 Task: nan
Action: Mouse moved to (485, 643)
Screenshot: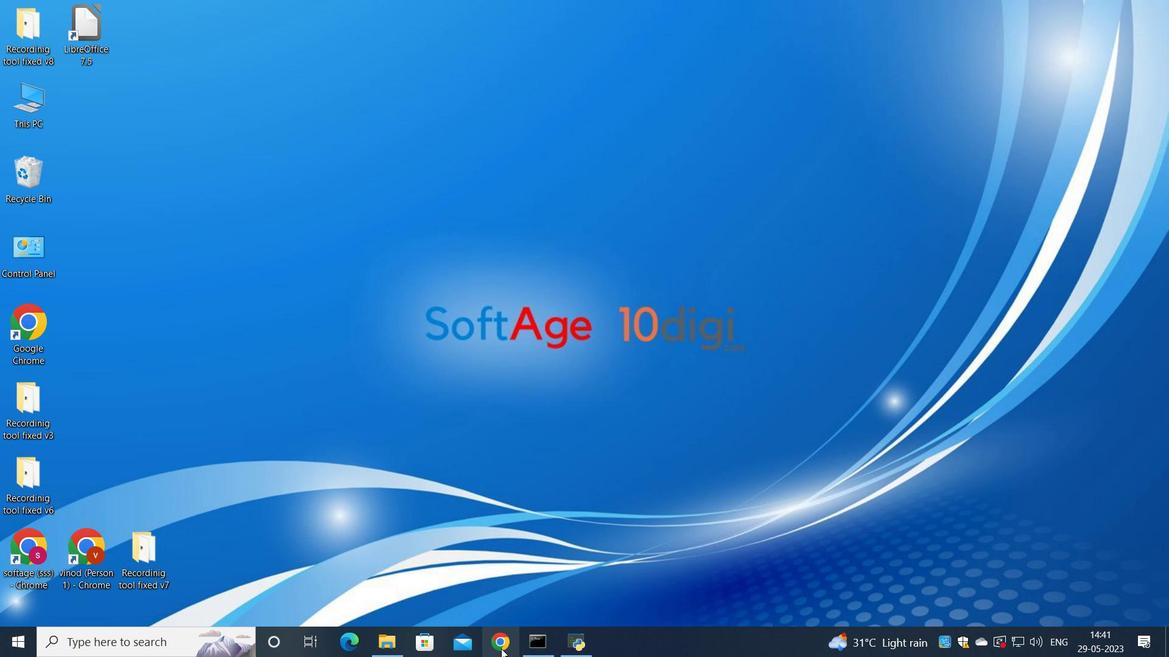 
Action: Mouse pressed left at (485, 643)
Screenshot: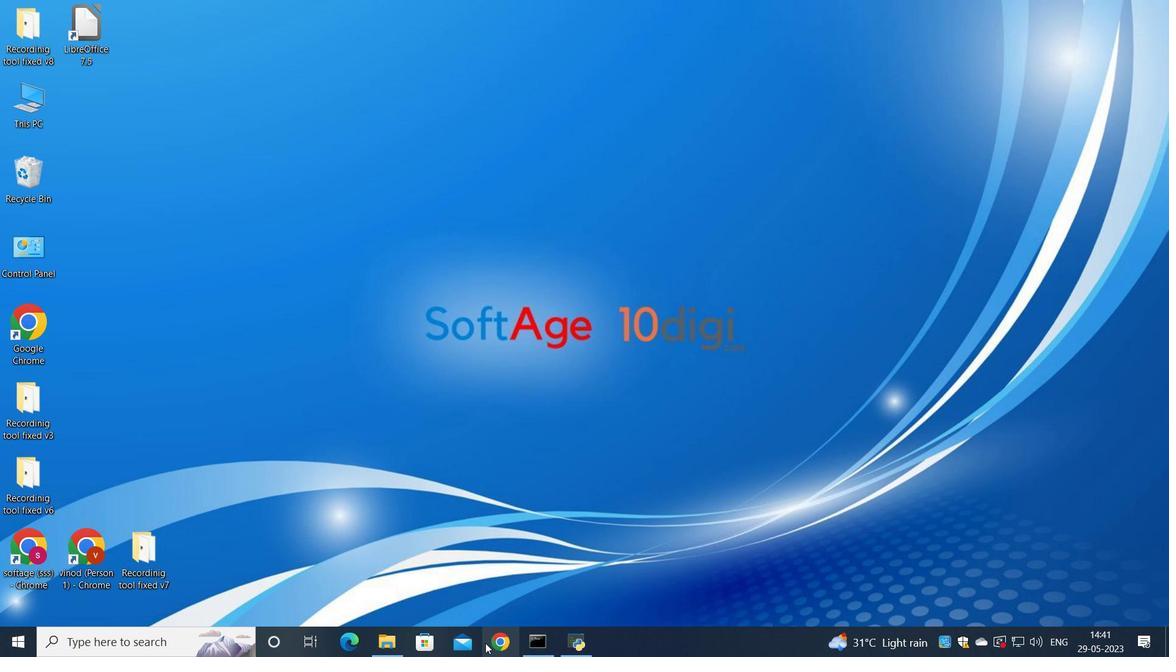 
Action: Mouse moved to (515, 383)
Screenshot: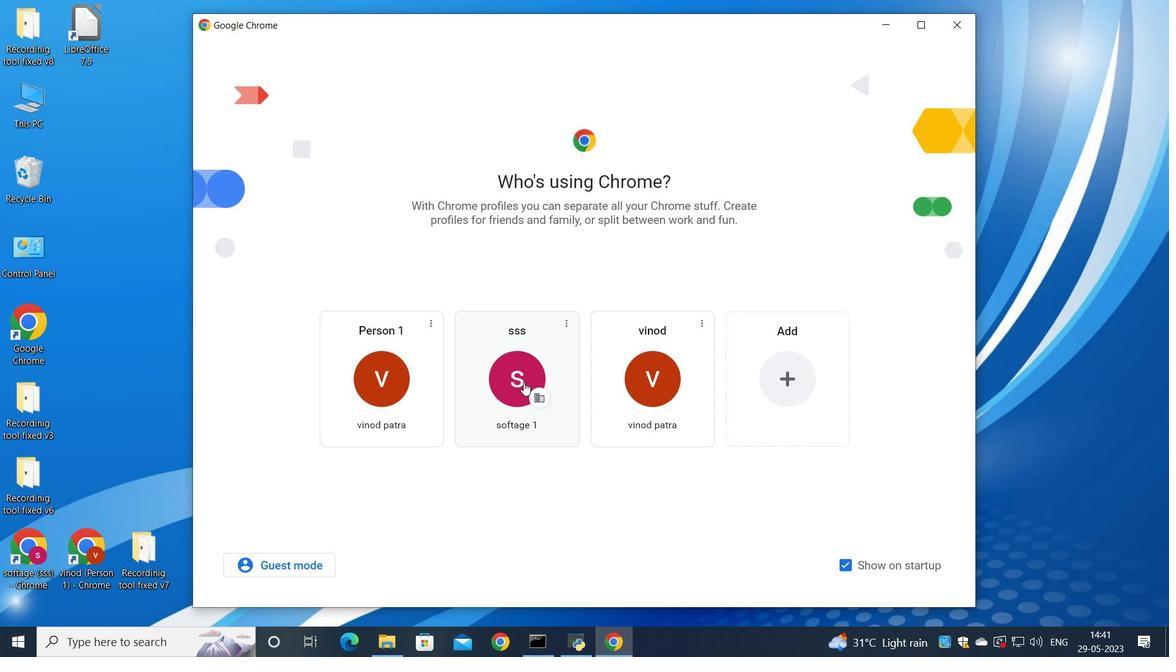 
Action: Mouse pressed left at (515, 383)
Screenshot: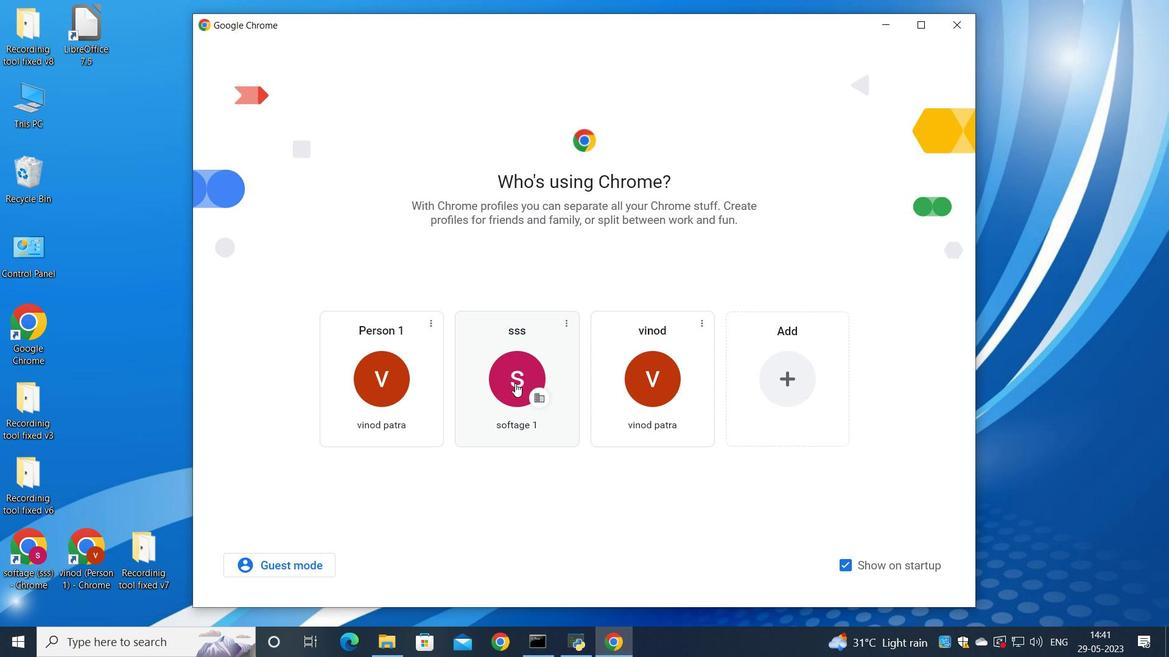 
Action: Mouse moved to (1018, 82)
Screenshot: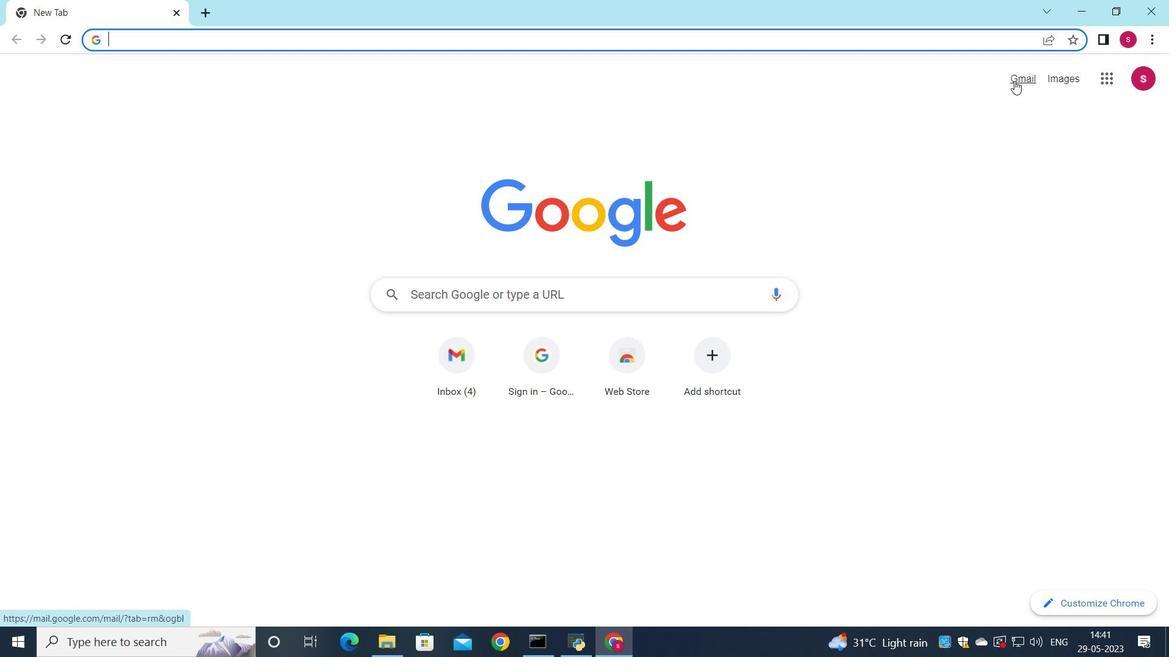 
Action: Mouse pressed left at (1018, 82)
Screenshot: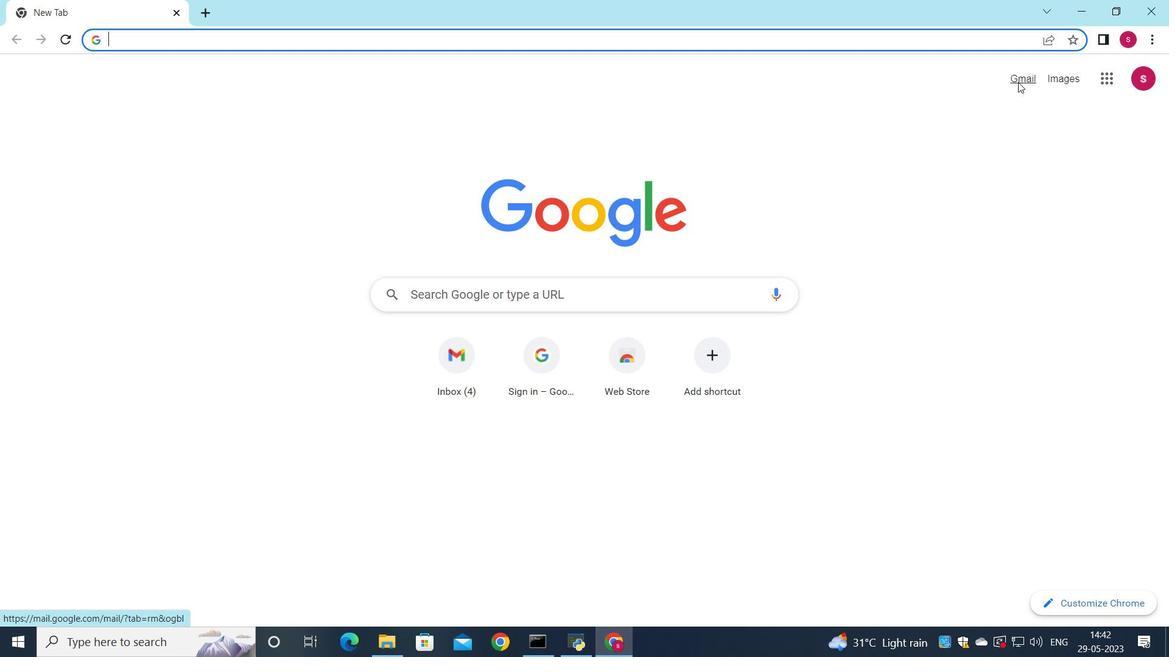
Action: Mouse moved to (1003, 107)
Screenshot: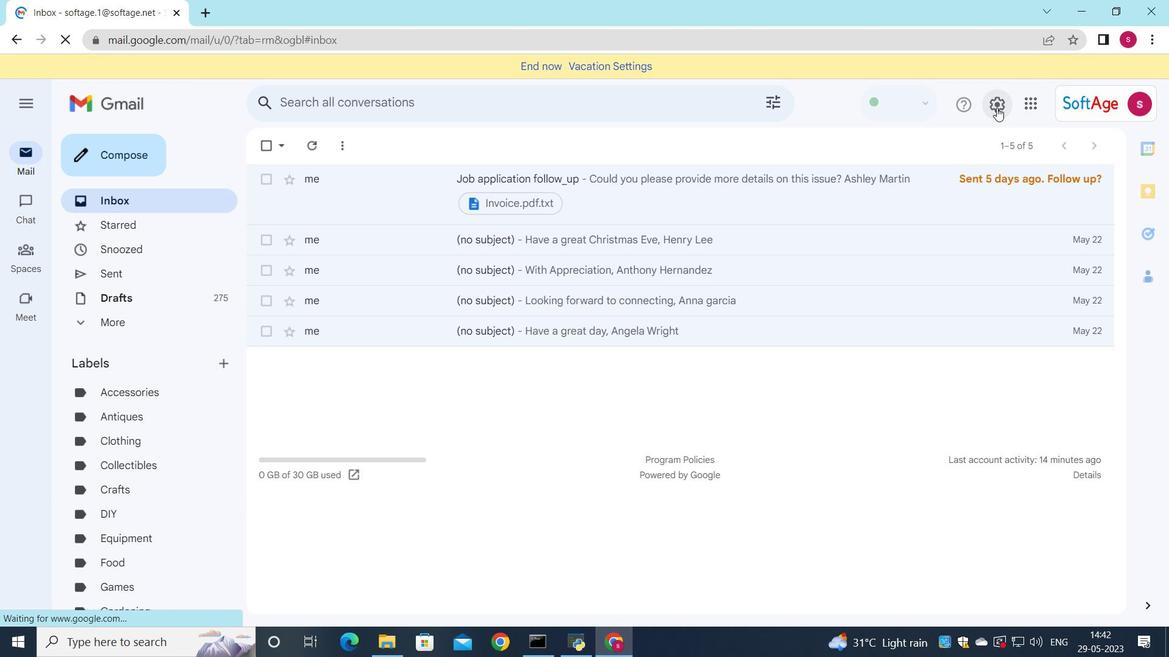 
Action: Mouse pressed left at (1003, 107)
Screenshot: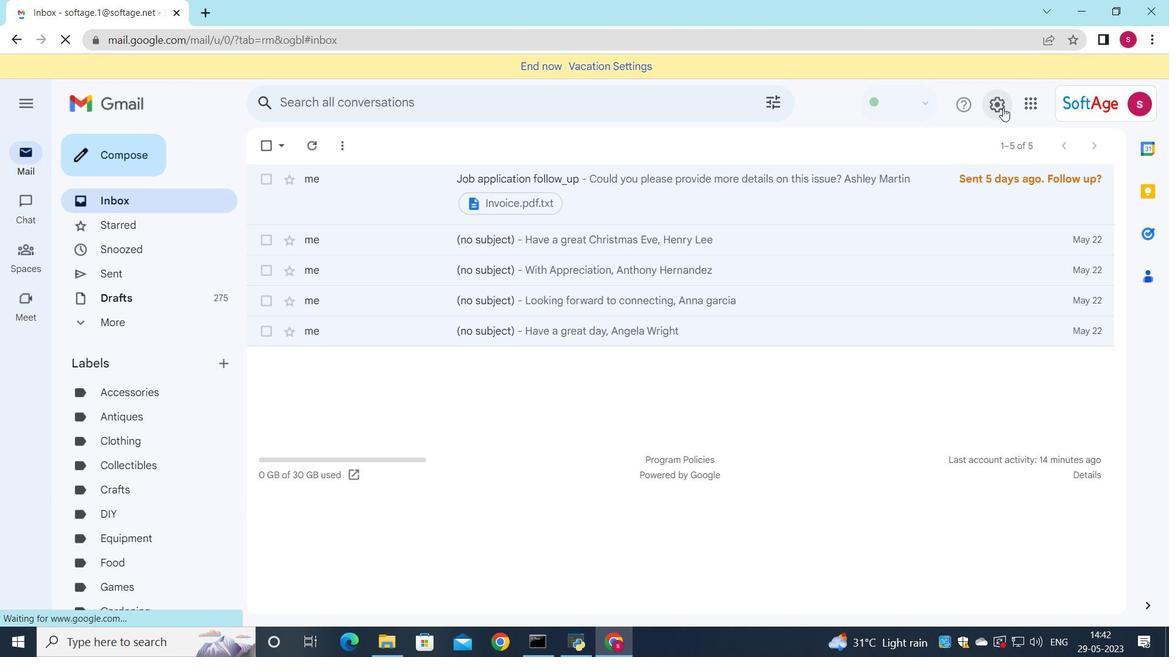 
Action: Mouse moved to (992, 185)
Screenshot: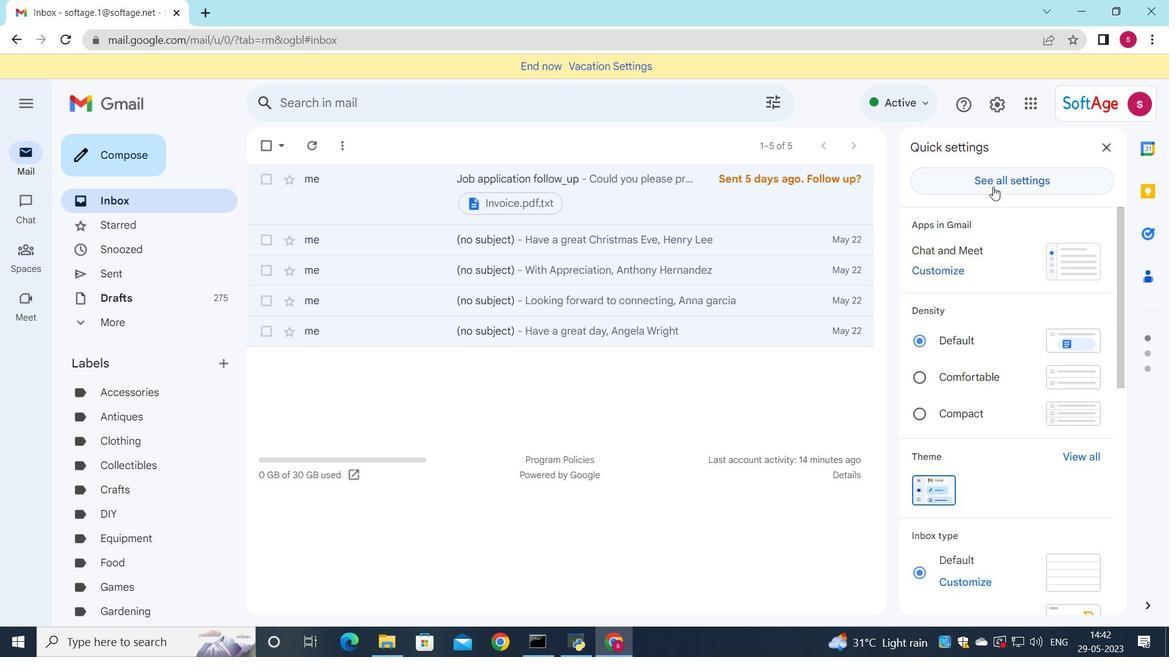
Action: Mouse pressed left at (992, 185)
Screenshot: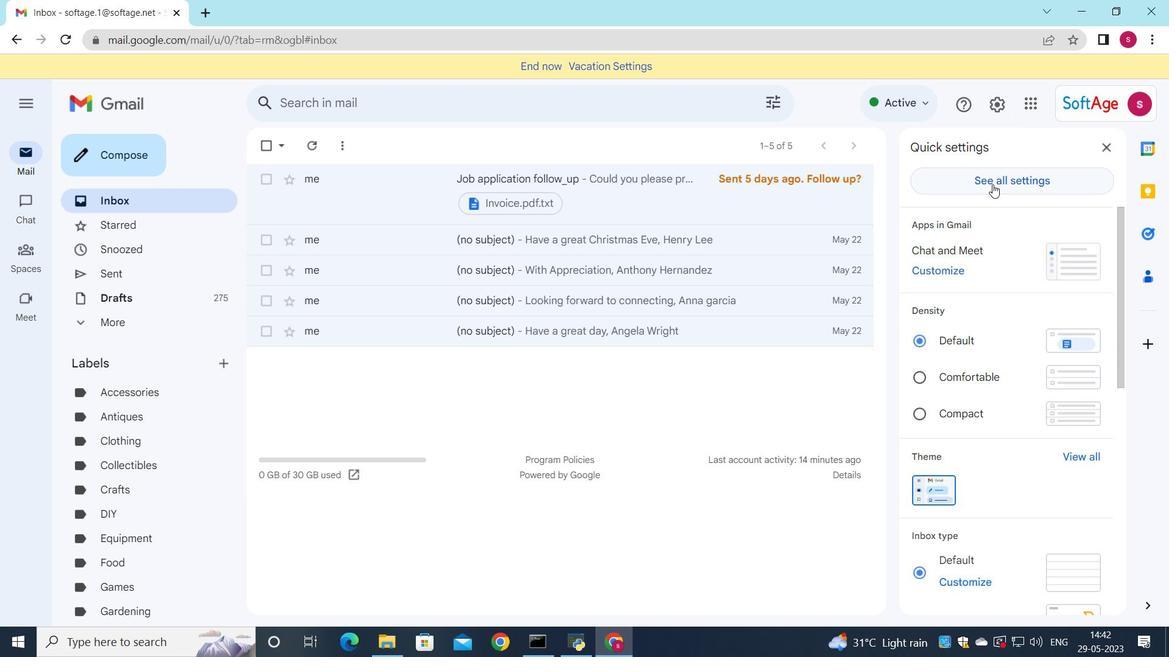 
Action: Mouse moved to (670, 375)
Screenshot: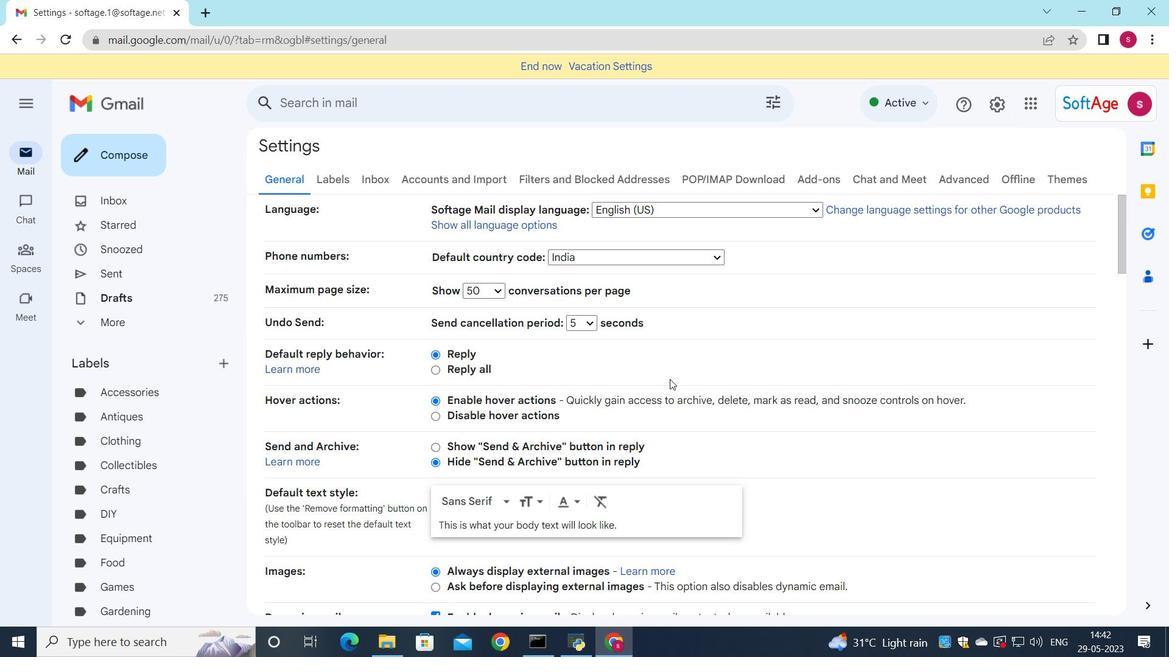 
Action: Mouse scrolled (670, 374) with delta (0, 0)
Screenshot: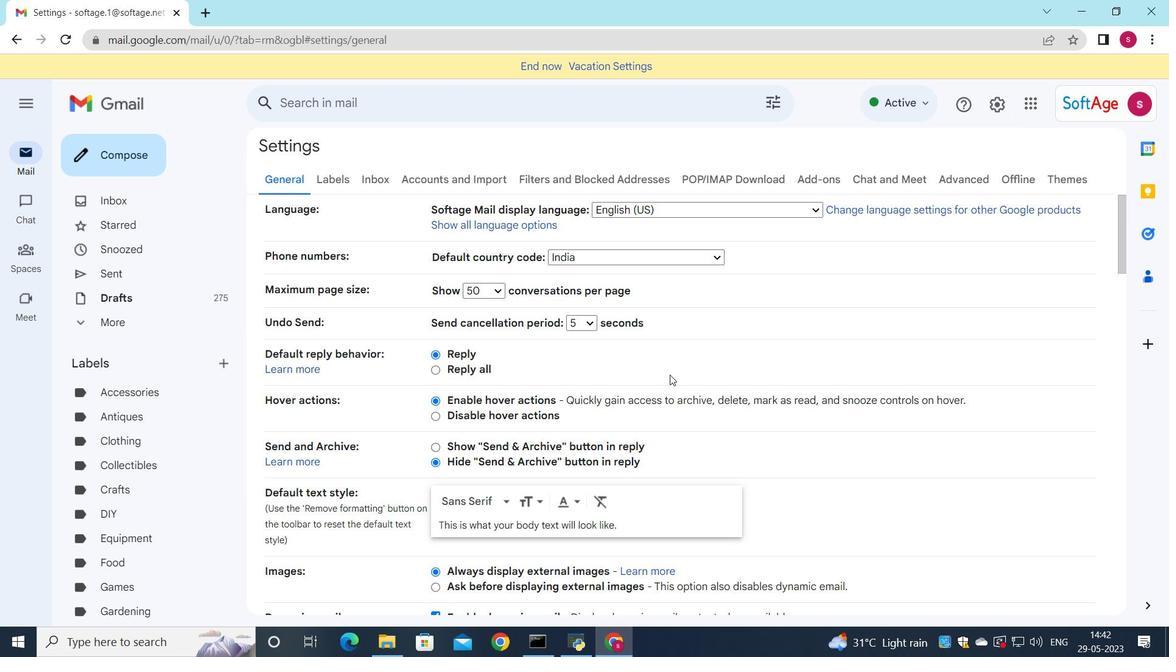 
Action: Mouse scrolled (670, 374) with delta (0, 0)
Screenshot: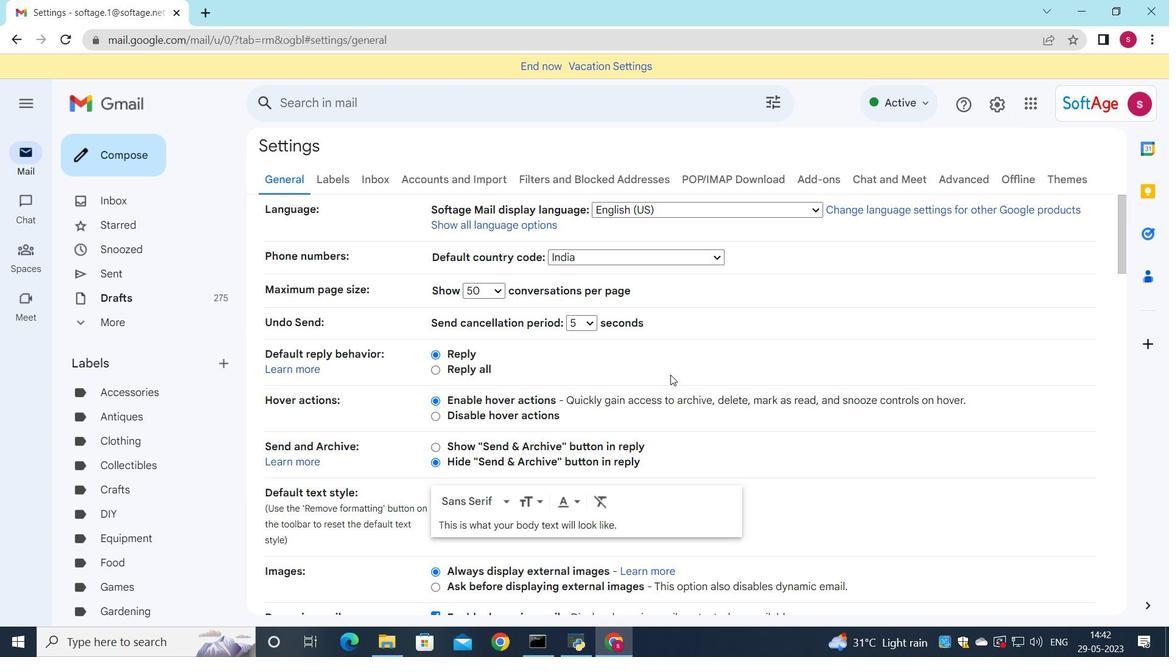 
Action: Mouse scrolled (670, 374) with delta (0, 0)
Screenshot: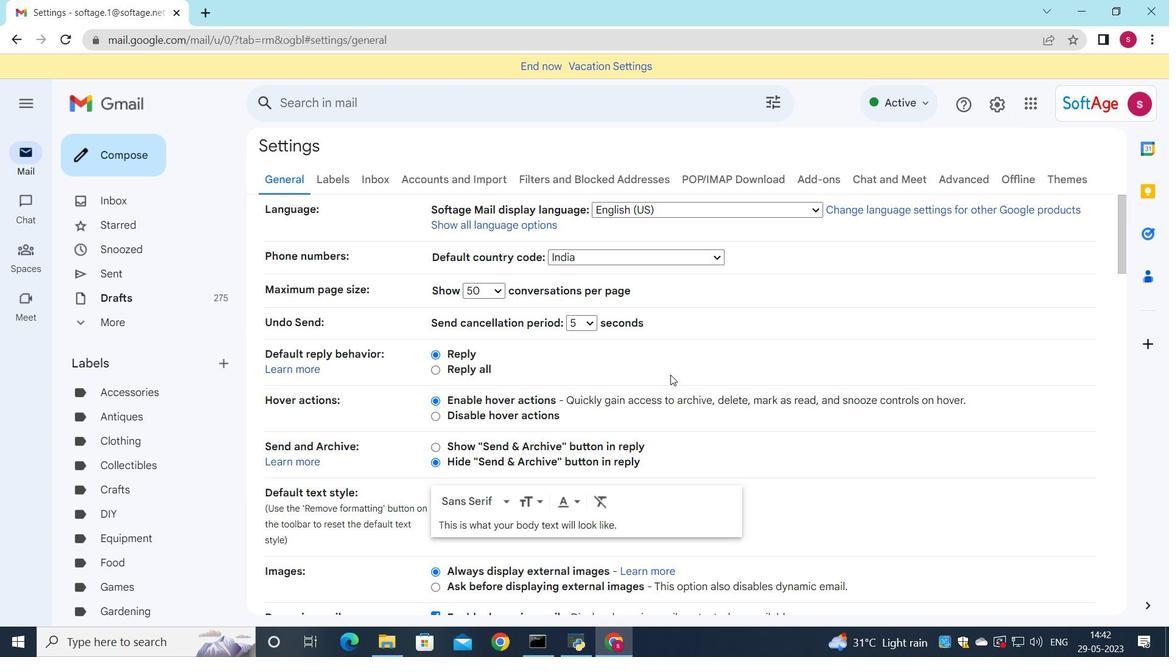 
Action: Mouse scrolled (670, 374) with delta (0, 0)
Screenshot: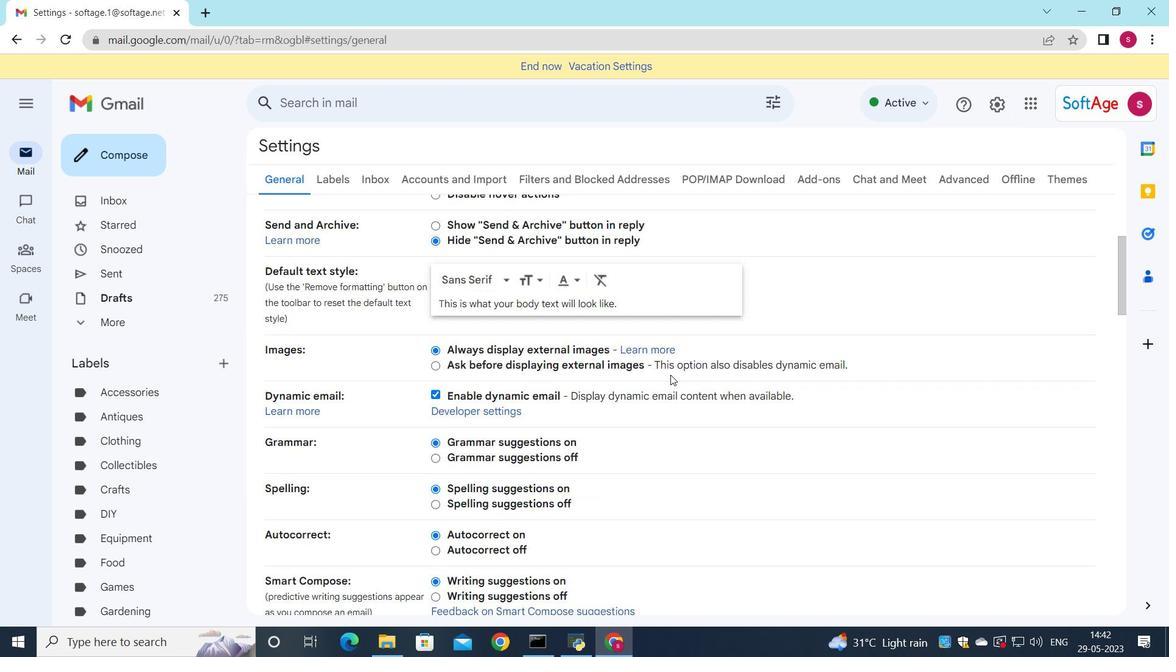 
Action: Mouse scrolled (670, 374) with delta (0, 0)
Screenshot: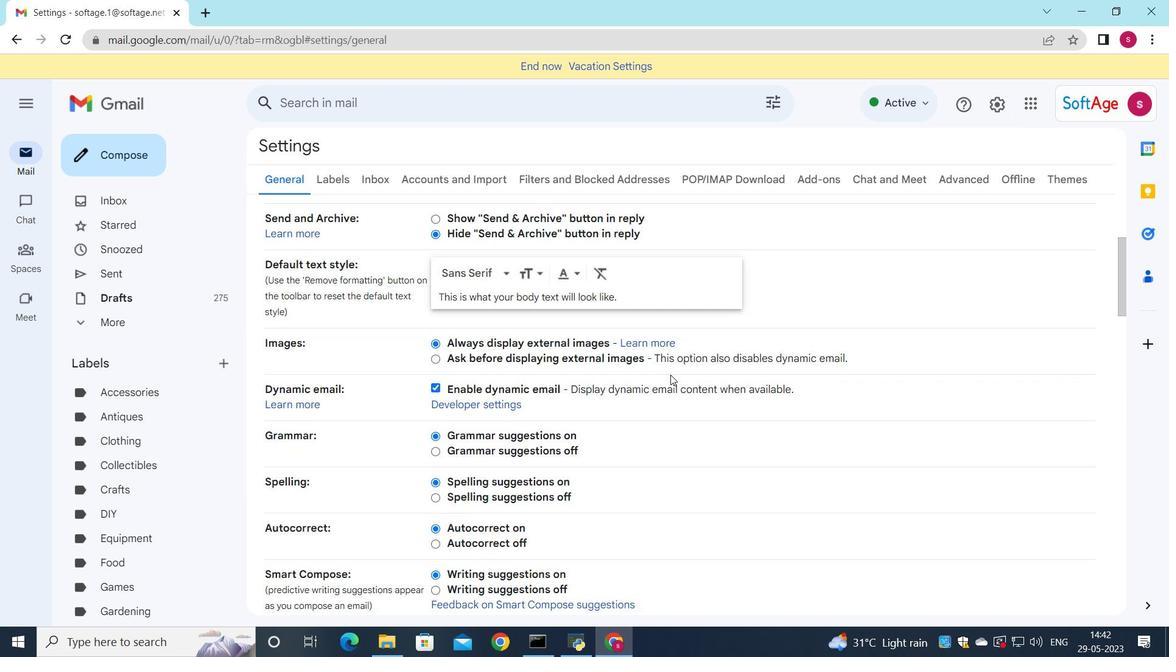 
Action: Mouse scrolled (670, 374) with delta (0, 0)
Screenshot: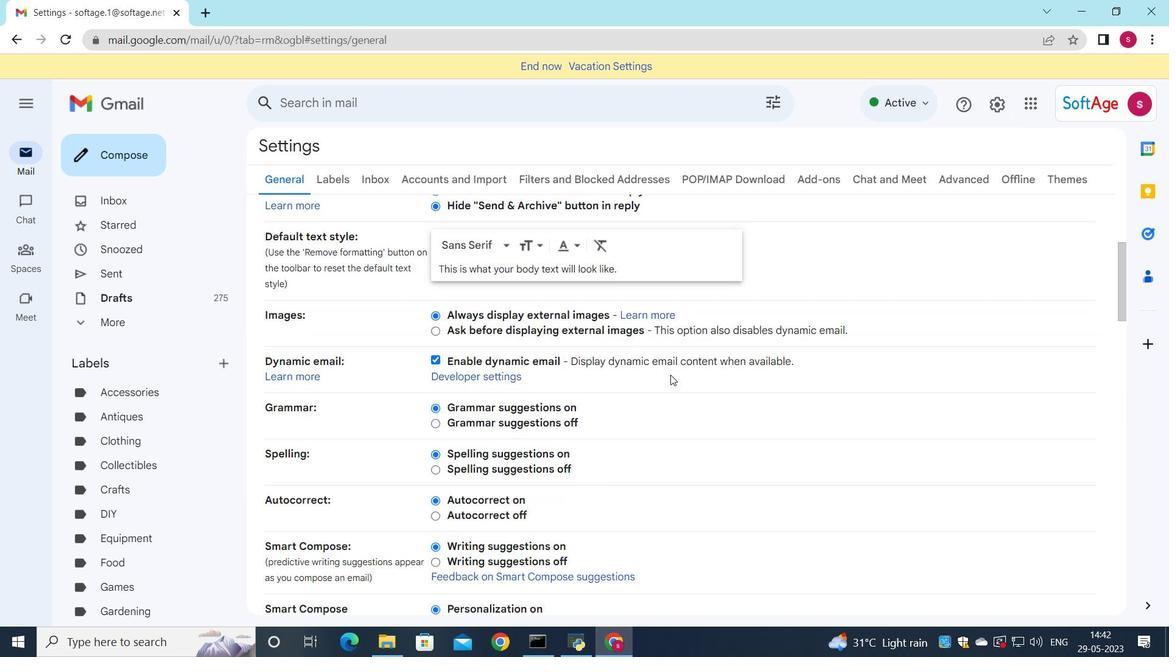 
Action: Mouse scrolled (670, 374) with delta (0, 0)
Screenshot: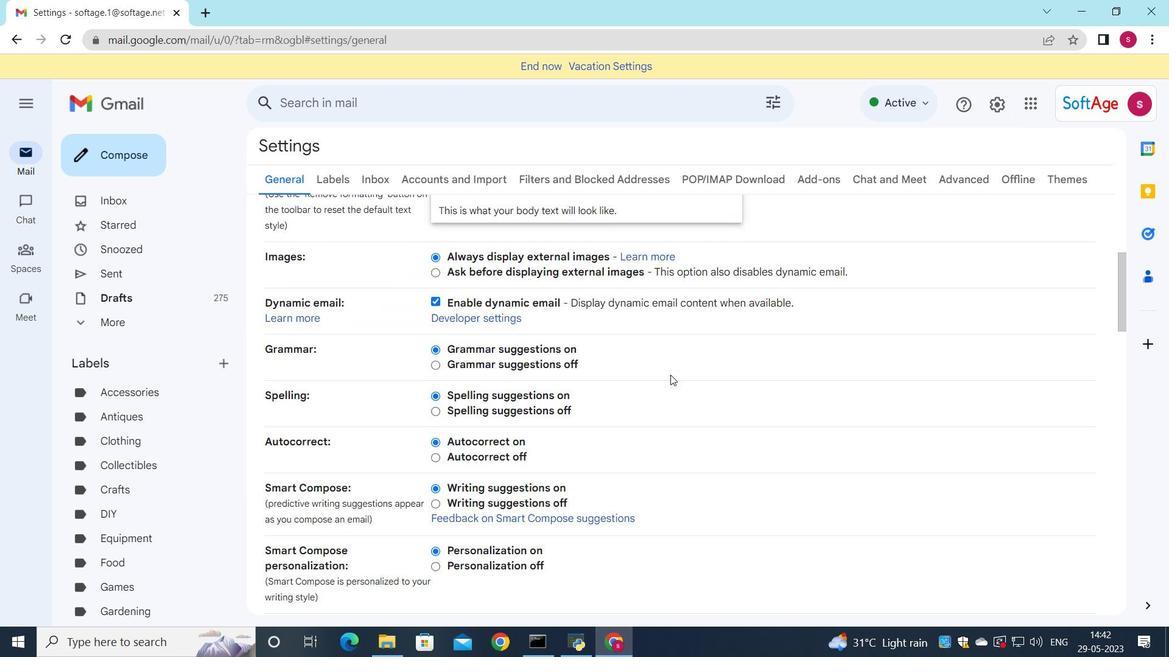 
Action: Mouse scrolled (670, 374) with delta (0, 0)
Screenshot: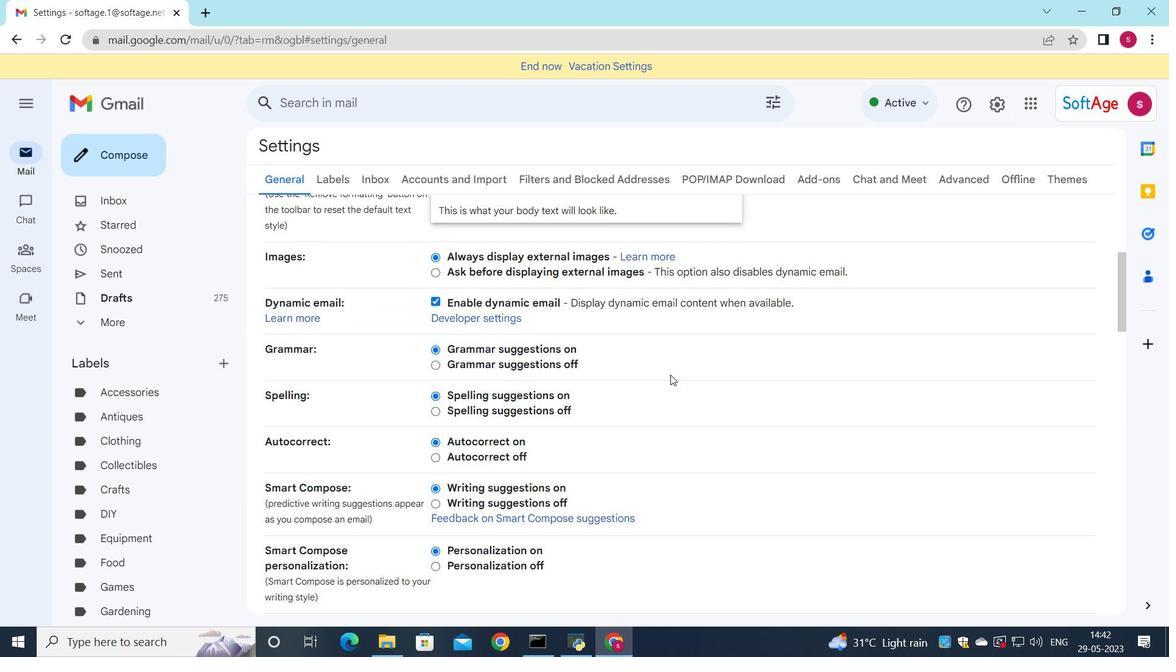 
Action: Mouse scrolled (670, 374) with delta (0, 0)
Screenshot: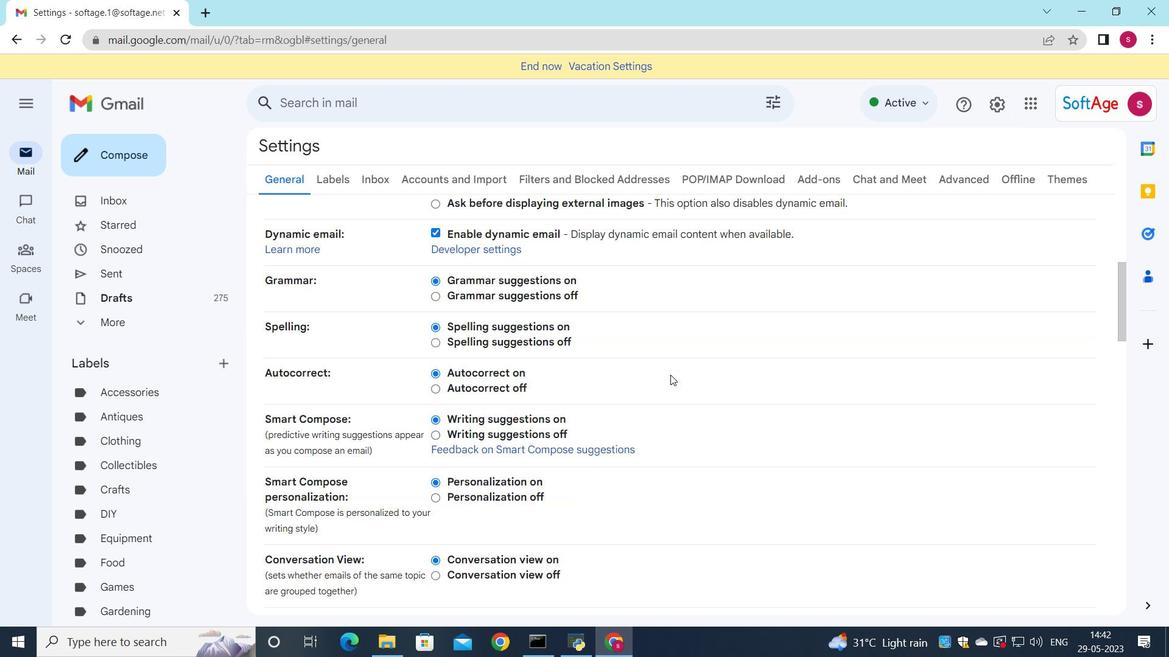 
Action: Mouse scrolled (670, 374) with delta (0, 0)
Screenshot: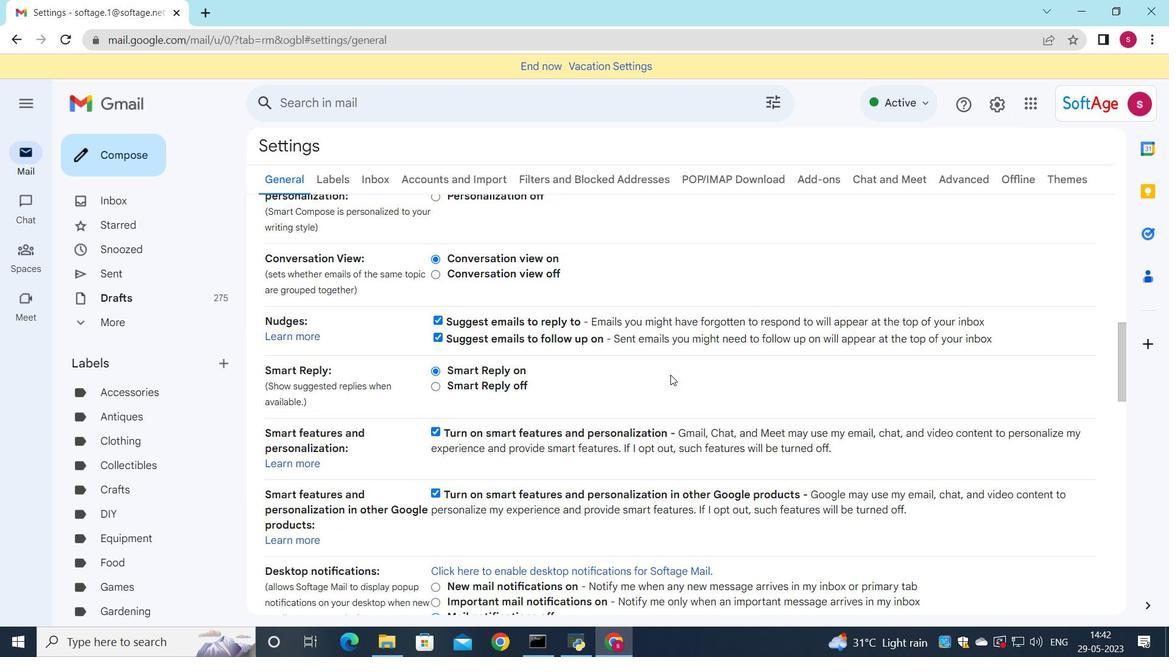 
Action: Mouse scrolled (670, 374) with delta (0, 0)
Screenshot: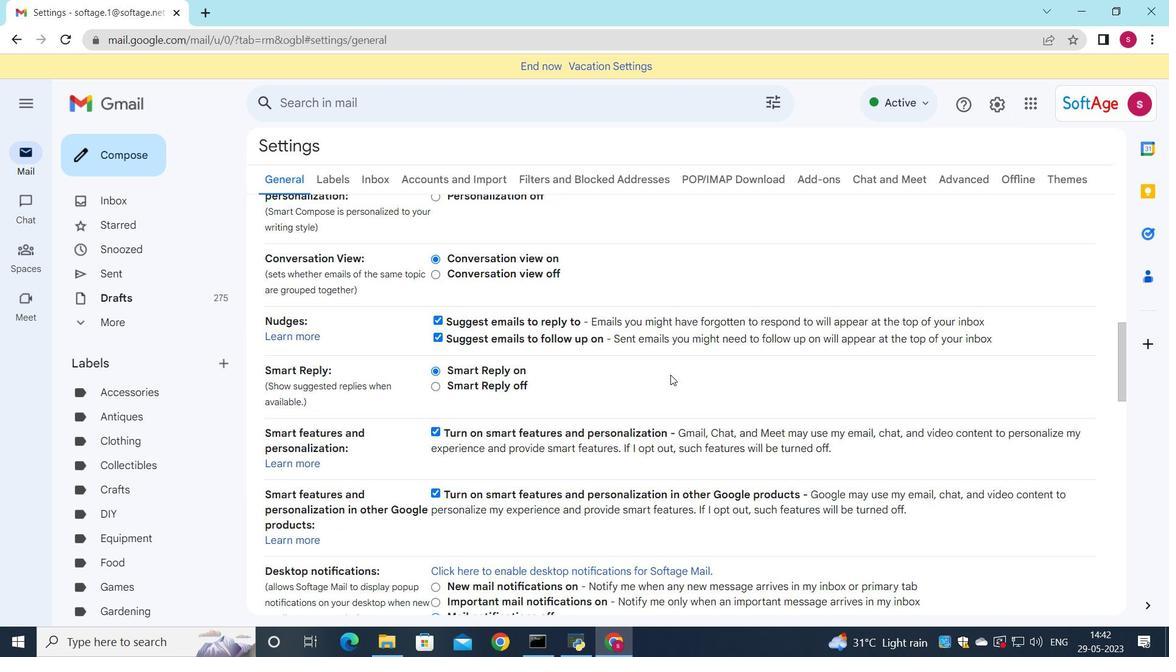 
Action: Mouse scrolled (670, 374) with delta (0, 0)
Screenshot: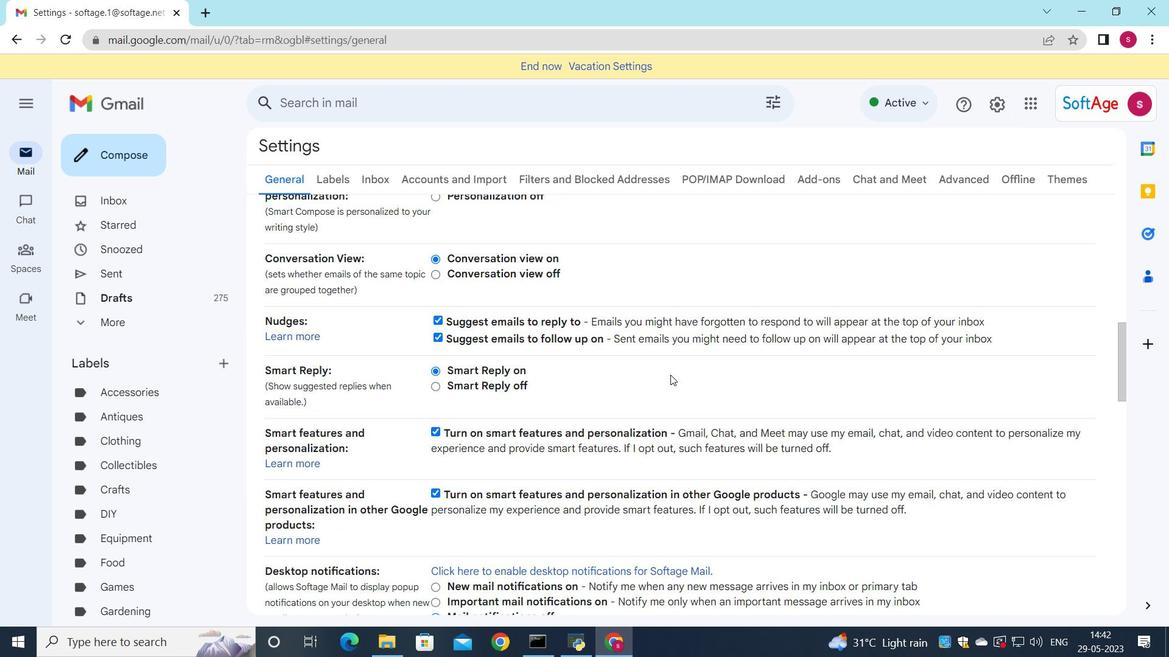 
Action: Mouse scrolled (670, 374) with delta (0, 0)
Screenshot: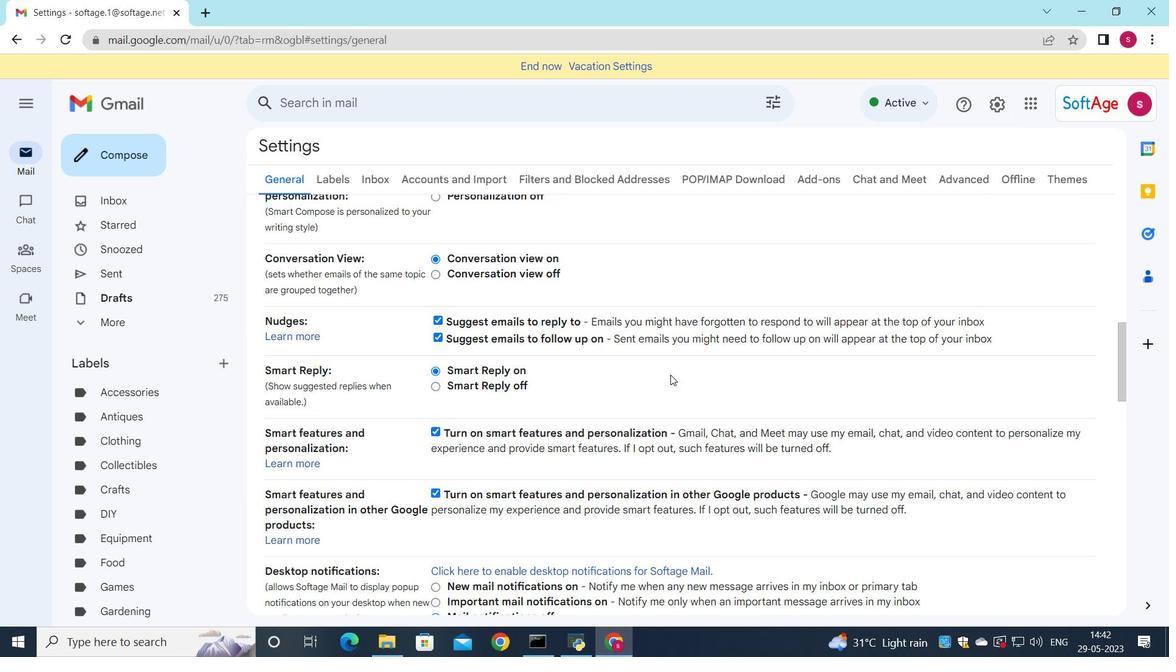 
Action: Mouse scrolled (670, 374) with delta (0, 0)
Screenshot: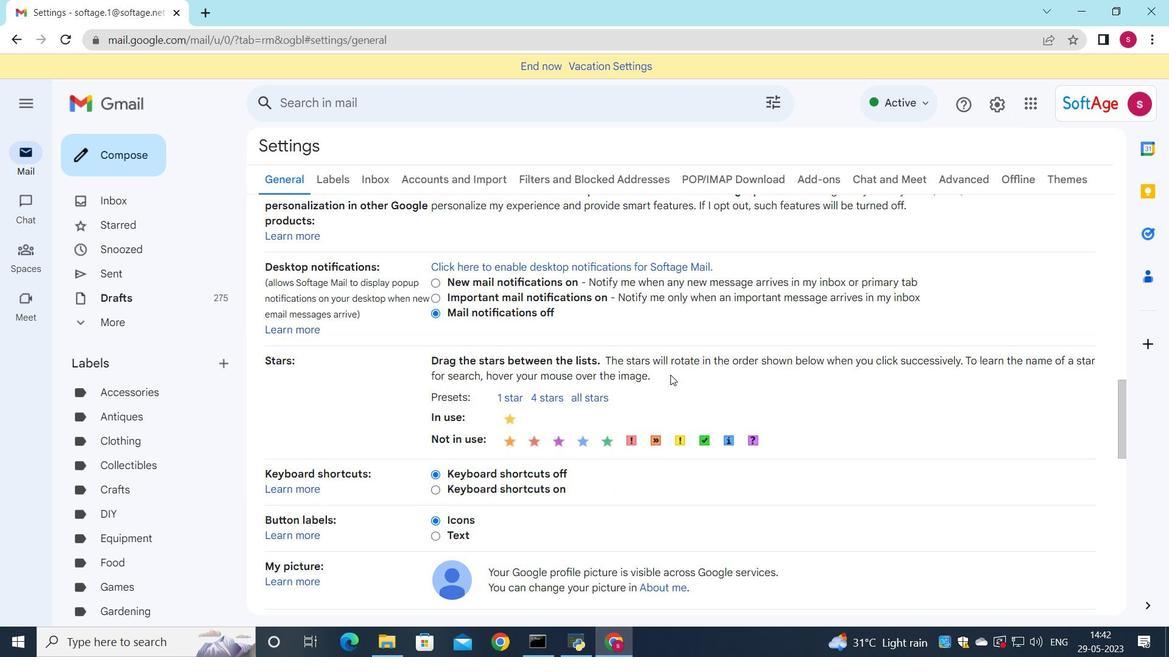 
Action: Mouse scrolled (670, 374) with delta (0, 0)
Screenshot: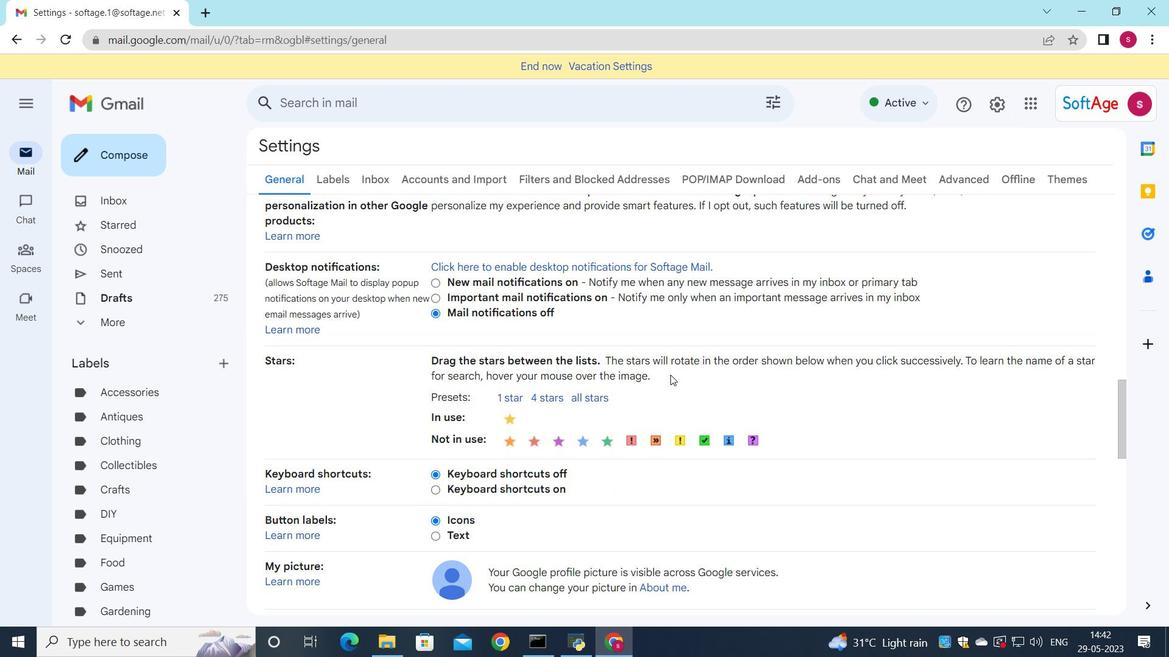 
Action: Mouse scrolled (670, 374) with delta (0, 0)
Screenshot: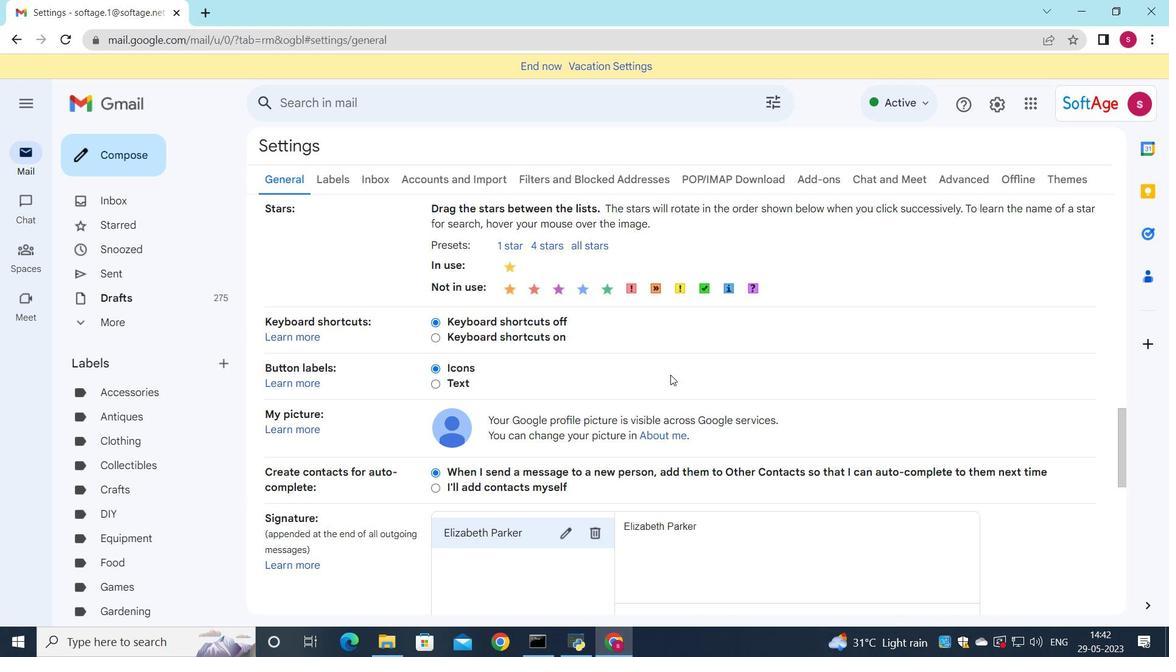 
Action: Mouse moved to (640, 376)
Screenshot: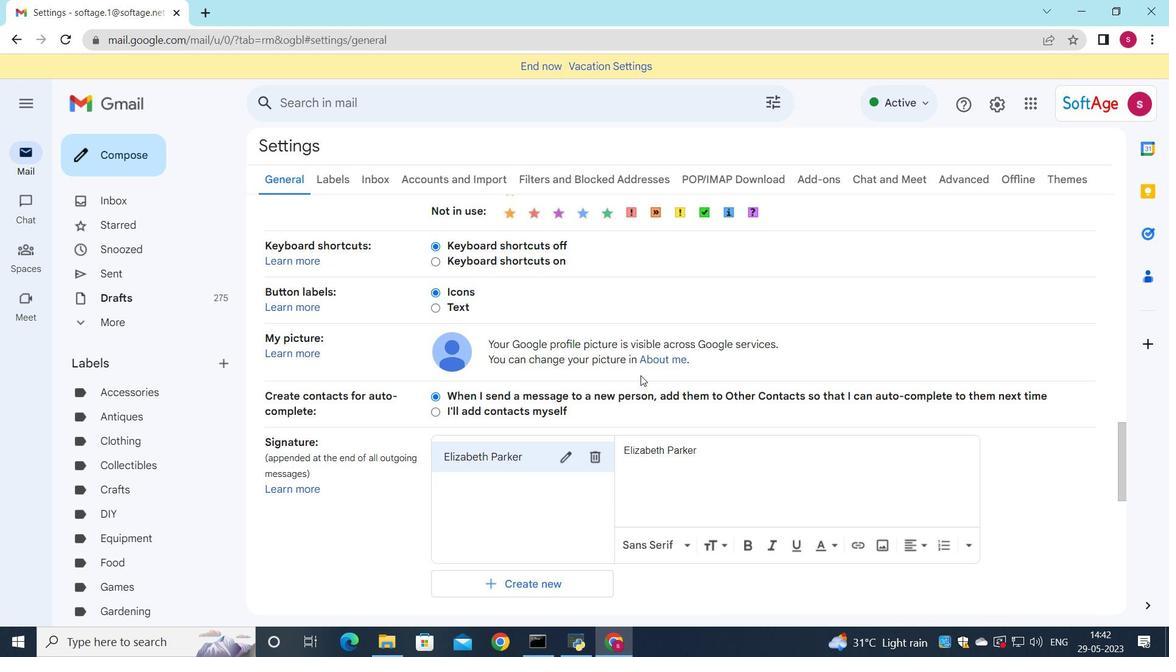 
Action: Mouse scrolled (640, 376) with delta (0, 0)
Screenshot: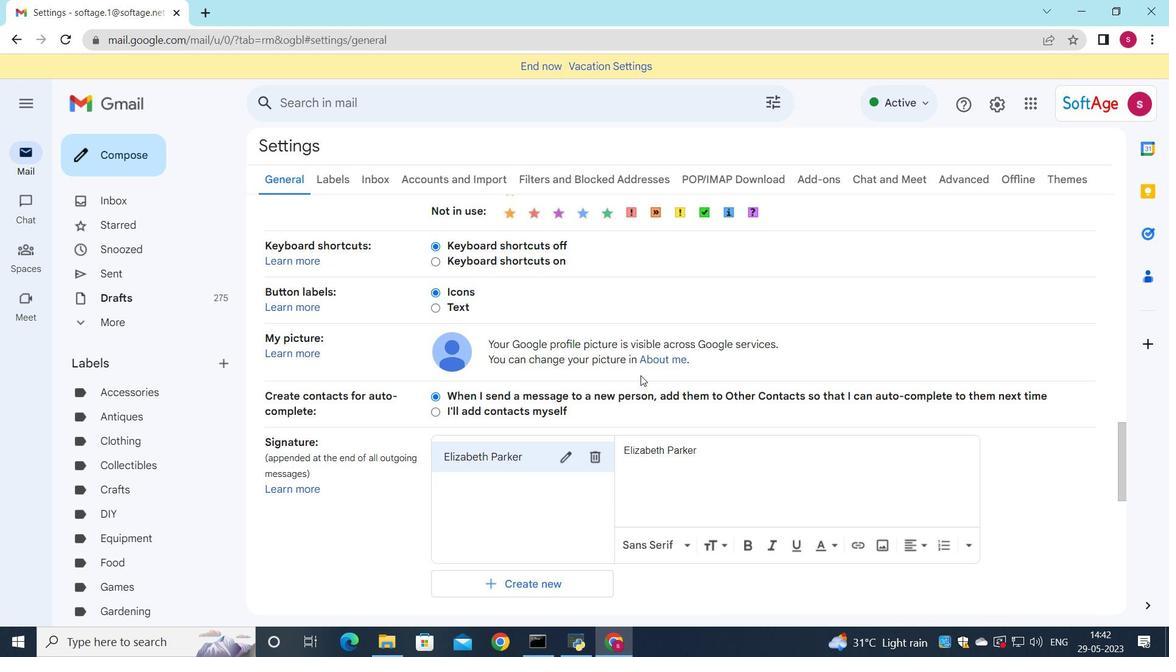 
Action: Mouse moved to (639, 379)
Screenshot: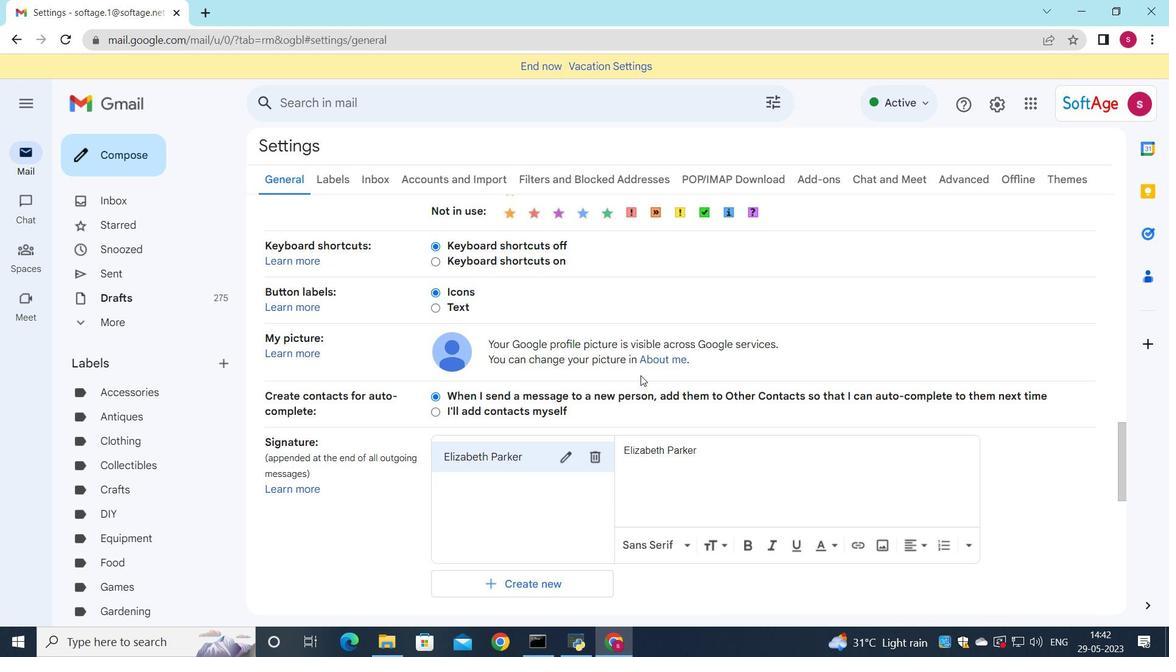 
Action: Mouse scrolled (639, 378) with delta (0, 0)
Screenshot: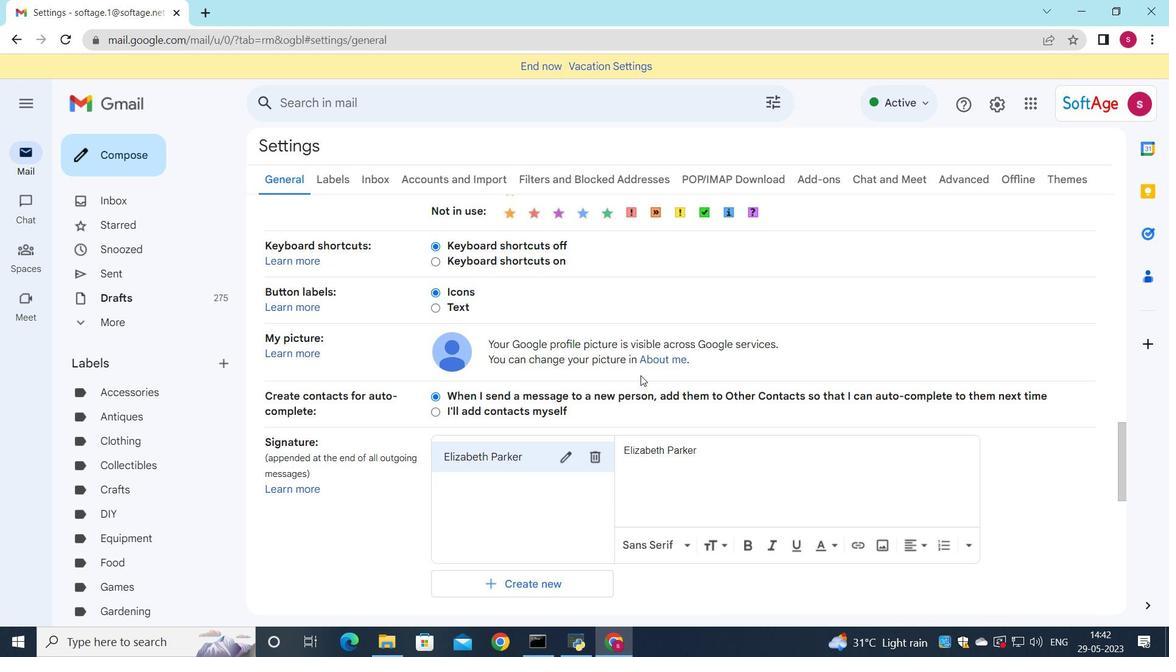 
Action: Mouse moved to (598, 305)
Screenshot: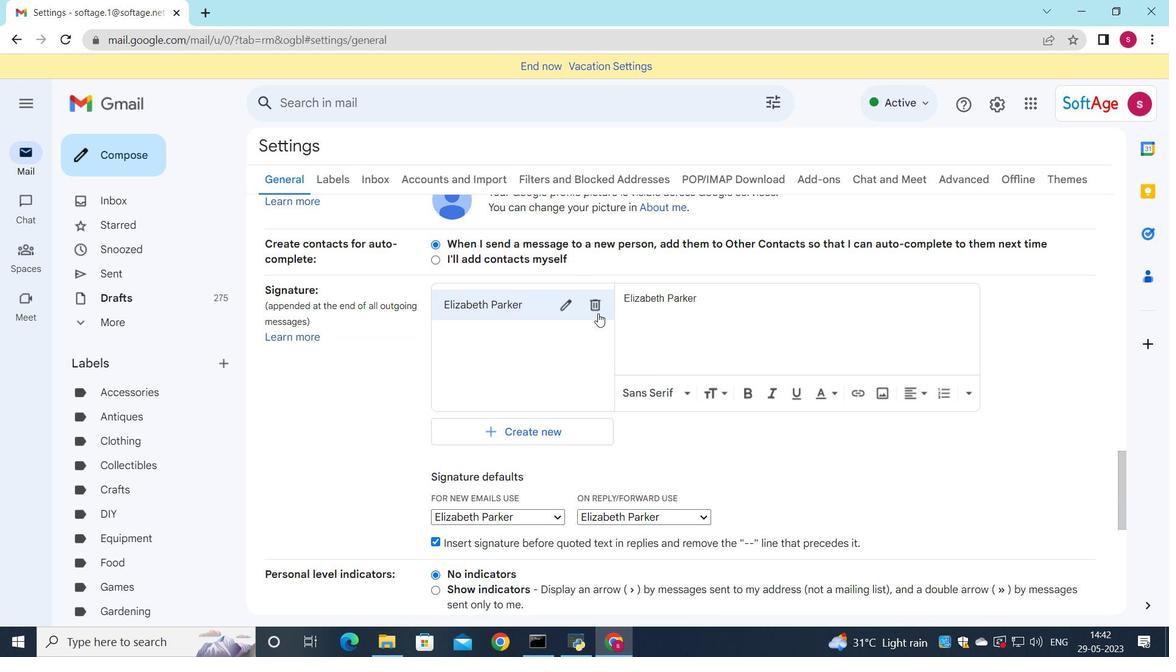 
Action: Mouse pressed left at (598, 305)
Screenshot: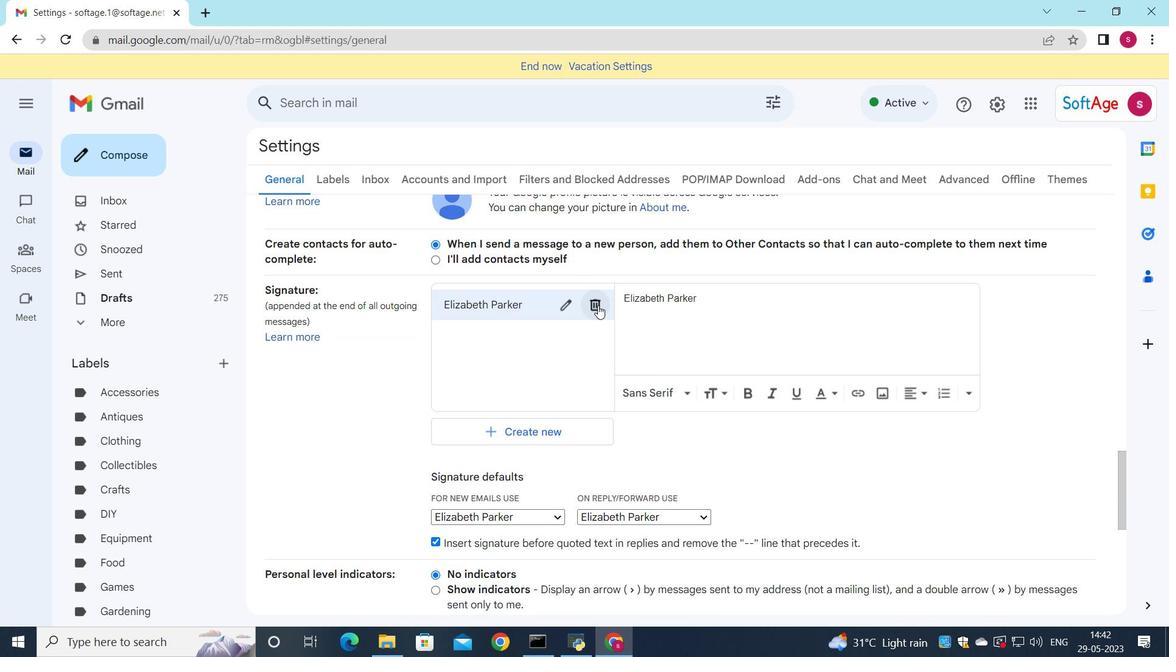 
Action: Mouse moved to (712, 369)
Screenshot: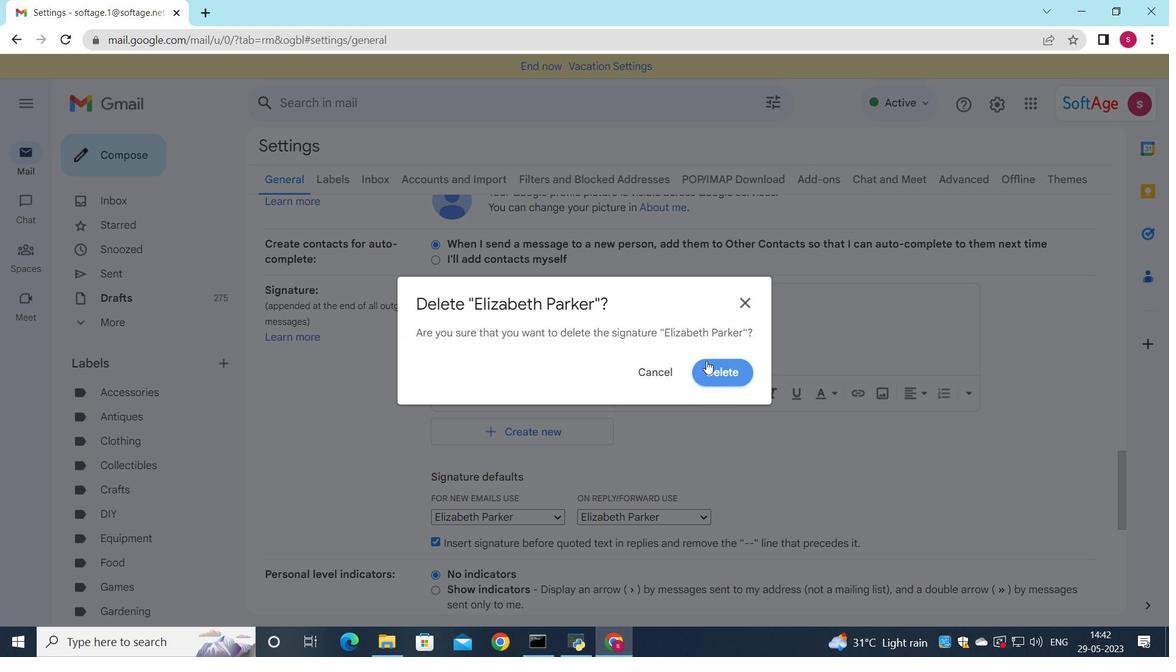 
Action: Mouse pressed left at (712, 369)
Screenshot: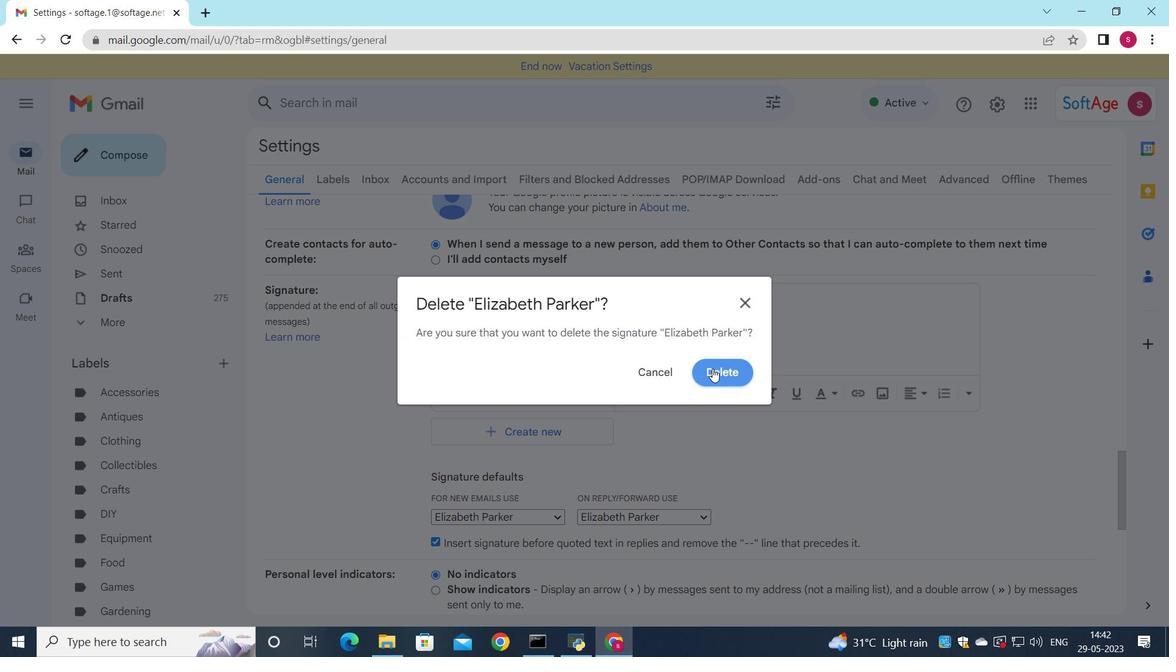 
Action: Mouse moved to (498, 323)
Screenshot: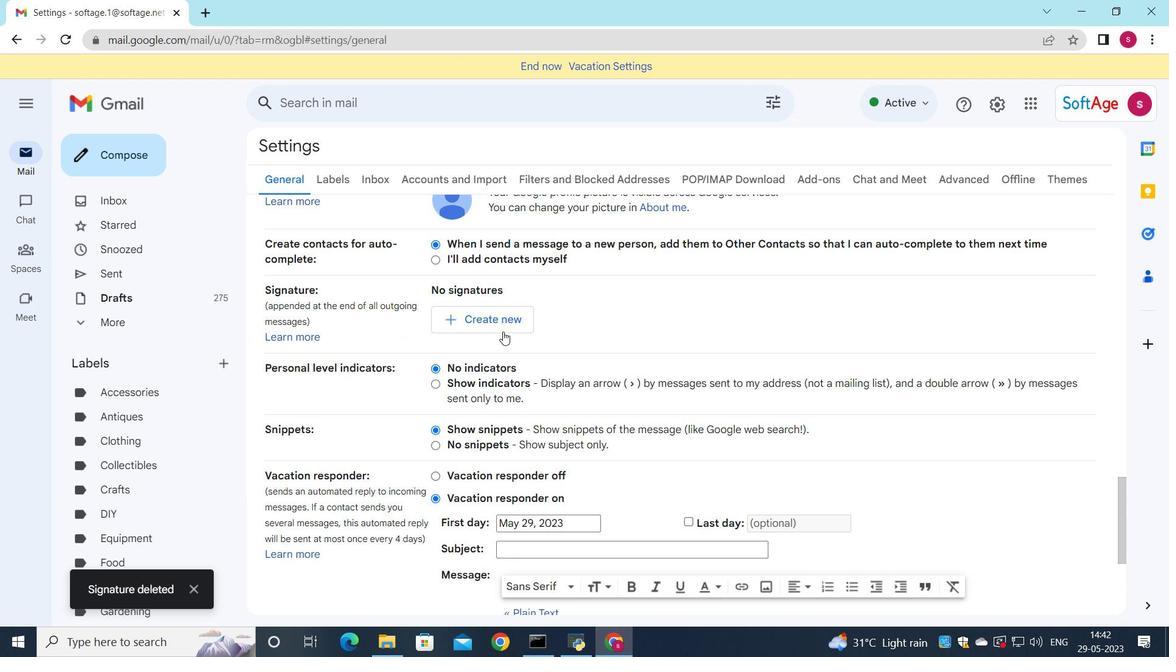 
Action: Mouse pressed left at (498, 323)
Screenshot: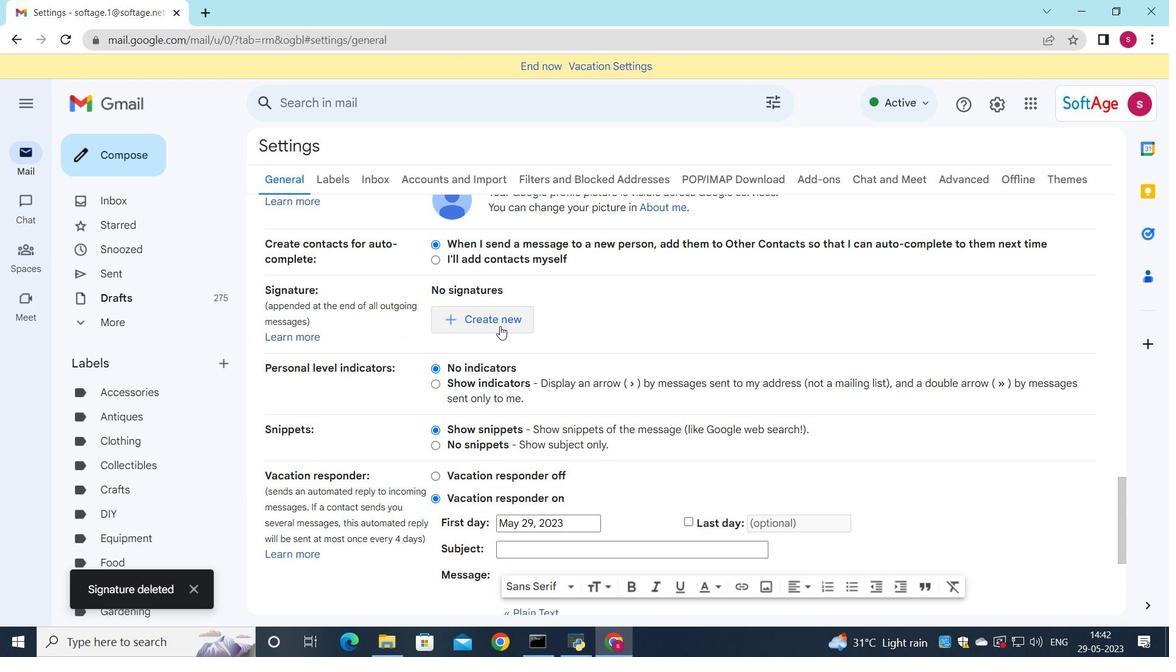 
Action: Mouse moved to (715, 336)
Screenshot: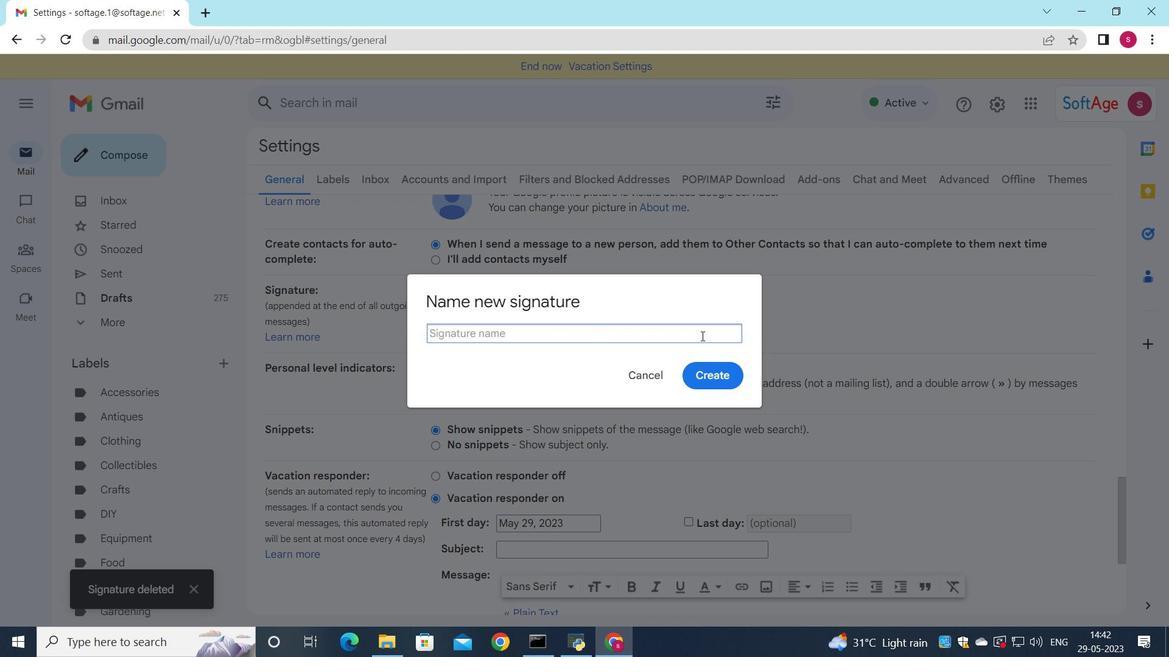 
Action: Key pressed <Key.shift>Ella<Key.space><Key.shift>Clae<Key.backspace>rk
Screenshot: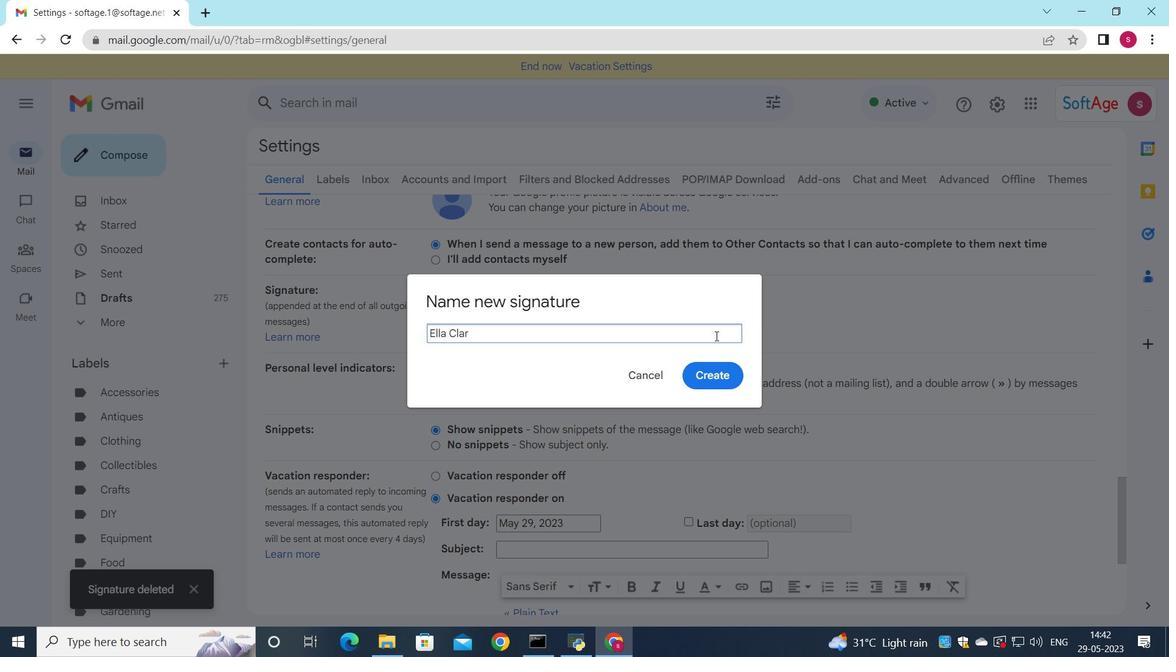 
Action: Mouse moved to (706, 376)
Screenshot: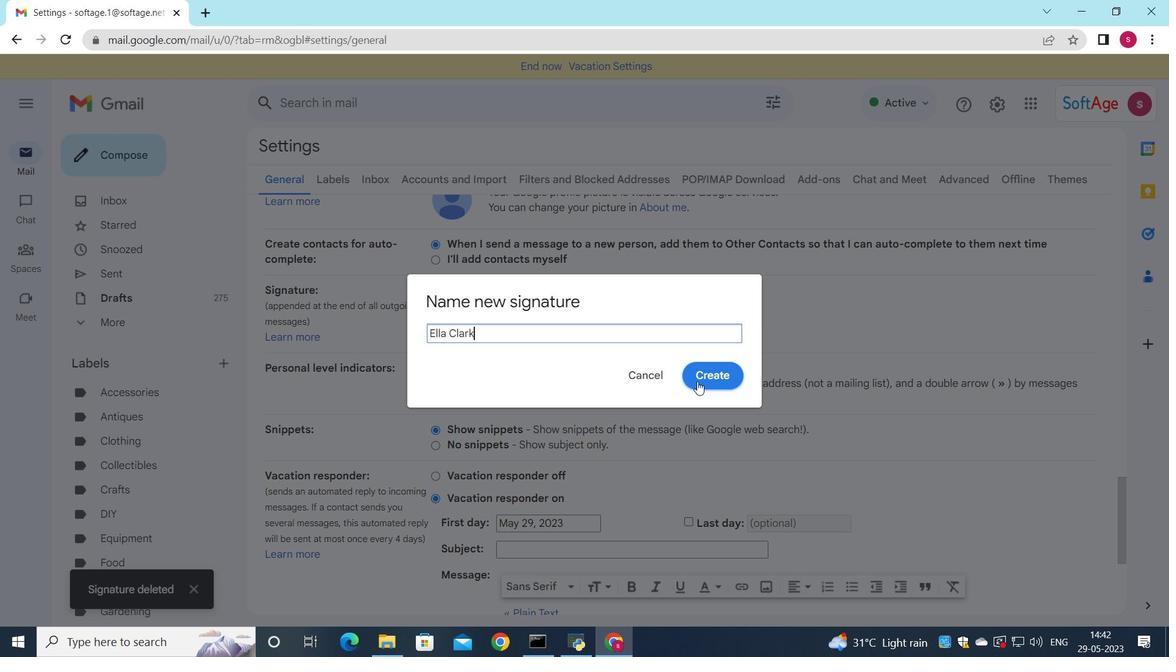
Action: Mouse pressed left at (706, 376)
Screenshot: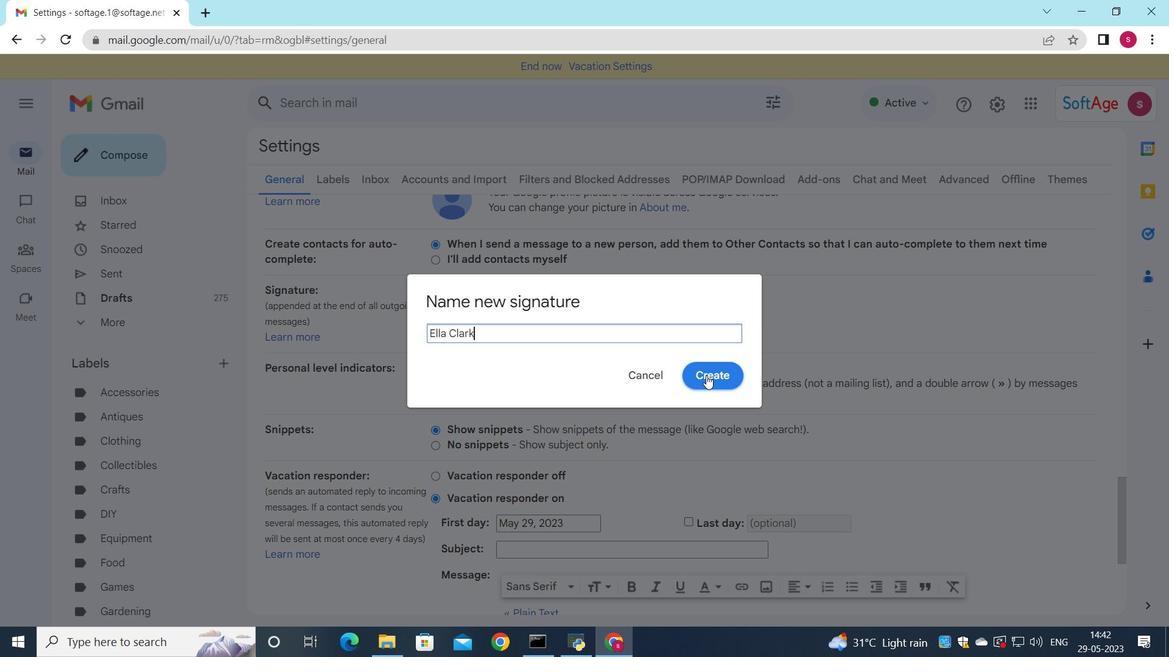 
Action: Mouse moved to (721, 313)
Screenshot: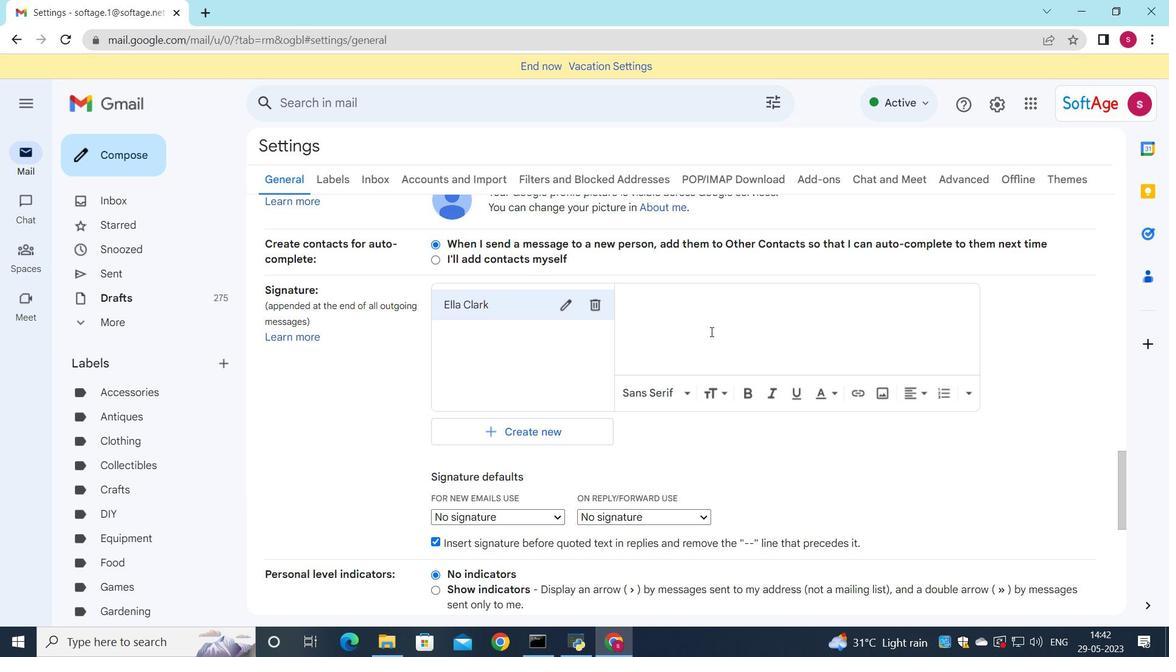 
Action: Mouse pressed left at (721, 313)
Screenshot: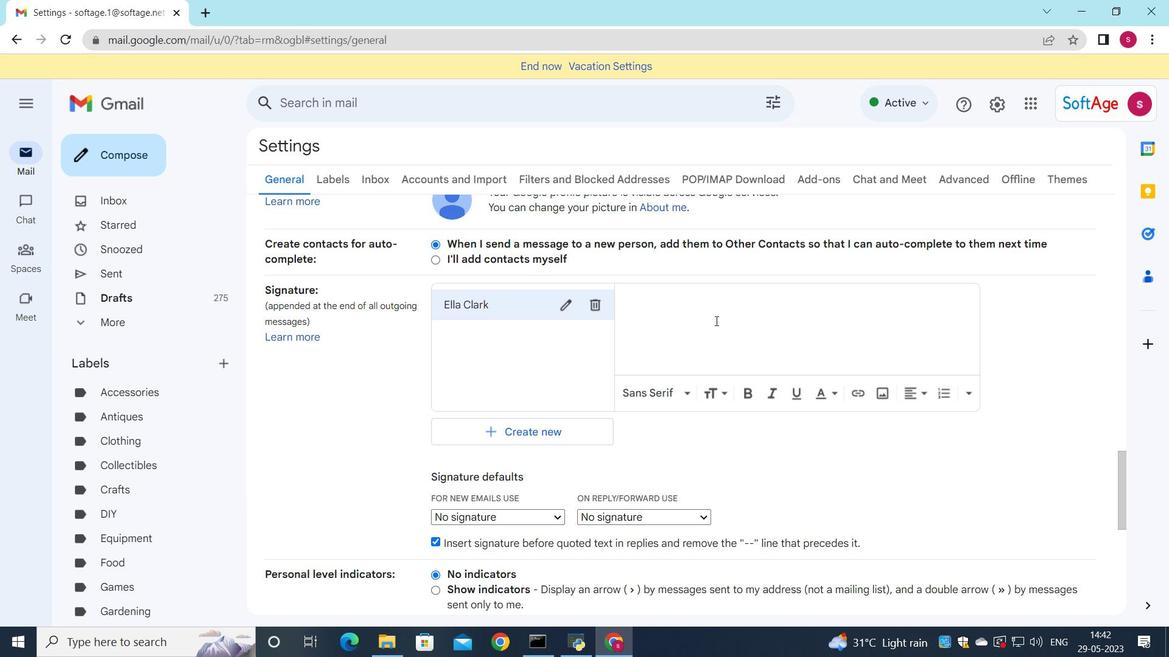 
Action: Key pressed <Key.shift>Eklla<Key.space><Key.backspace><Key.backspace><Key.backspace><Key.backspace><Key.backspace>la<Key.space><Key.backspace><Key.backspace>la<Key.space><Key.shift>Clark
Screenshot: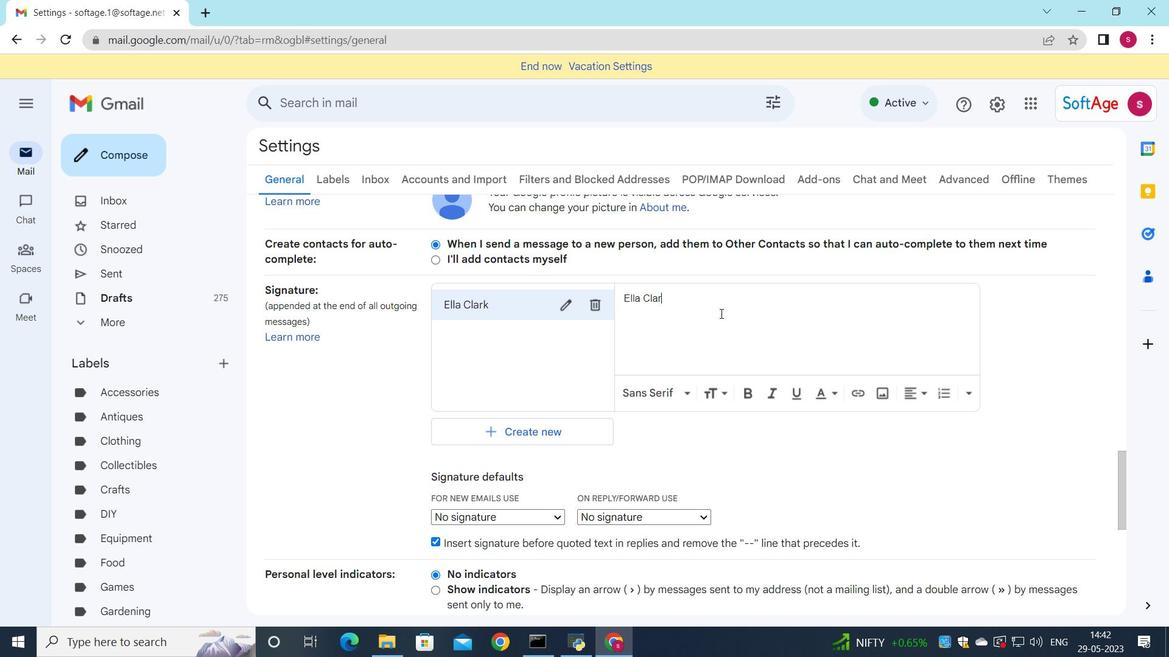
Action: Mouse moved to (623, 408)
Screenshot: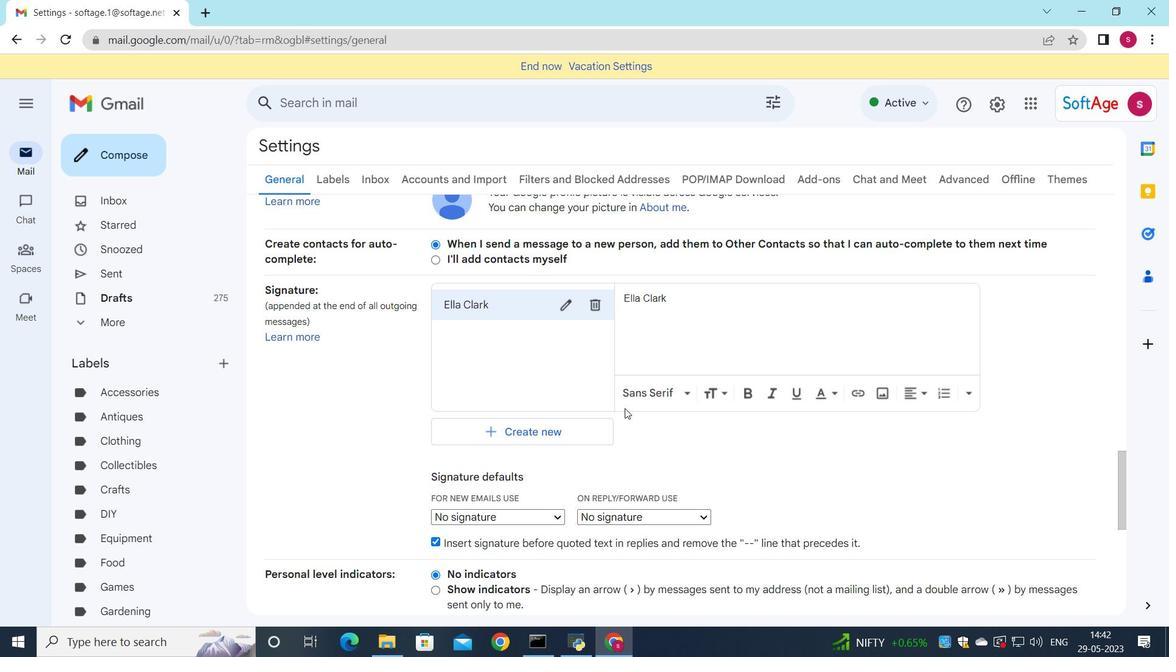
Action: Mouse scrolled (623, 407) with delta (0, 0)
Screenshot: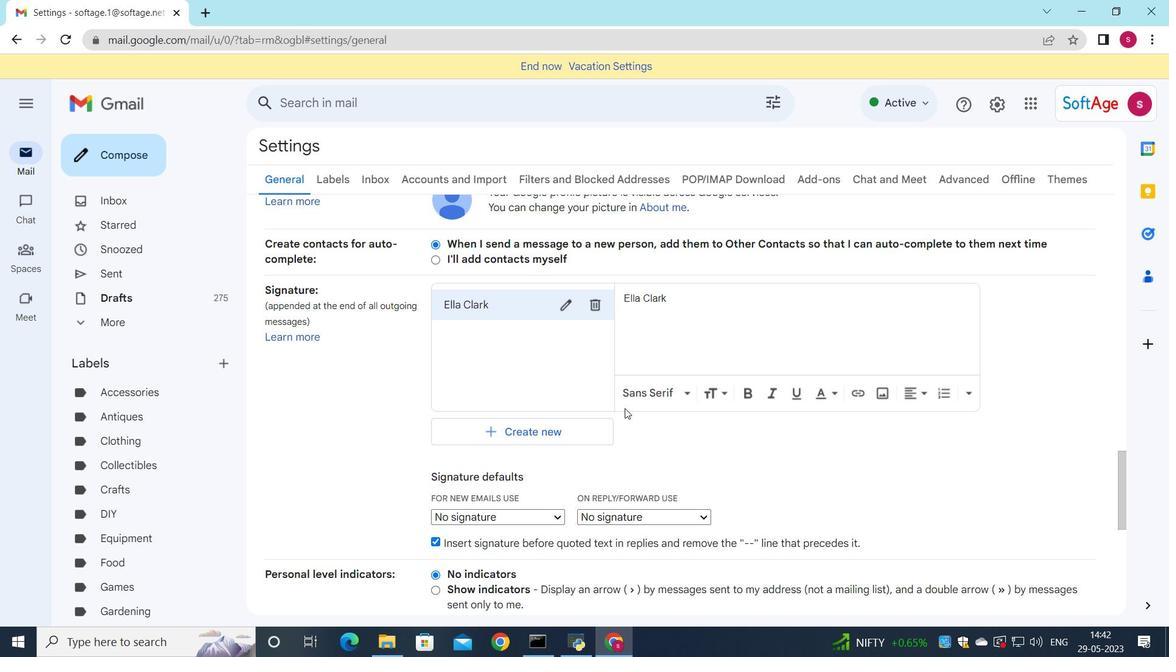 
Action: Mouse scrolled (623, 407) with delta (0, 0)
Screenshot: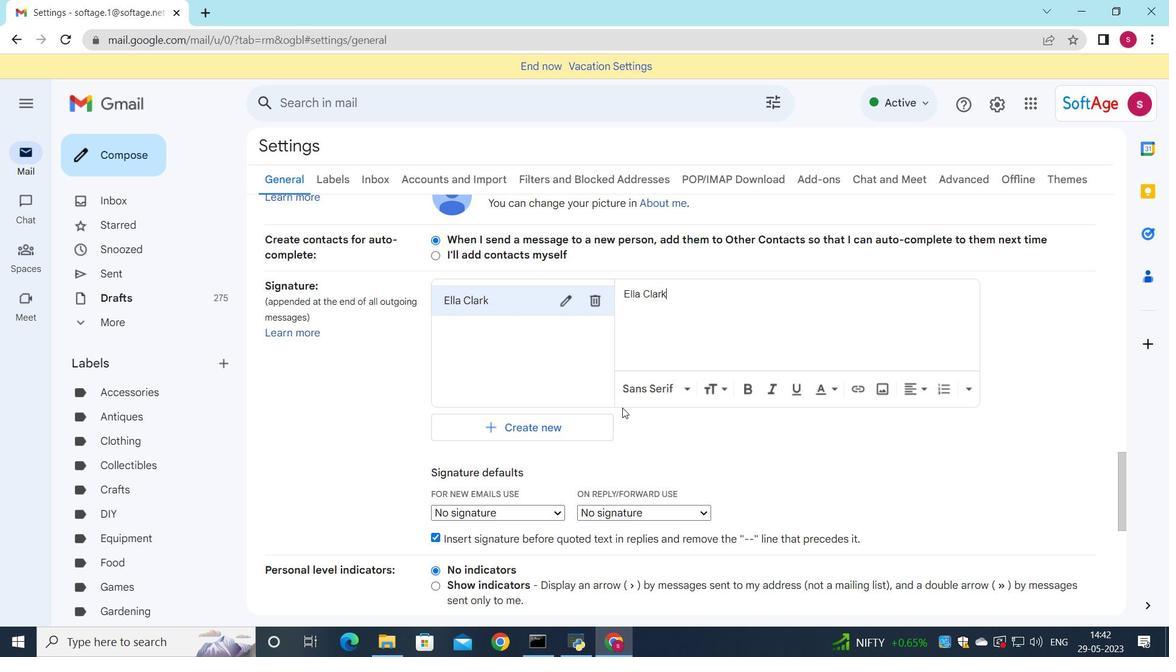 
Action: Mouse moved to (556, 372)
Screenshot: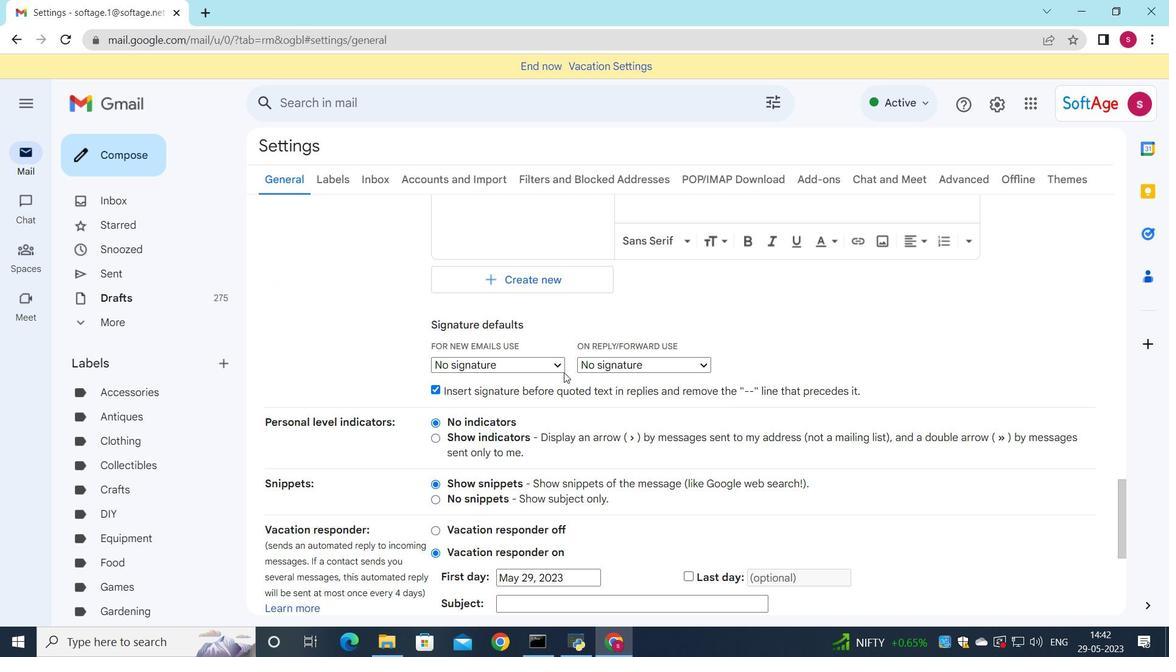 
Action: Mouse pressed left at (556, 372)
Screenshot: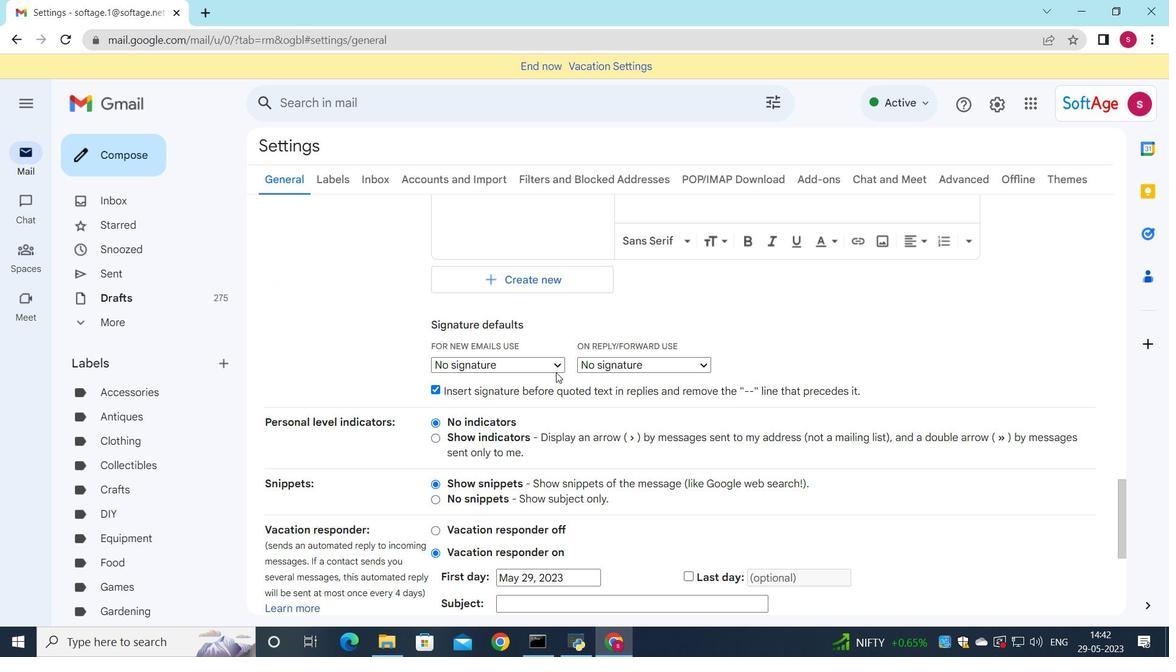 
Action: Mouse moved to (548, 364)
Screenshot: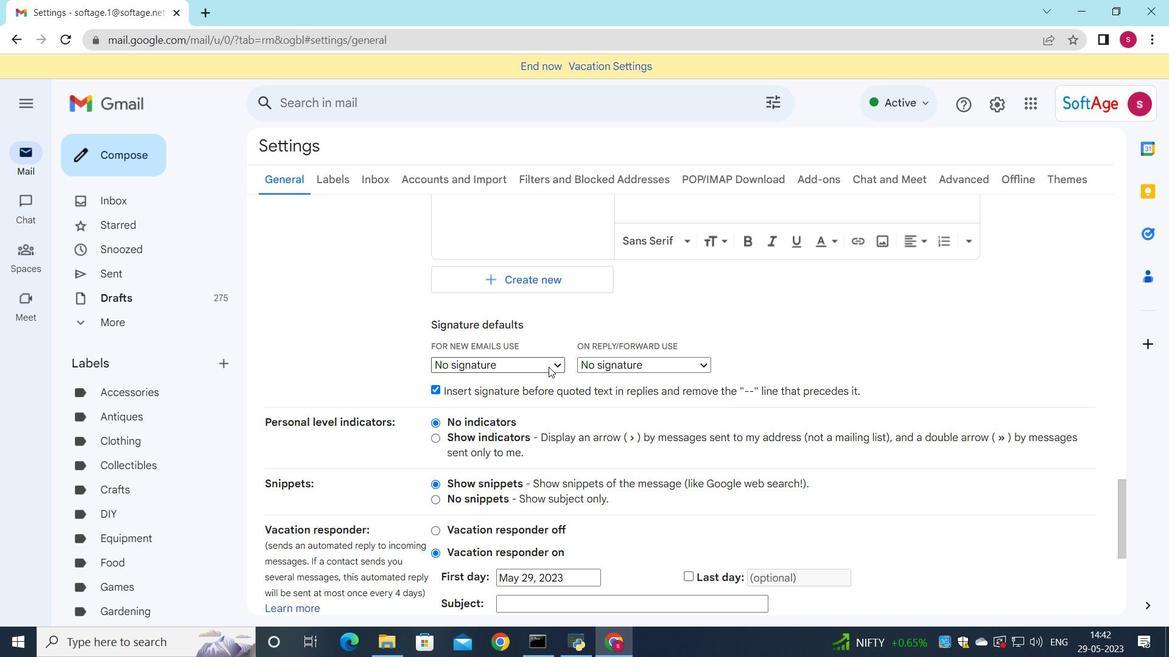 
Action: Mouse pressed left at (548, 364)
Screenshot: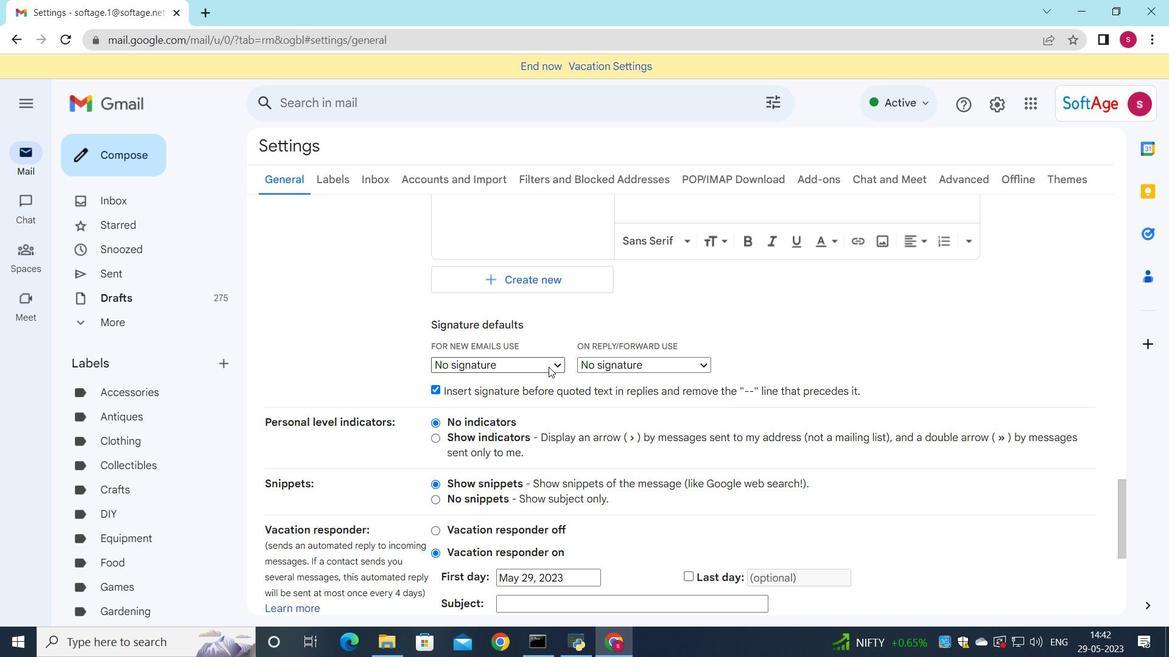 
Action: Mouse moved to (543, 394)
Screenshot: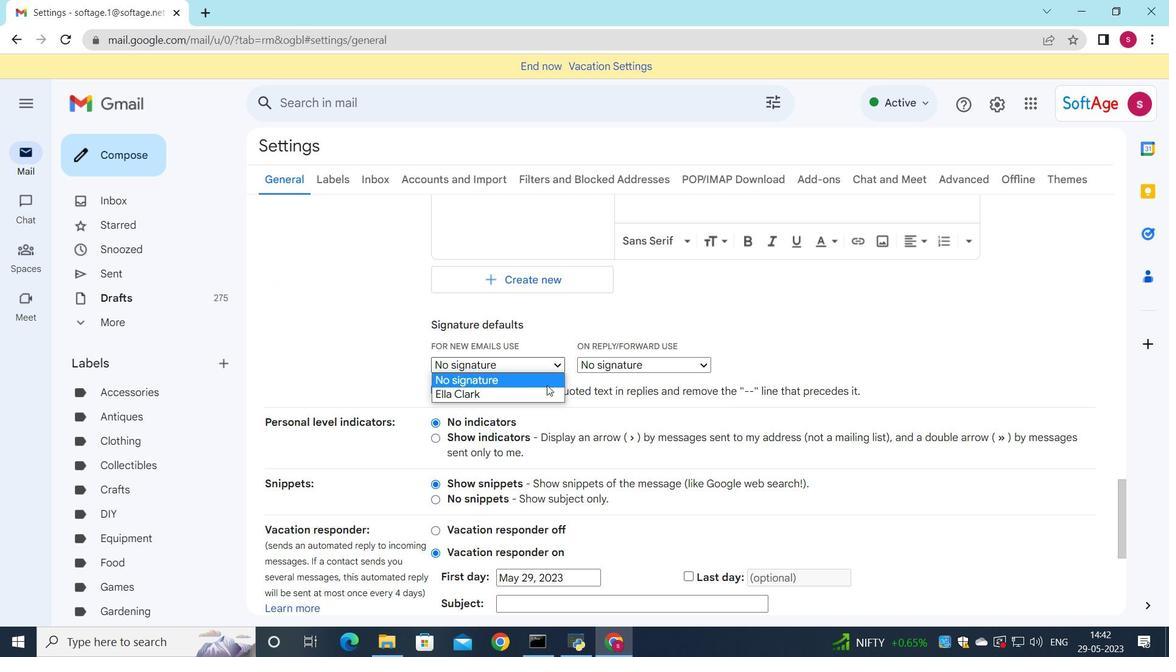 
Action: Mouse pressed left at (543, 394)
Screenshot: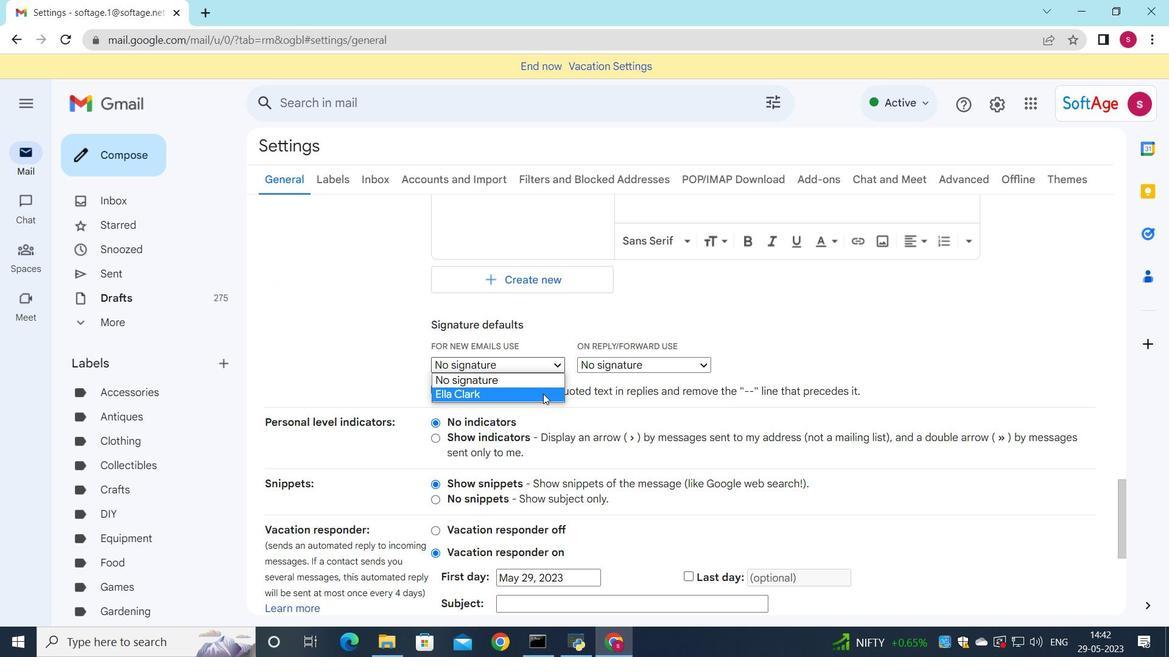 
Action: Mouse moved to (591, 365)
Screenshot: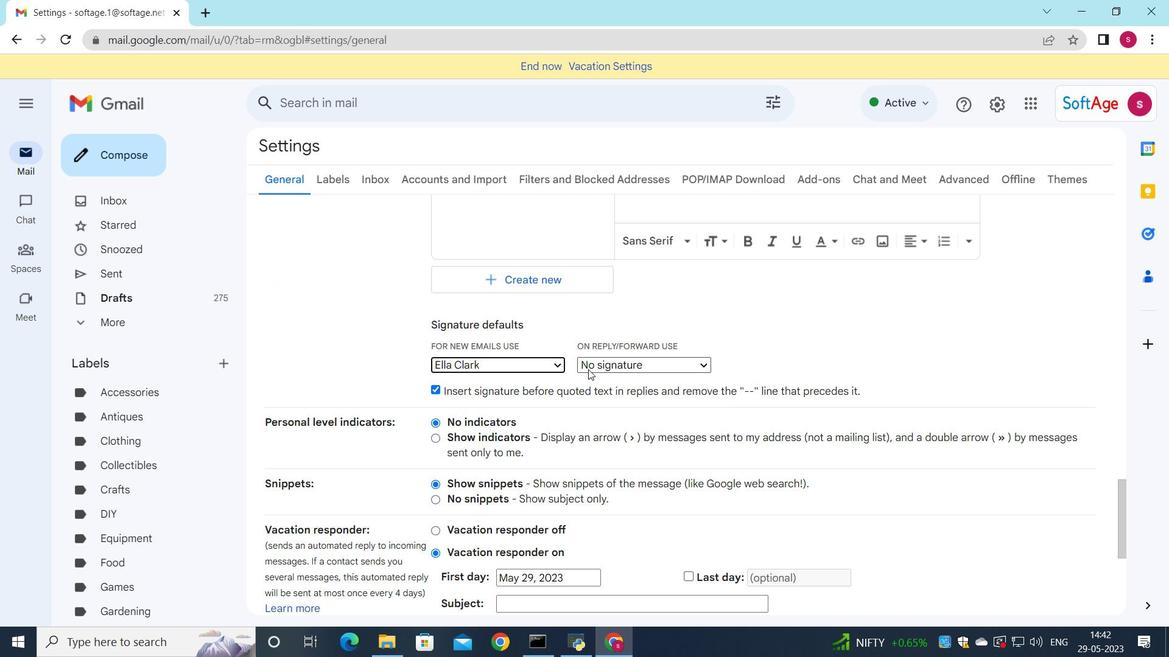 
Action: Mouse pressed left at (591, 365)
Screenshot: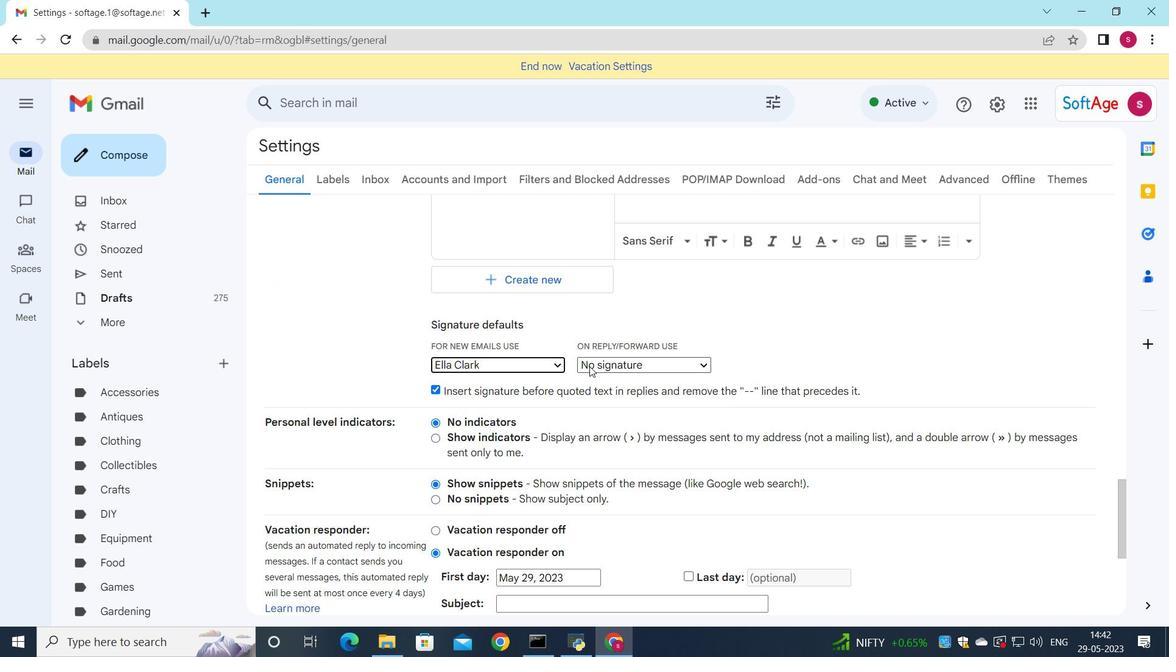
Action: Mouse moved to (593, 392)
Screenshot: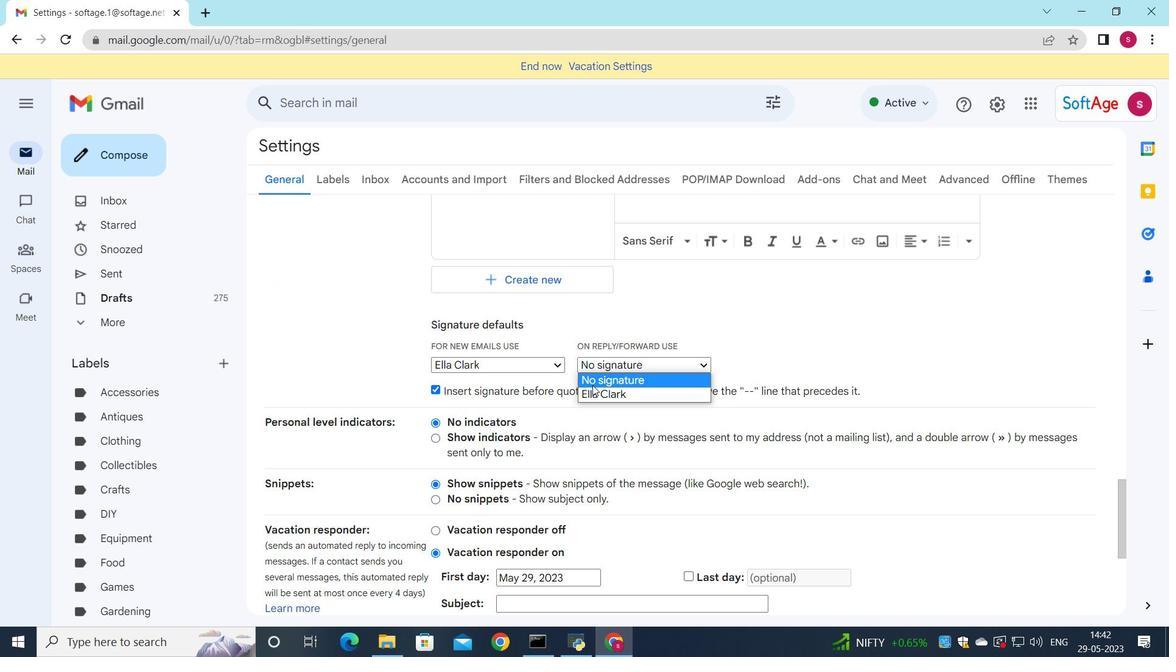 
Action: Mouse pressed left at (593, 392)
Screenshot: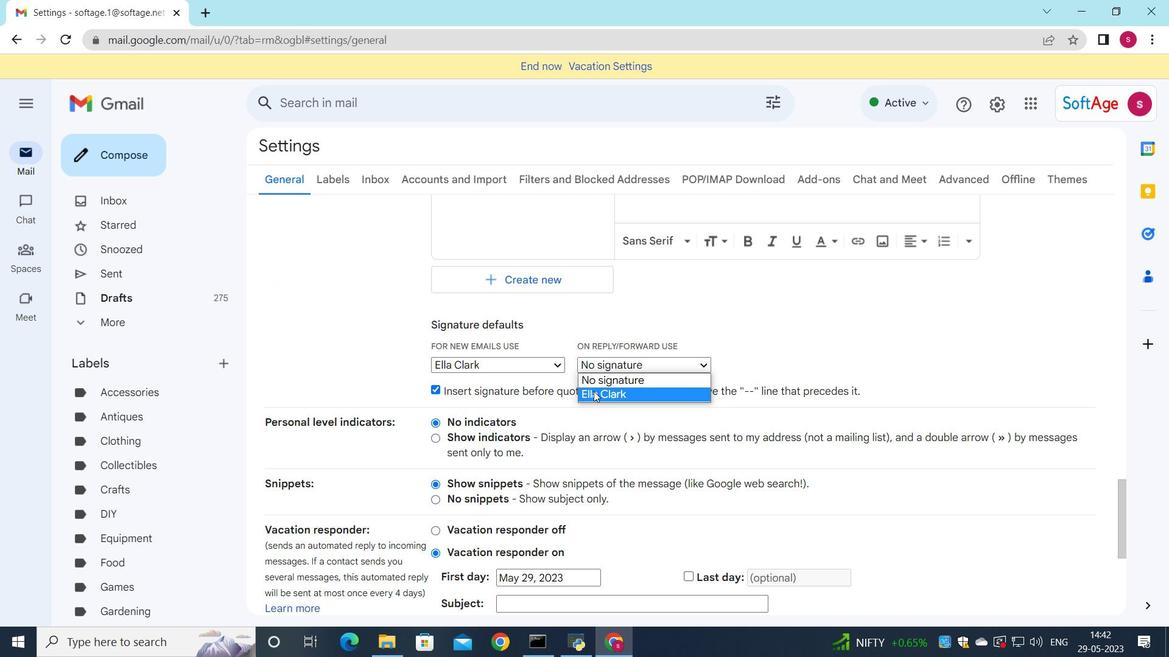 
Action: Mouse moved to (594, 391)
Screenshot: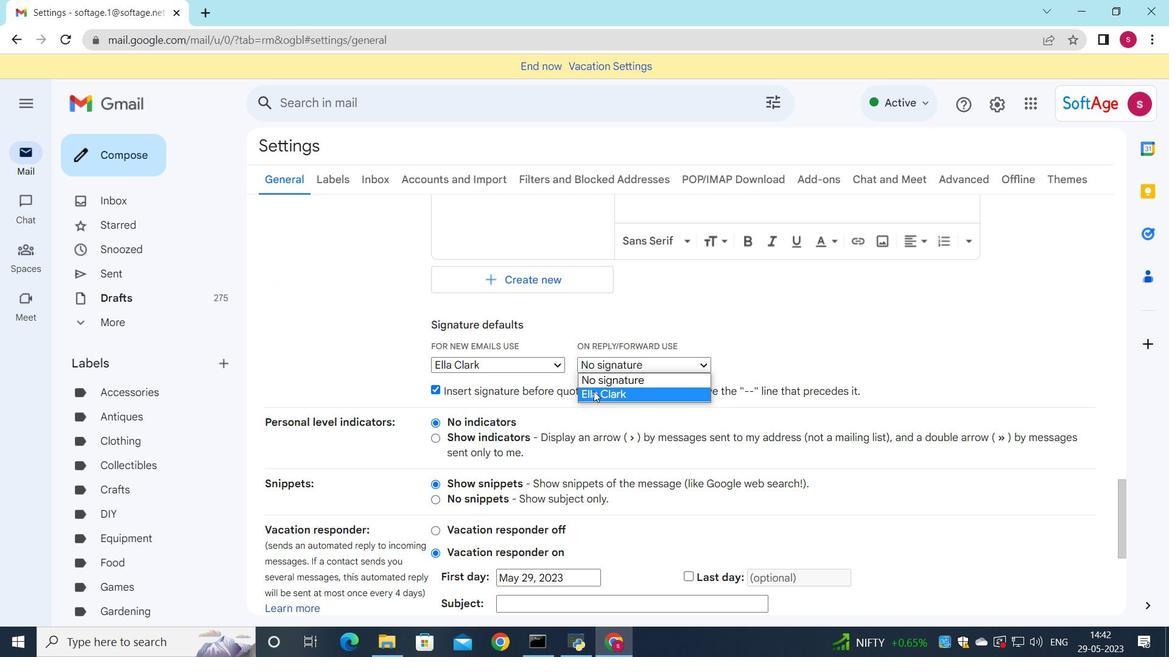 
Action: Mouse scrolled (594, 391) with delta (0, 0)
Screenshot: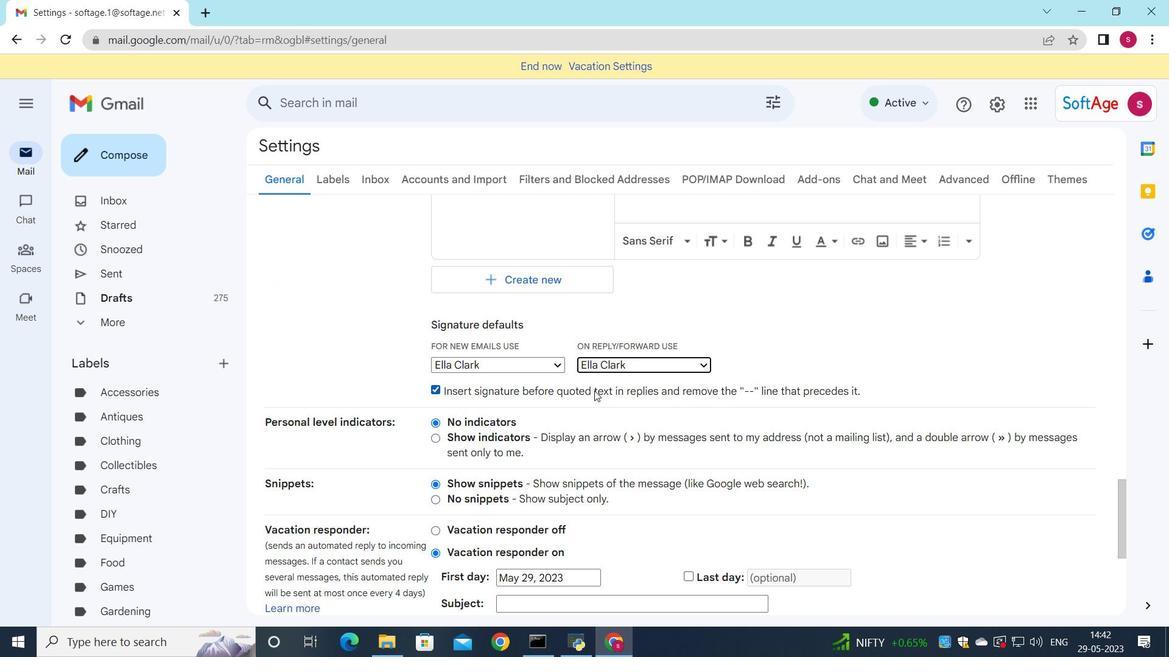 
Action: Mouse scrolled (594, 391) with delta (0, 0)
Screenshot: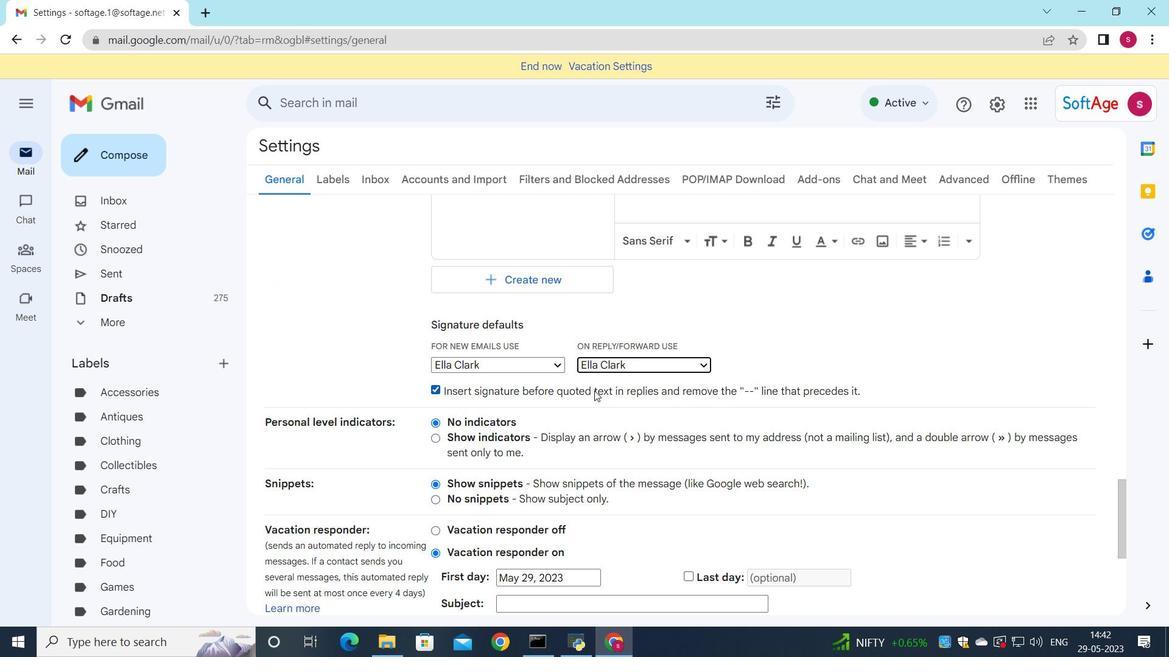 
Action: Mouse scrolled (594, 391) with delta (0, 0)
Screenshot: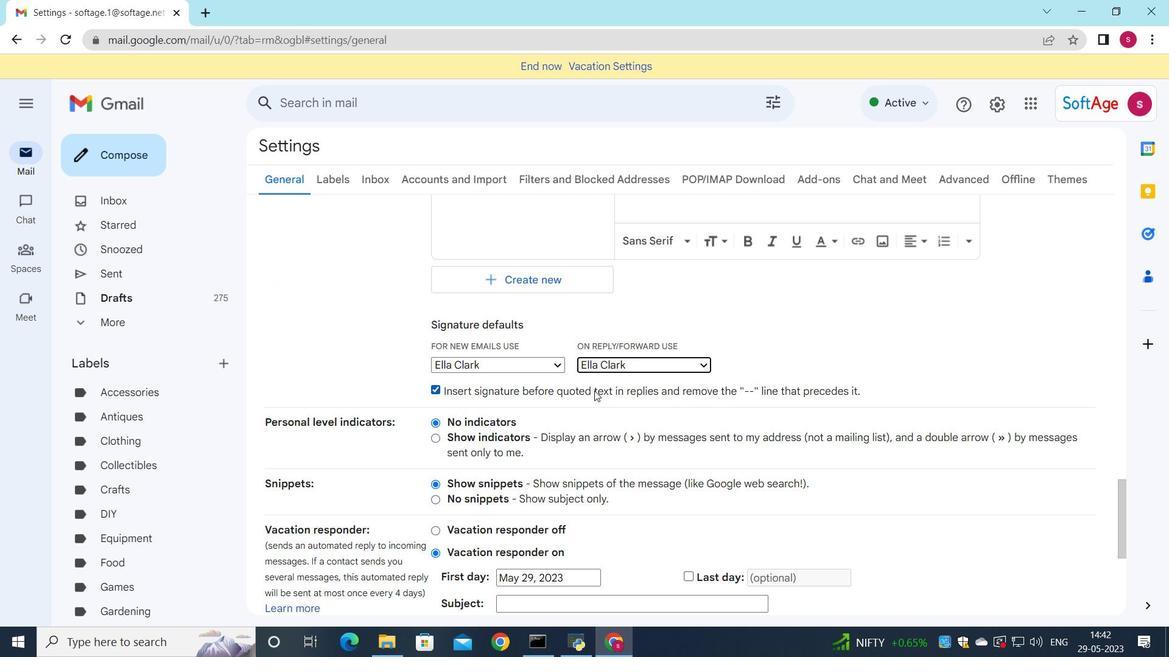 
Action: Mouse scrolled (594, 391) with delta (0, 0)
Screenshot: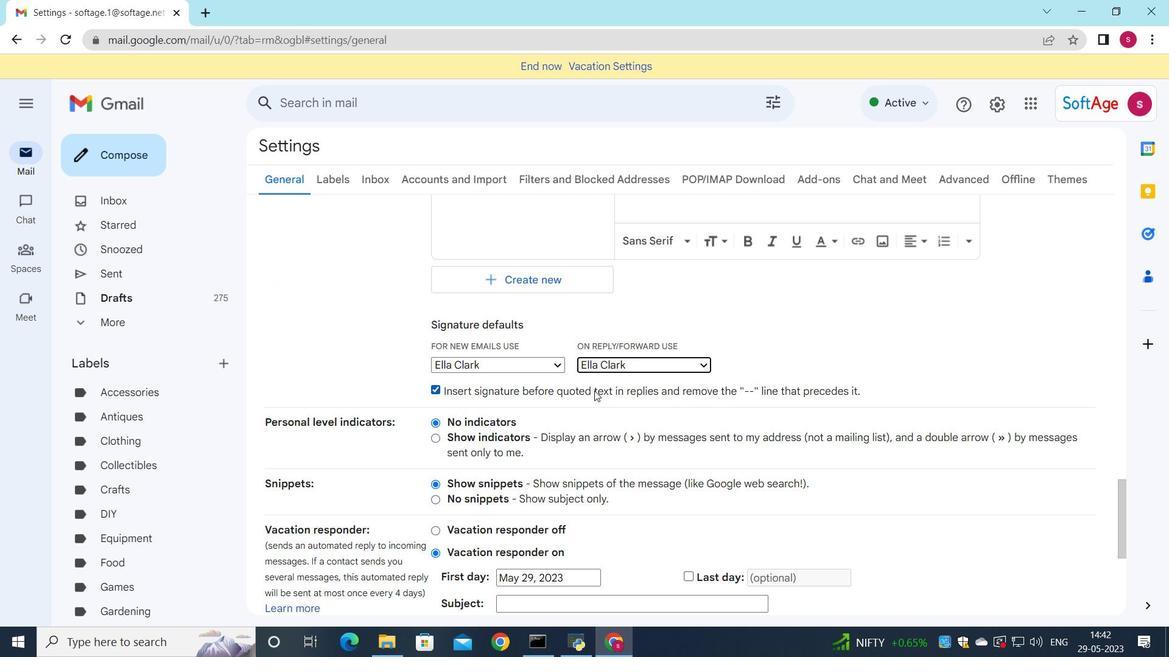 
Action: Mouse moved to (590, 395)
Screenshot: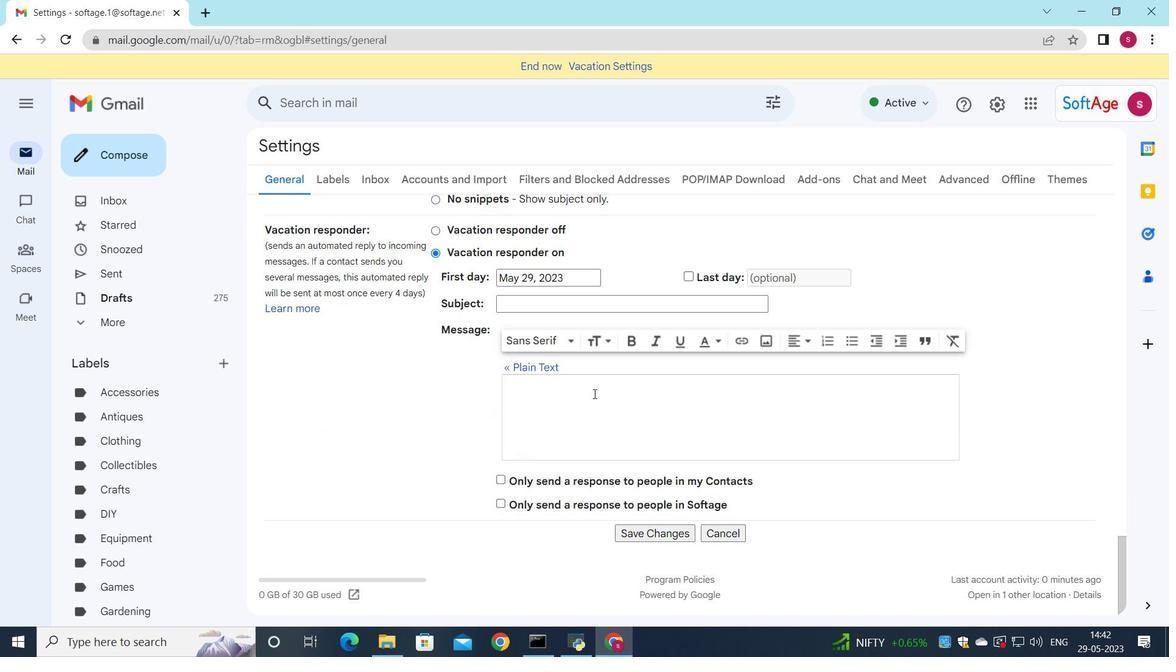 
Action: Mouse scrolled (590, 394) with delta (0, 0)
Screenshot: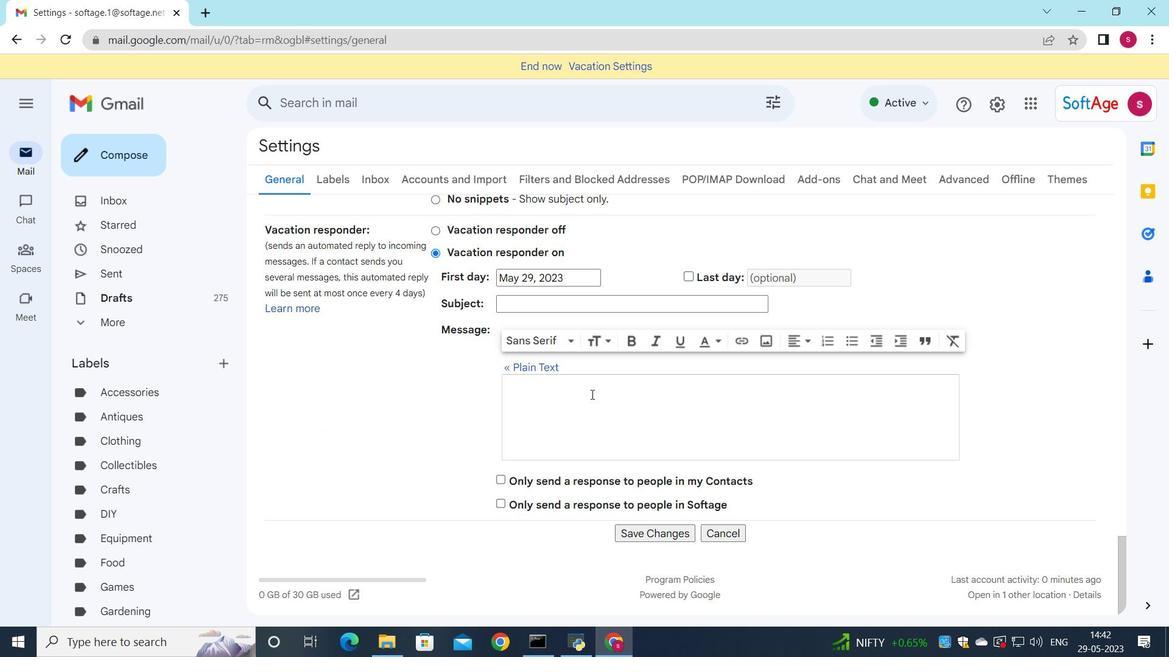 
Action: Mouse moved to (588, 403)
Screenshot: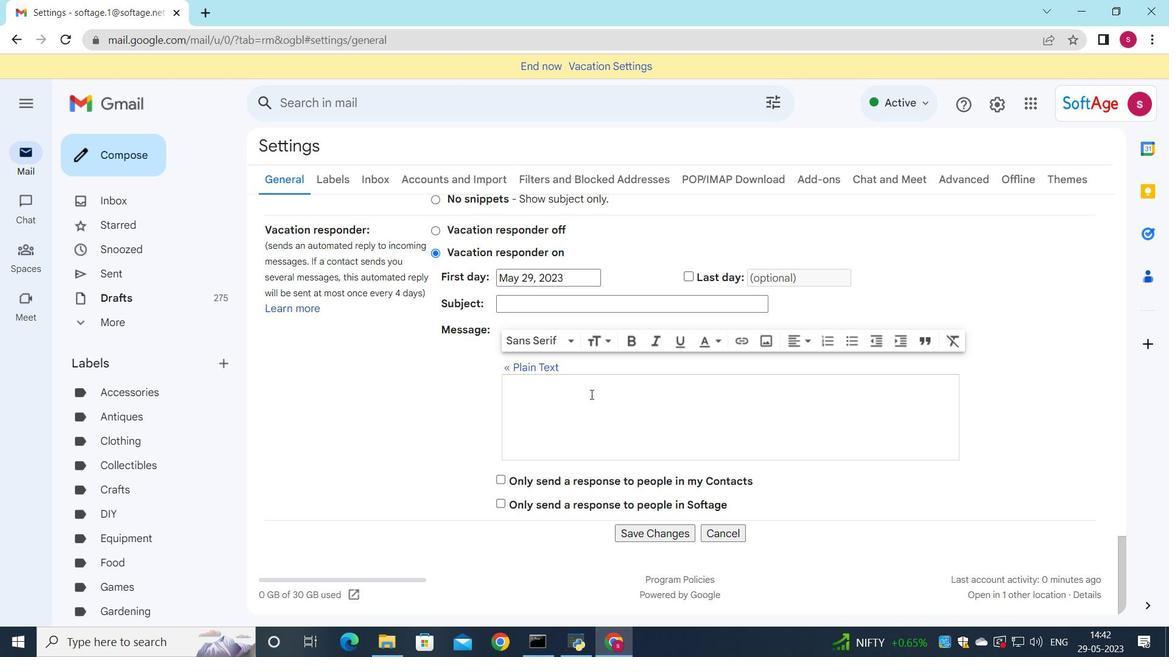 
Action: Mouse scrolled (590, 397) with delta (0, 0)
Screenshot: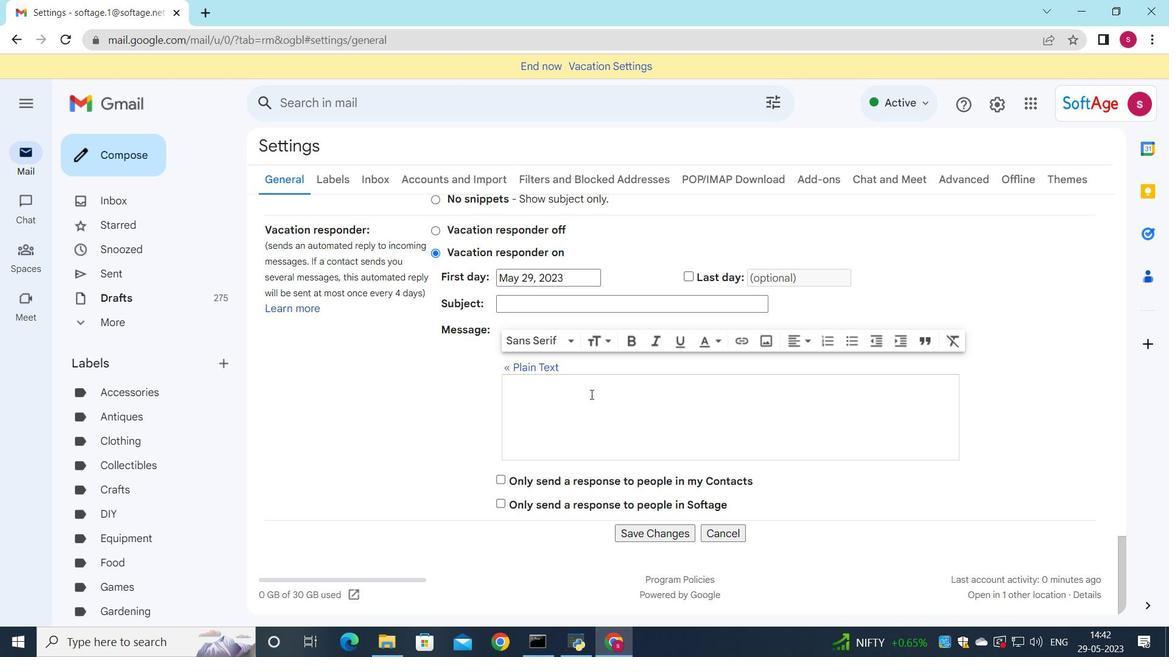 
Action: Mouse scrolled (588, 401) with delta (0, 0)
Screenshot: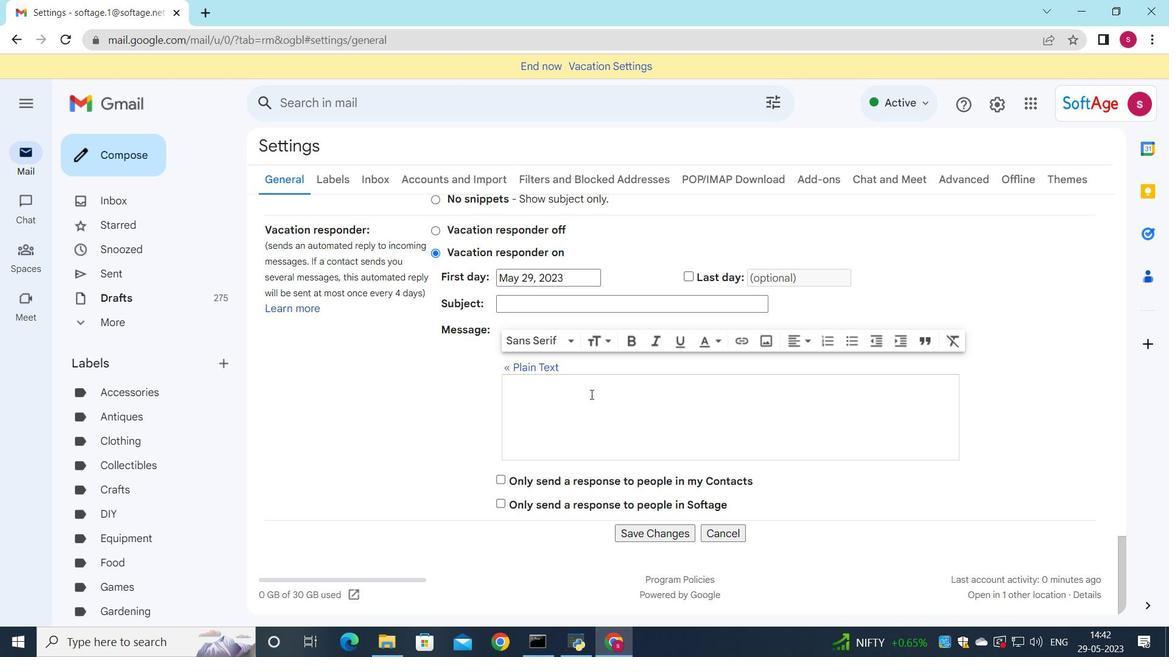 
Action: Mouse moved to (648, 535)
Screenshot: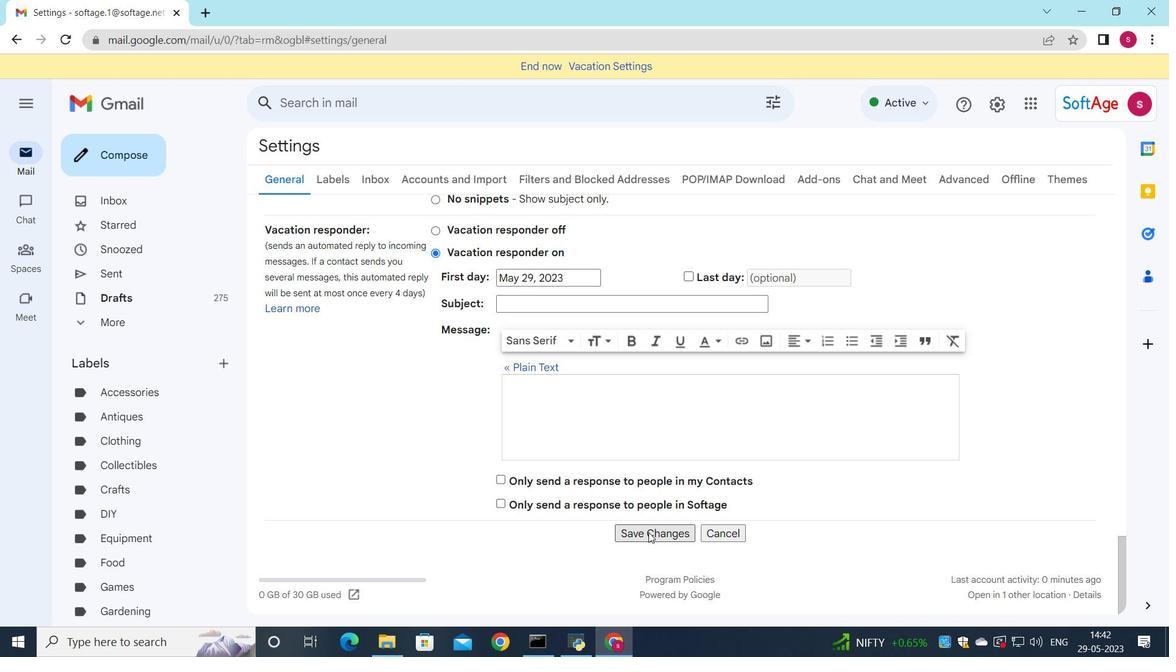 
Action: Mouse pressed left at (648, 535)
Screenshot: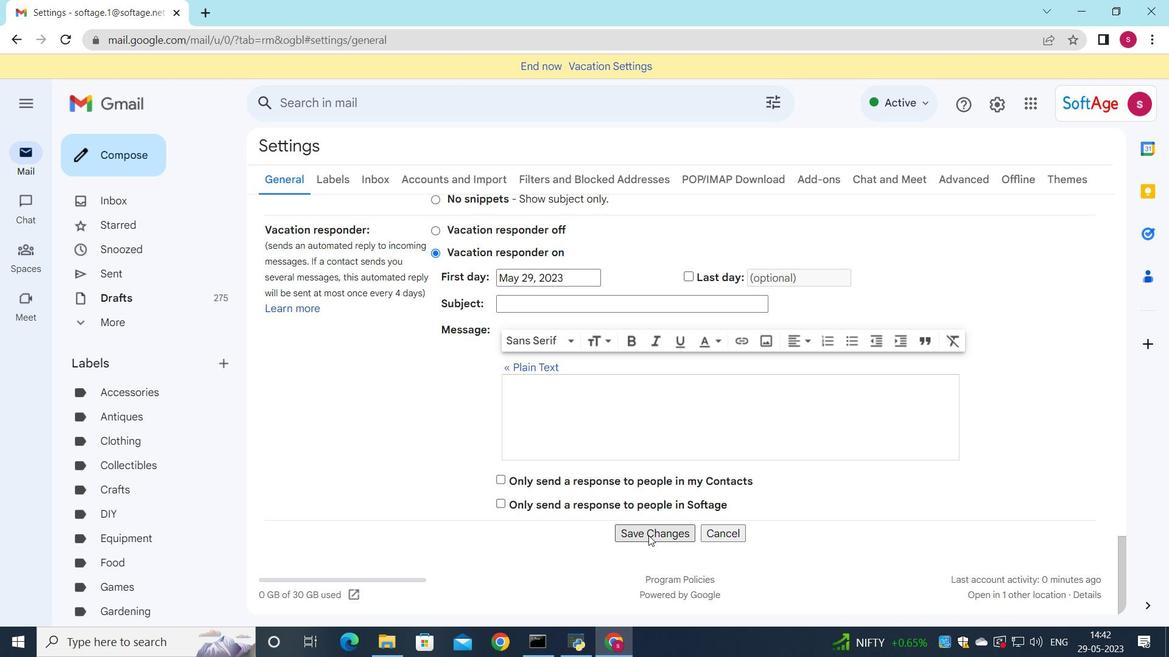 
Action: Mouse moved to (100, 155)
Screenshot: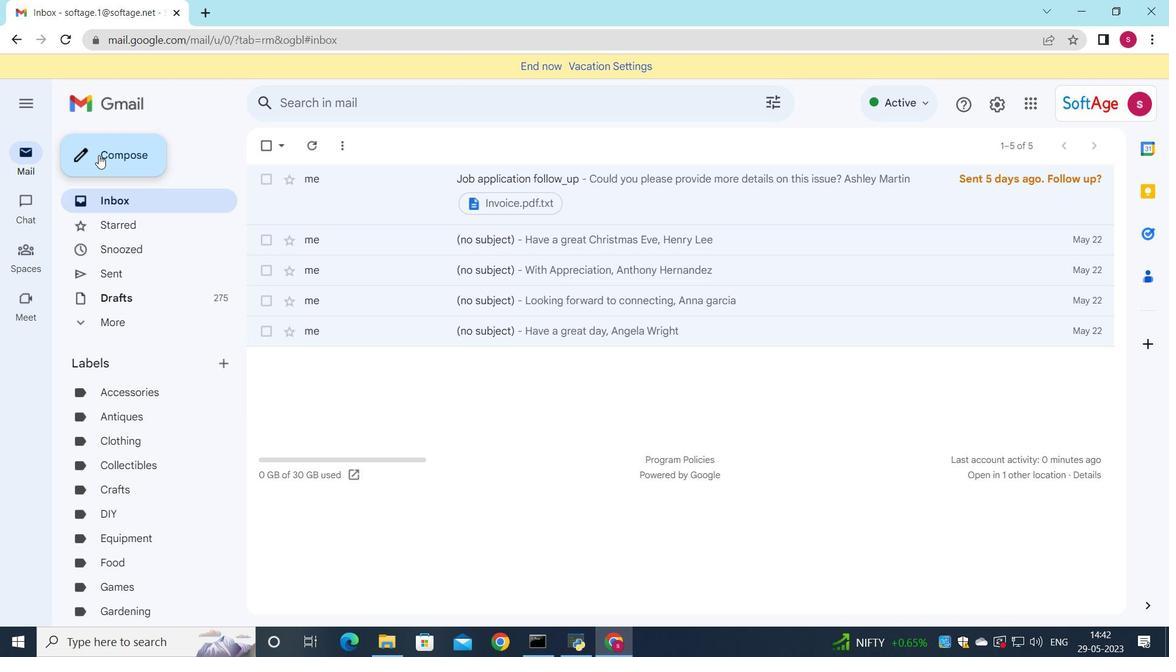 
Action: Mouse pressed left at (100, 155)
Screenshot: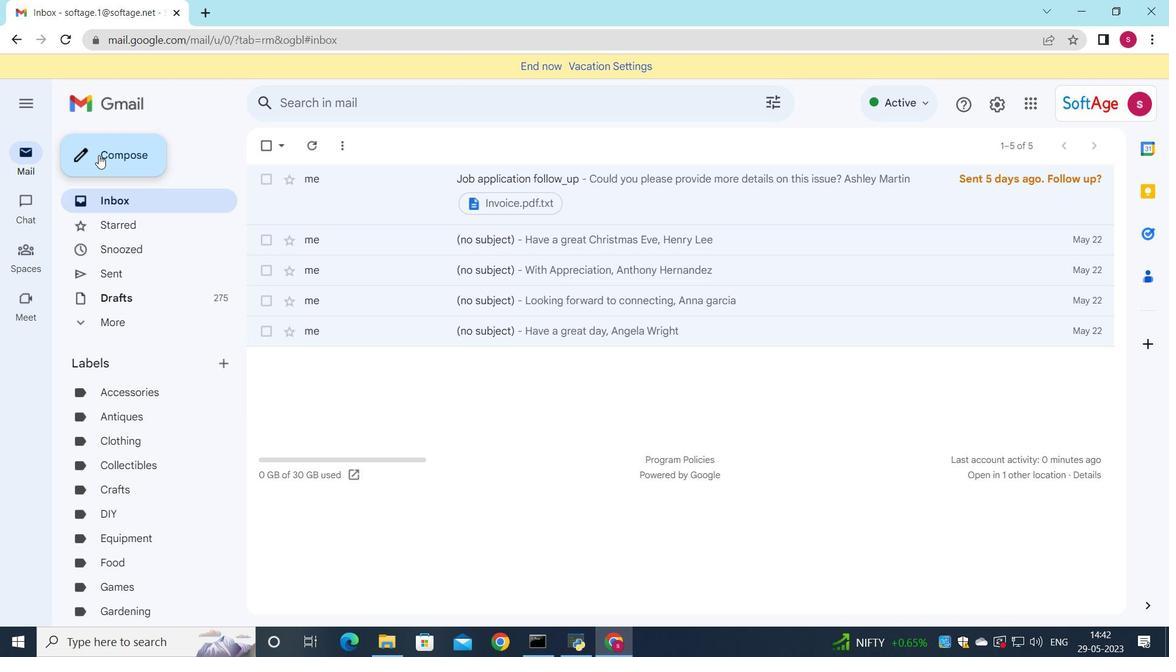 
Action: Mouse moved to (857, 341)
Screenshot: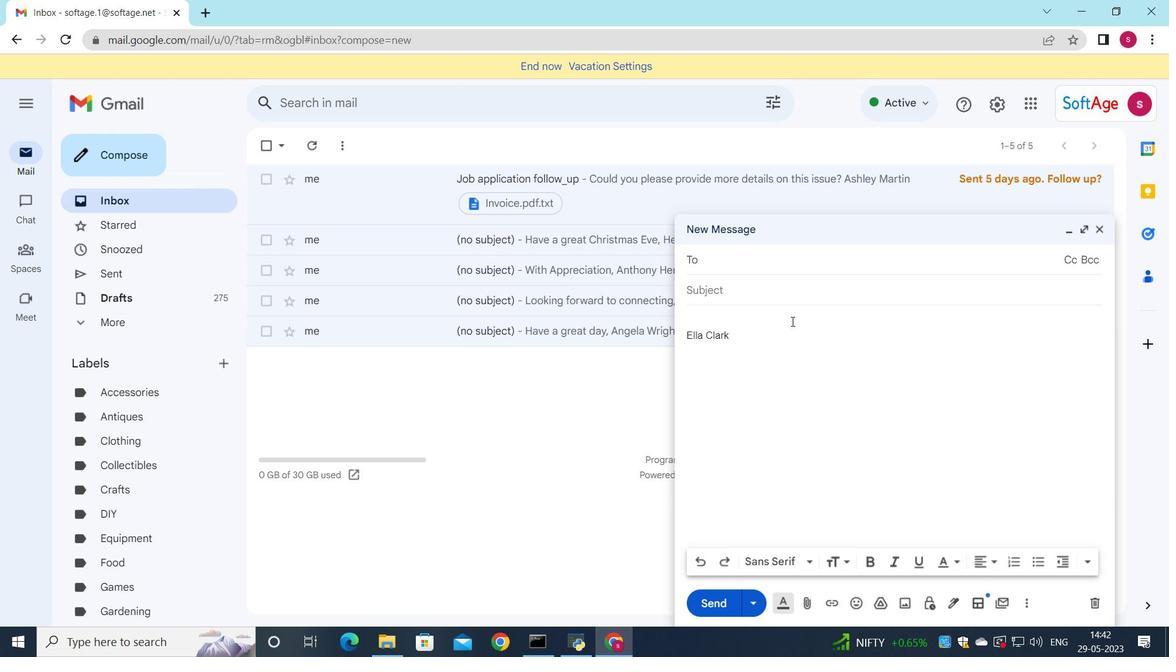 
Action: Key pressed <Key.down><Key.down><Key.down><Key.down>sofy<Key.backspace>tage.9
Screenshot: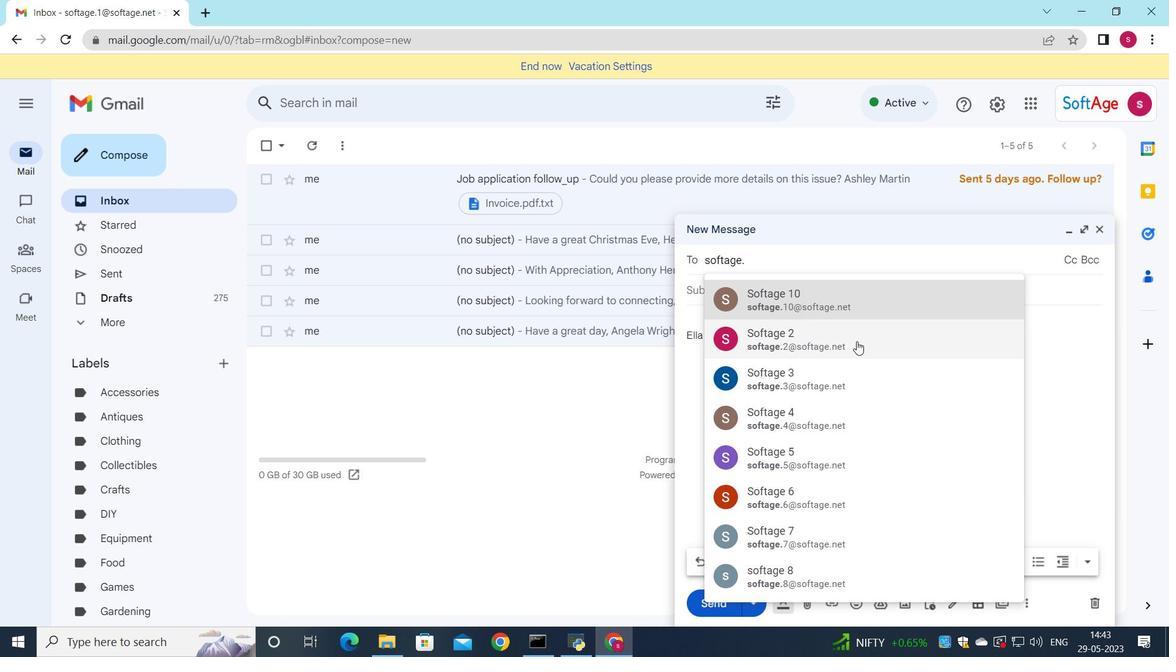 
Action: Mouse moved to (861, 291)
Screenshot: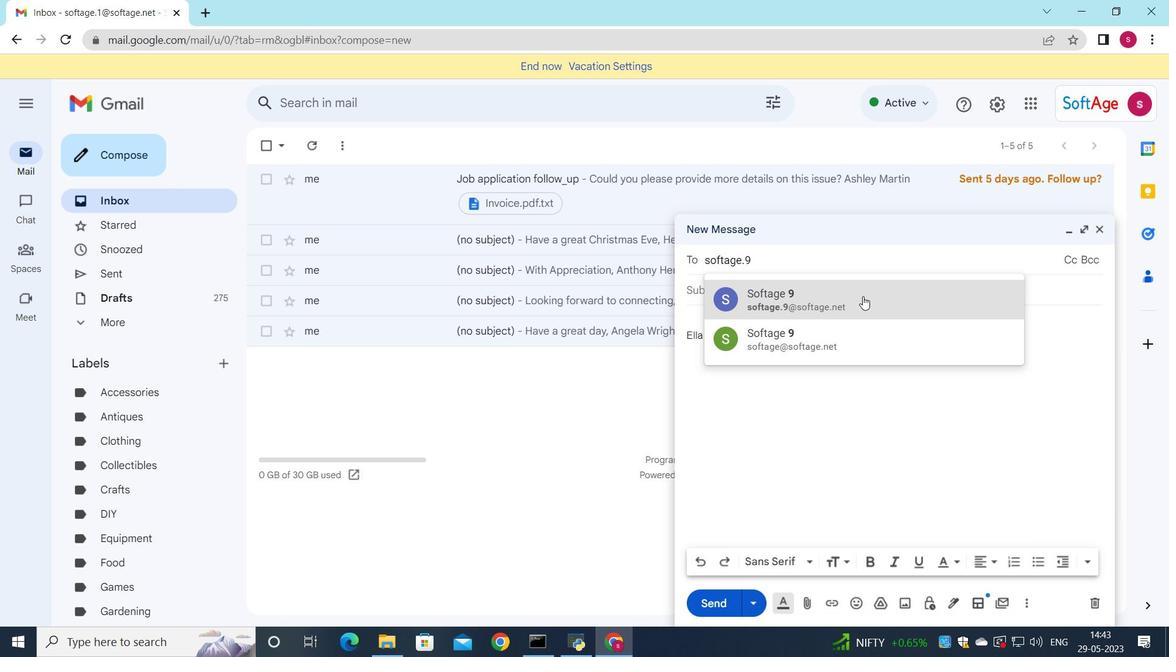 
Action: Mouse pressed left at (861, 291)
Screenshot: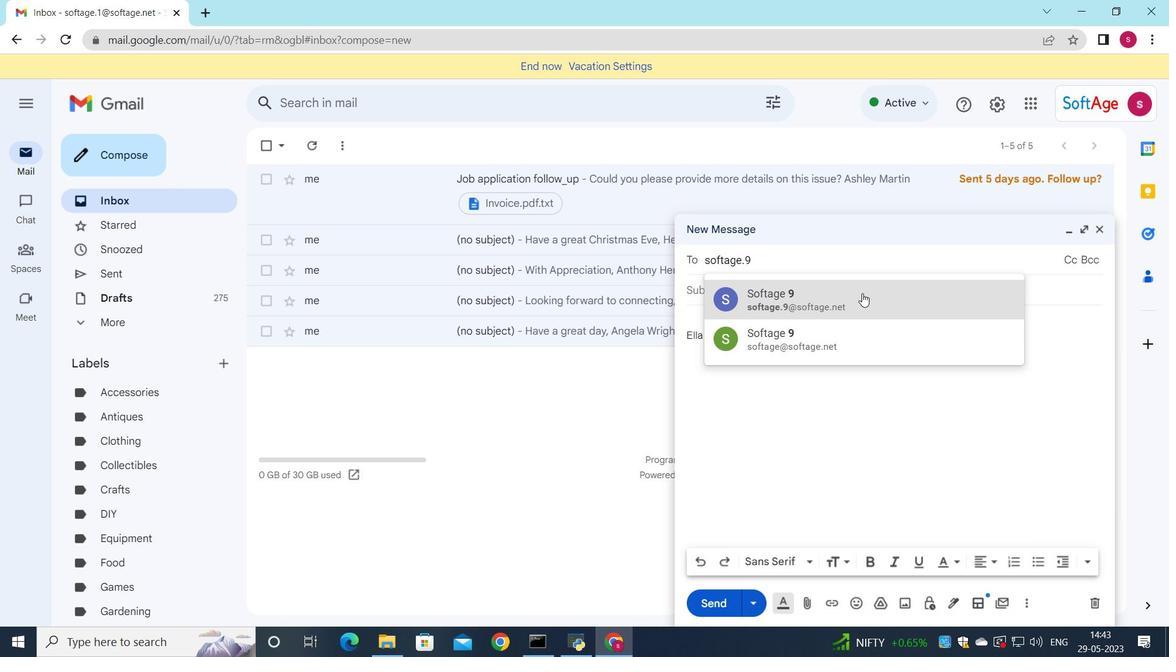 
Action: Mouse moved to (848, 310)
Screenshot: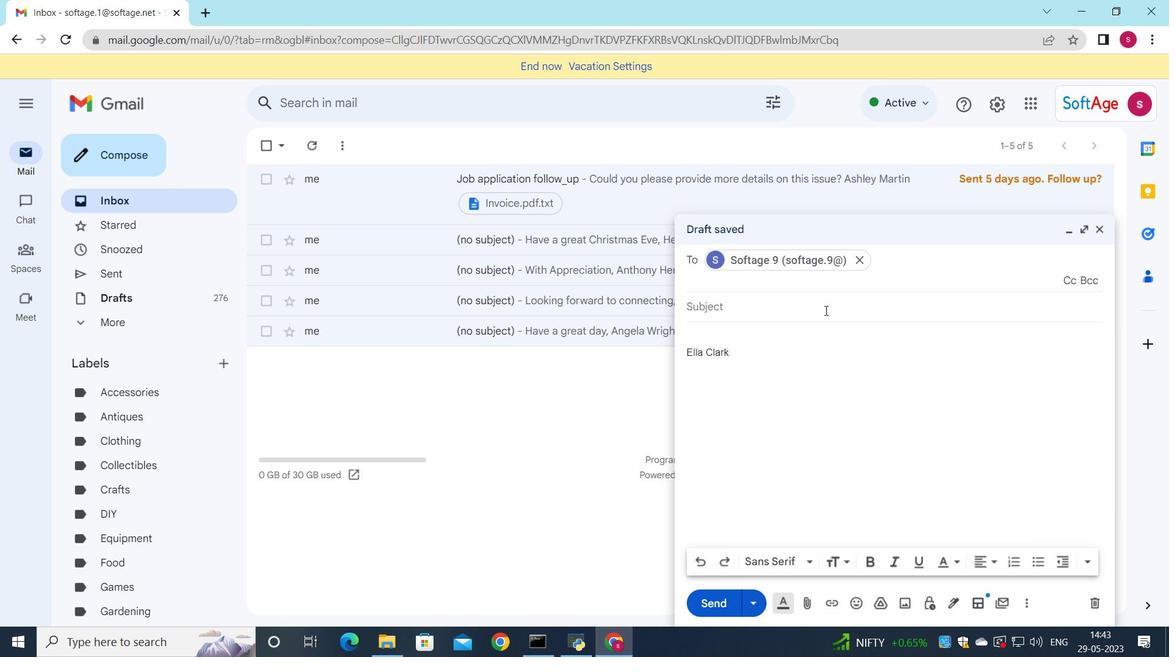
Action: Key pressed <Key.down><Key.enter><Key.down>
Screenshot: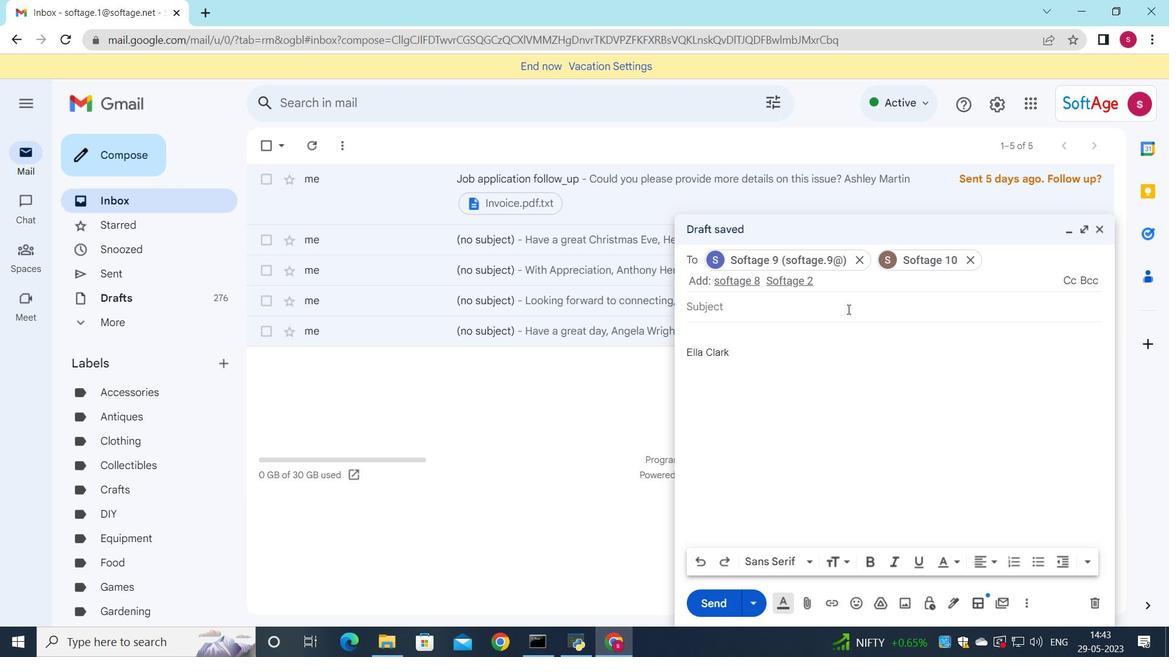 
Action: Mouse moved to (815, 364)
Screenshot: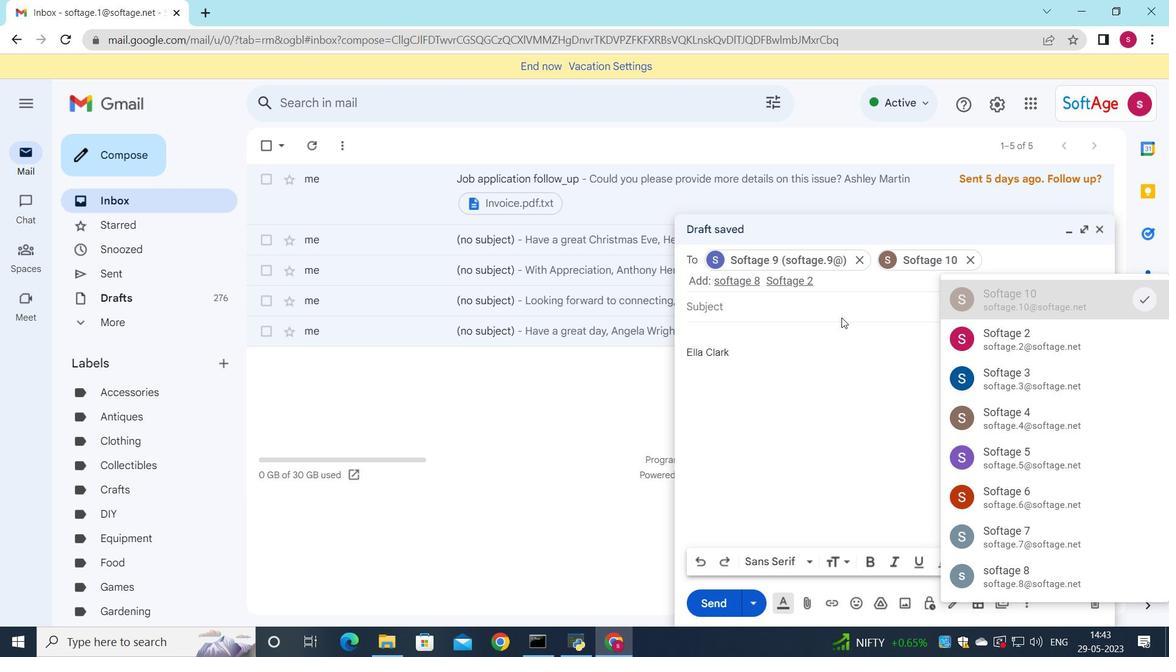 
Action: Mouse pressed left at (815, 364)
Screenshot: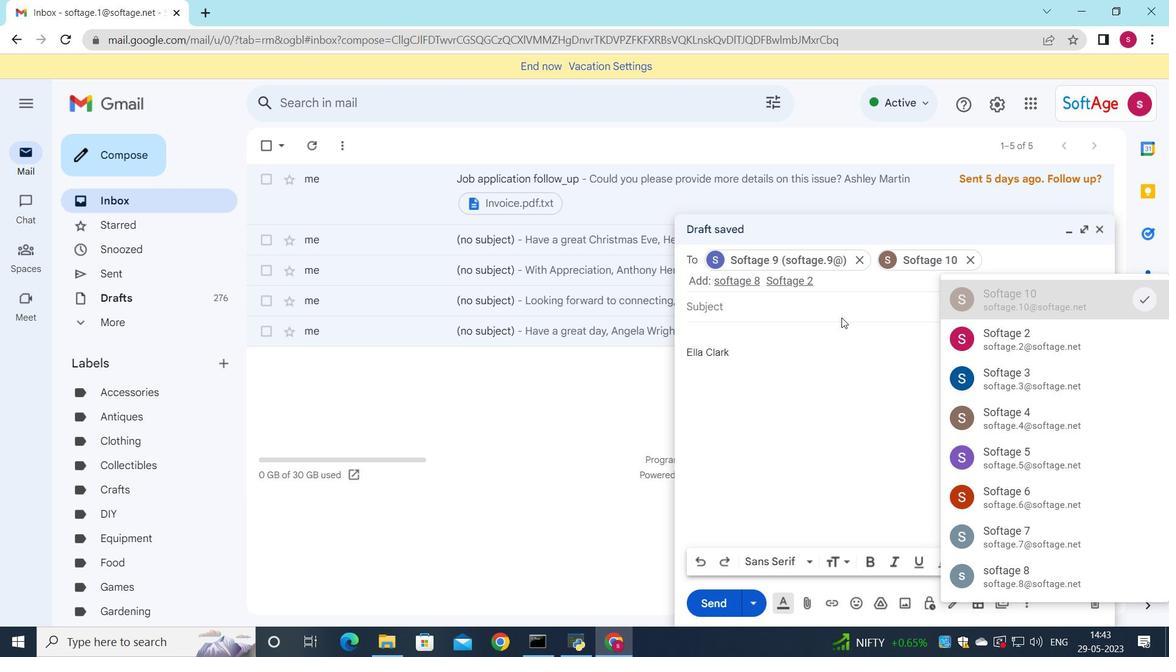 
Action: Mouse moved to (1011, 257)
Screenshot: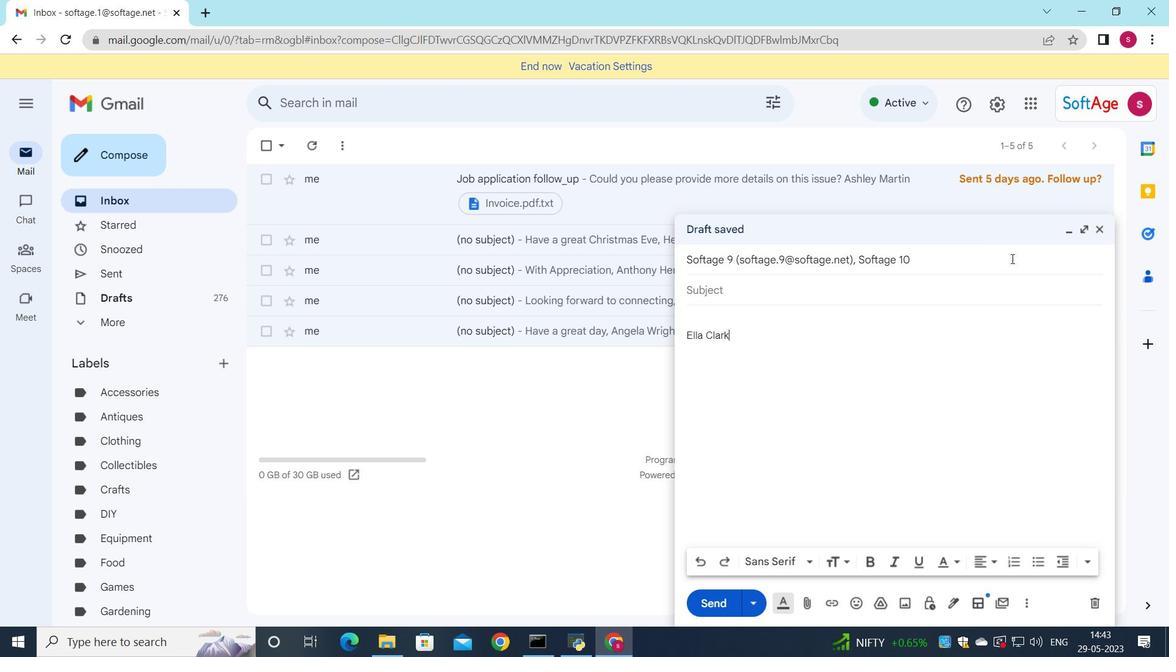 
Action: Mouse pressed left at (1011, 257)
Screenshot: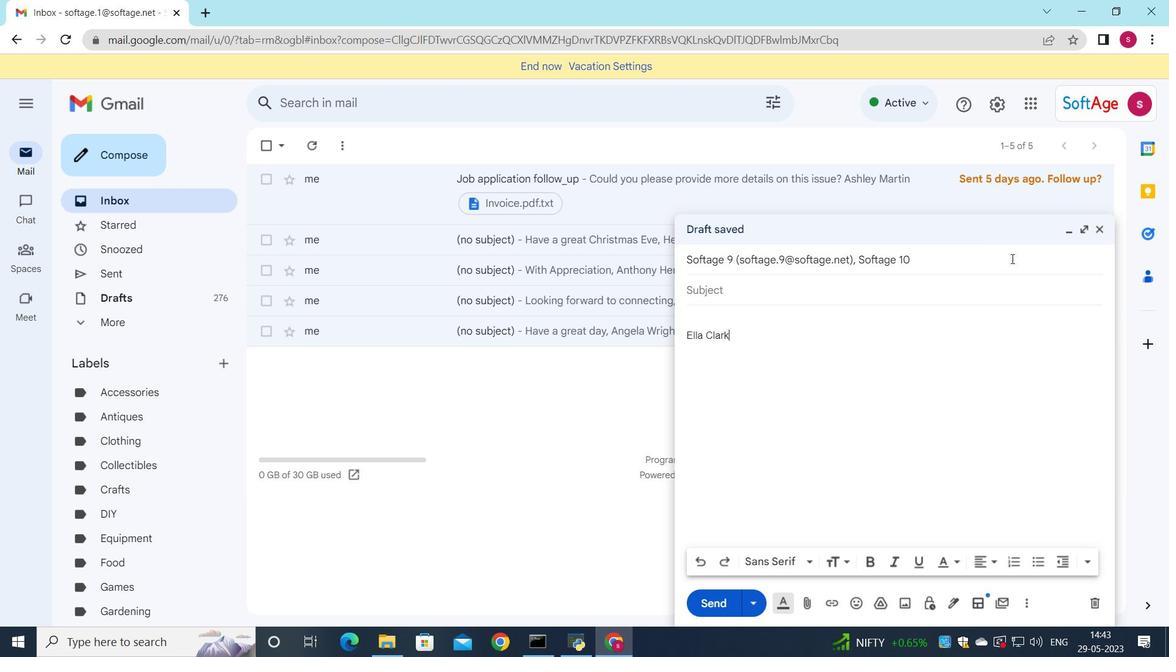
Action: Mouse moved to (1069, 279)
Screenshot: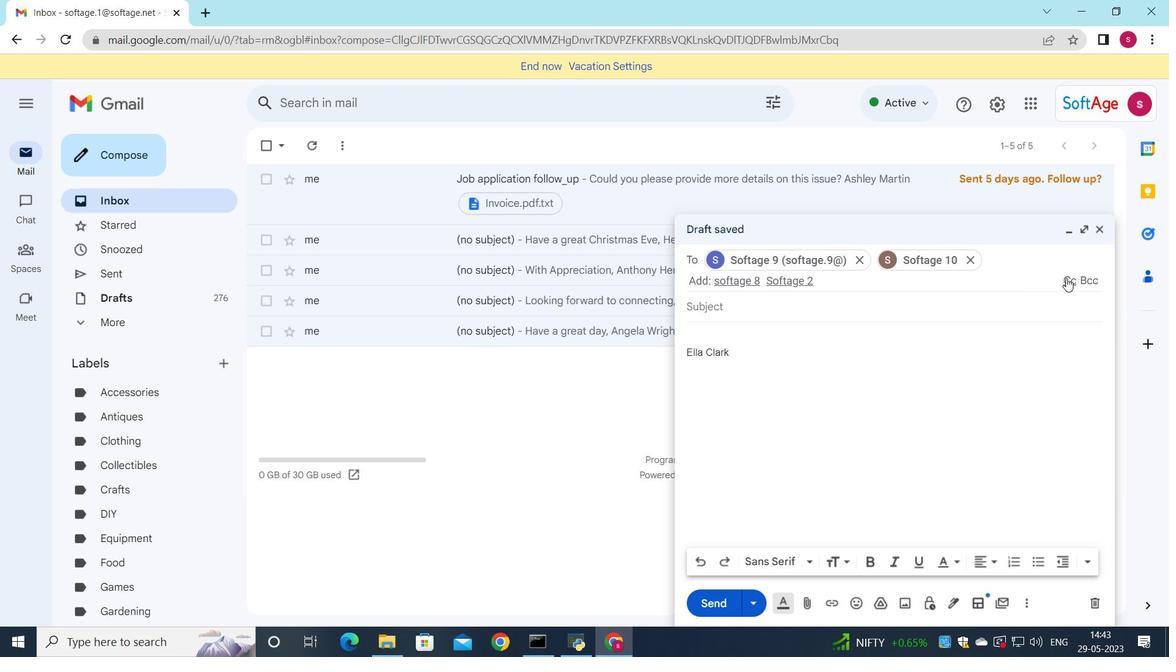 
Action: Mouse pressed left at (1069, 279)
Screenshot: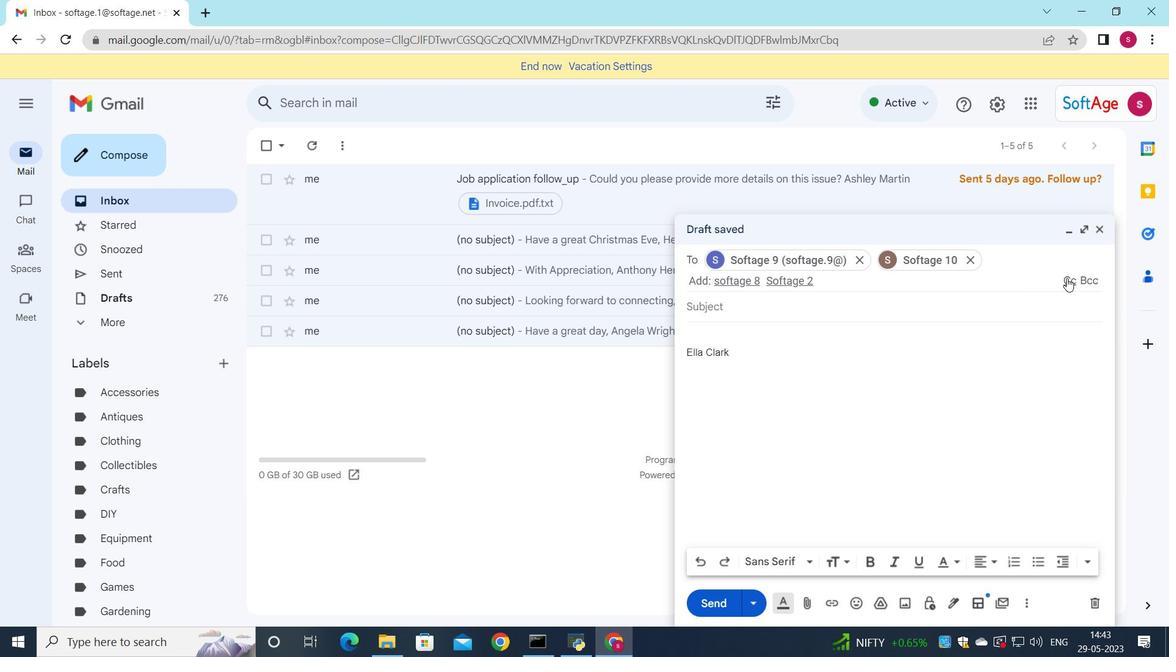 
Action: Mouse moved to (766, 310)
Screenshot: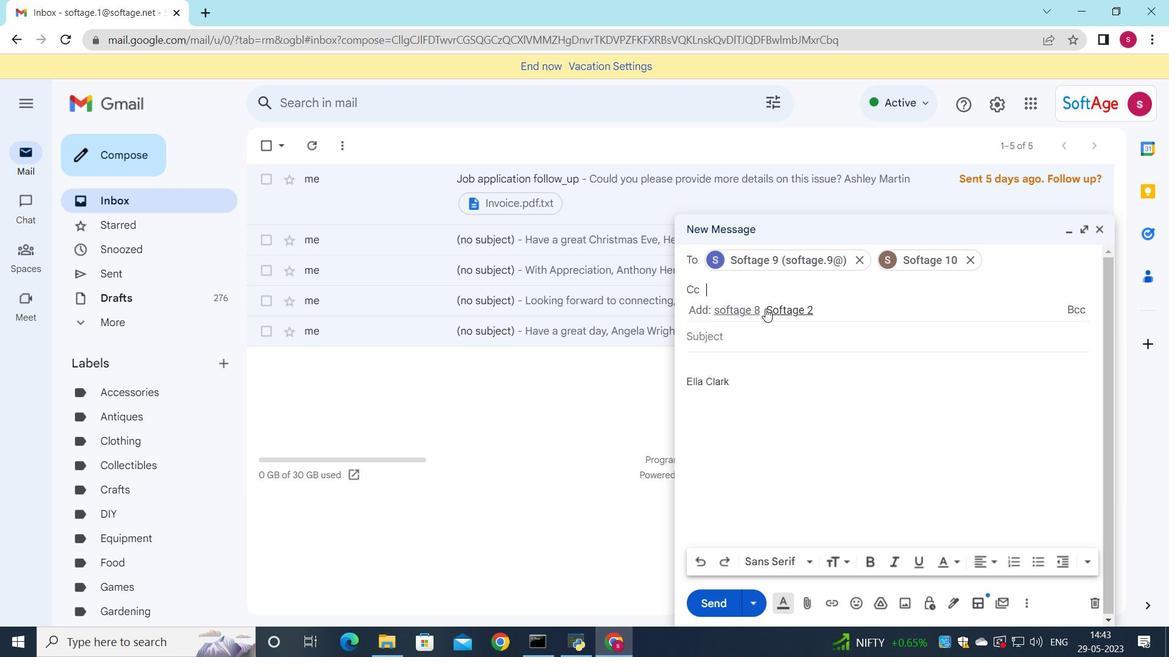 
Action: Key pressed s
Screenshot: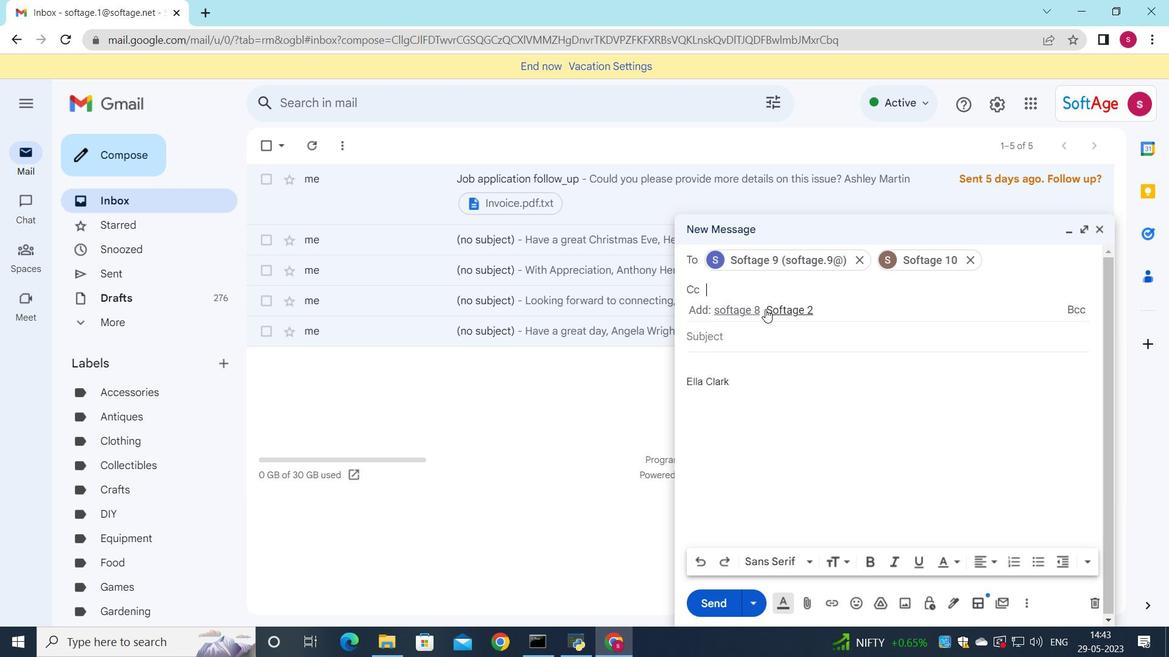 
Action: Mouse moved to (793, 369)
Screenshot: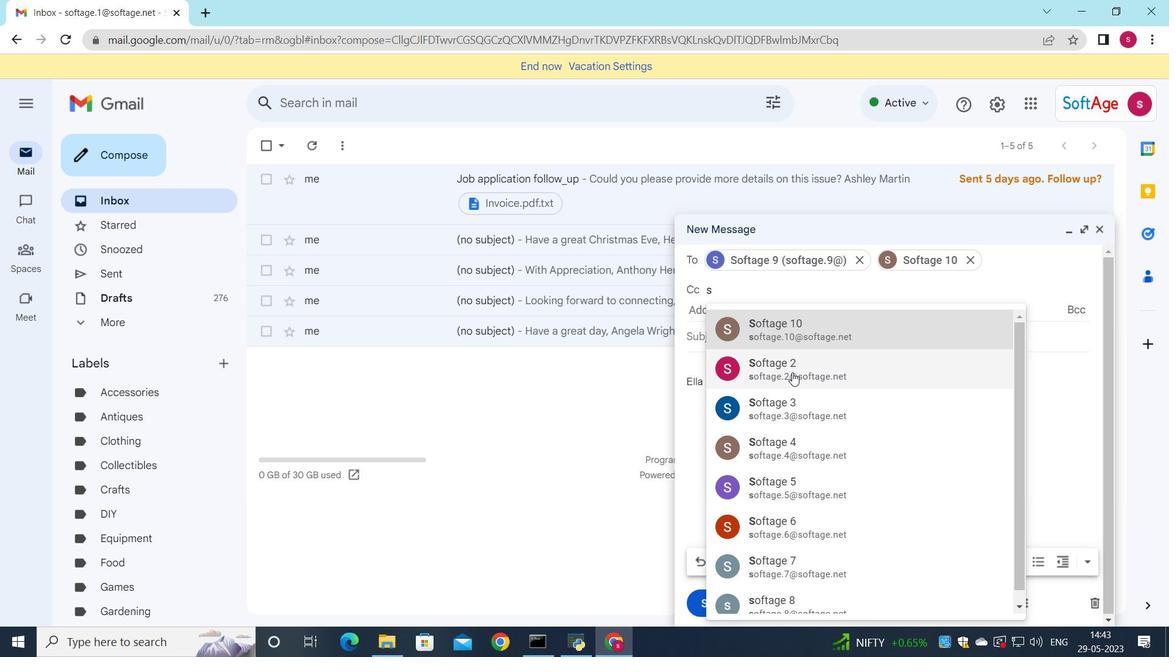 
Action: Mouse pressed left at (793, 369)
Screenshot: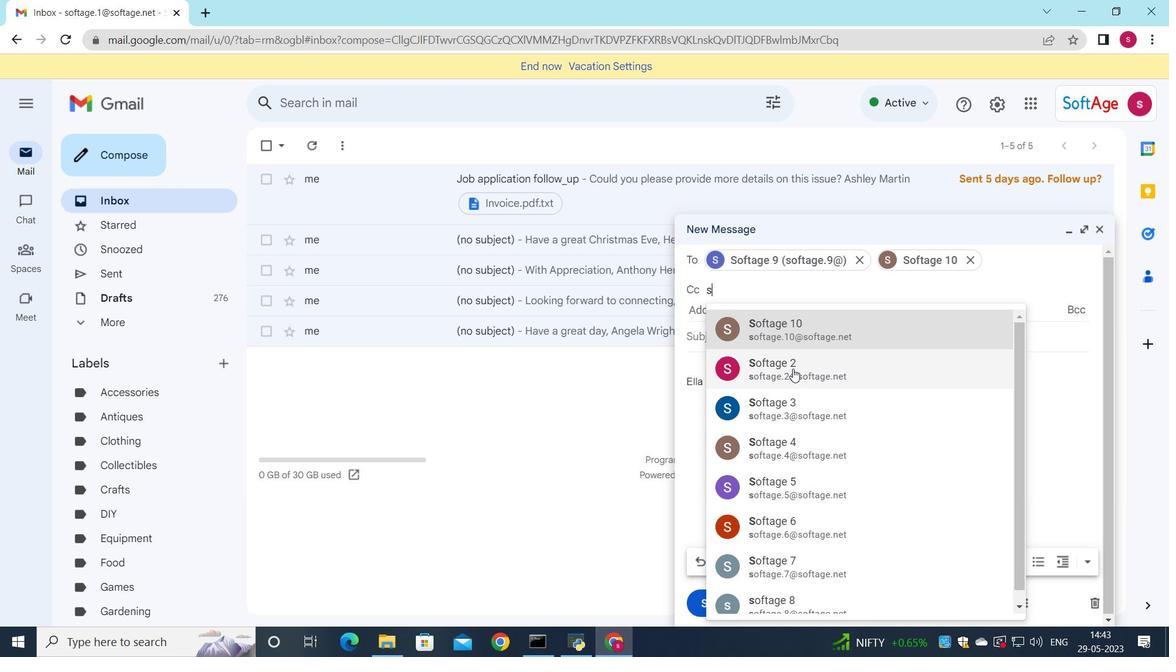
Action: Mouse moved to (741, 336)
Screenshot: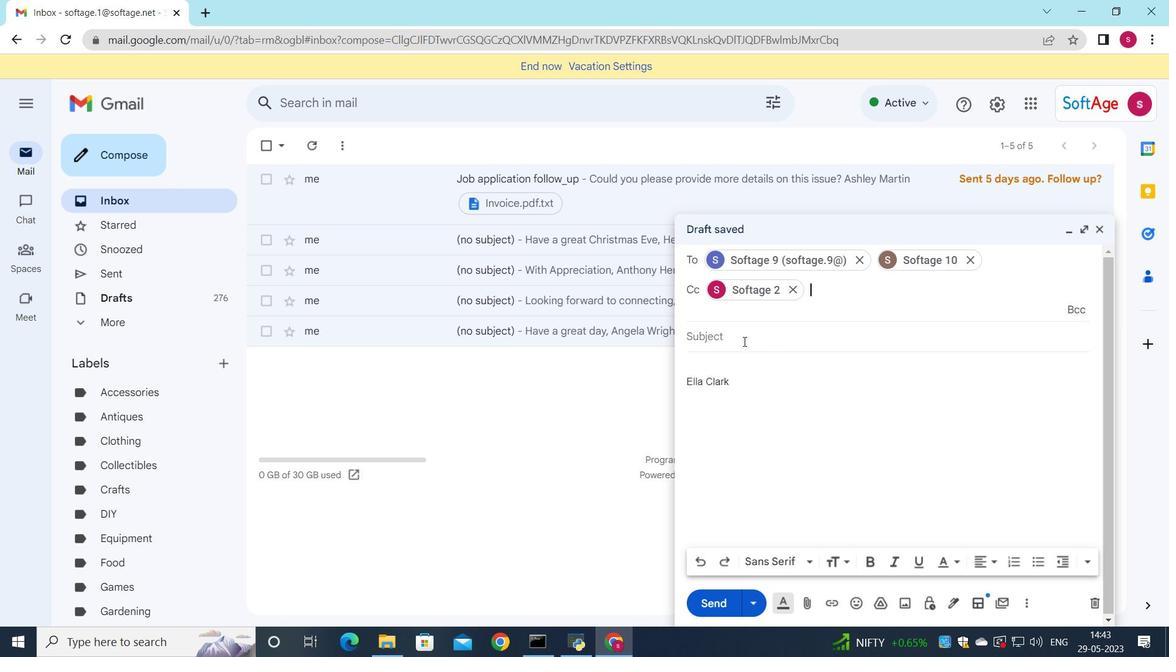 
Action: Mouse pressed left at (741, 336)
Screenshot: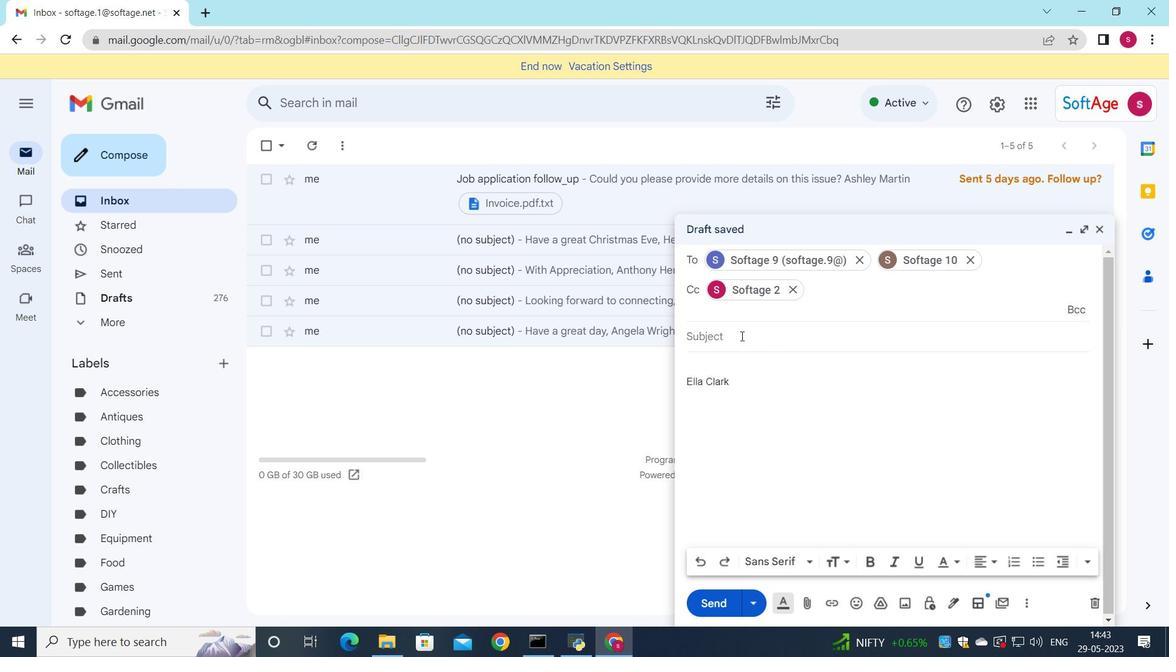 
Action: Key pressed <Key.shift>Request<Key.space>for<Key.space>an<Key.space>inter<Key.space><Key.backspace>view
Screenshot: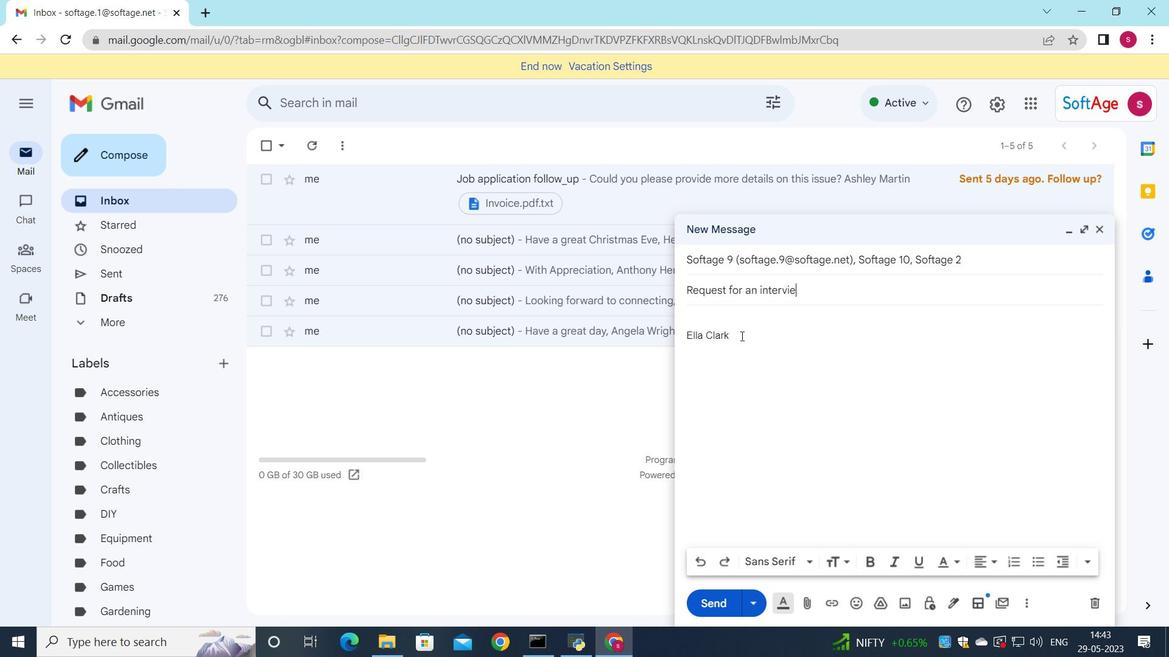 
Action: Mouse moved to (719, 313)
Screenshot: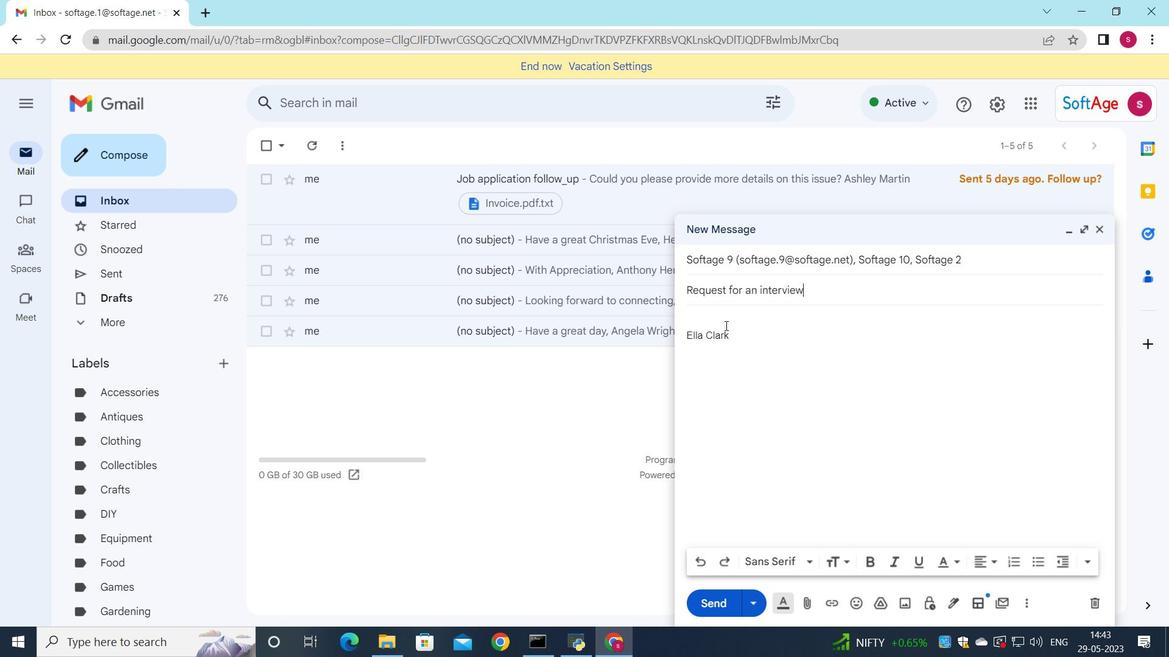 
Action: Mouse pressed left at (719, 313)
Screenshot: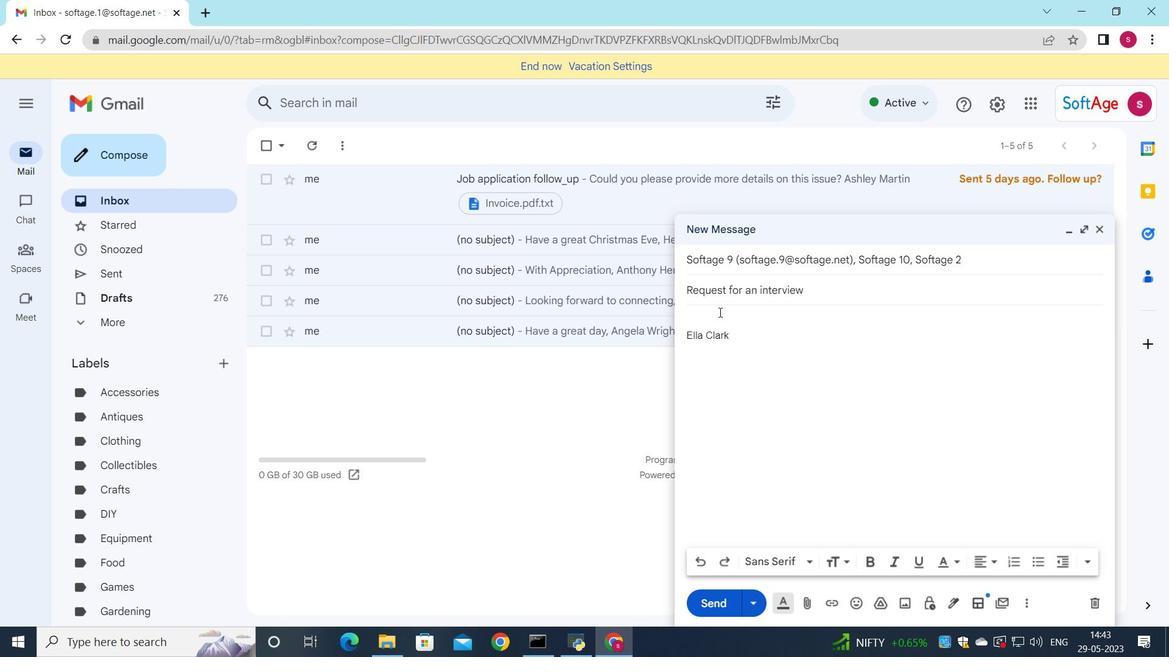 
Action: Mouse moved to (841, 344)
Screenshot: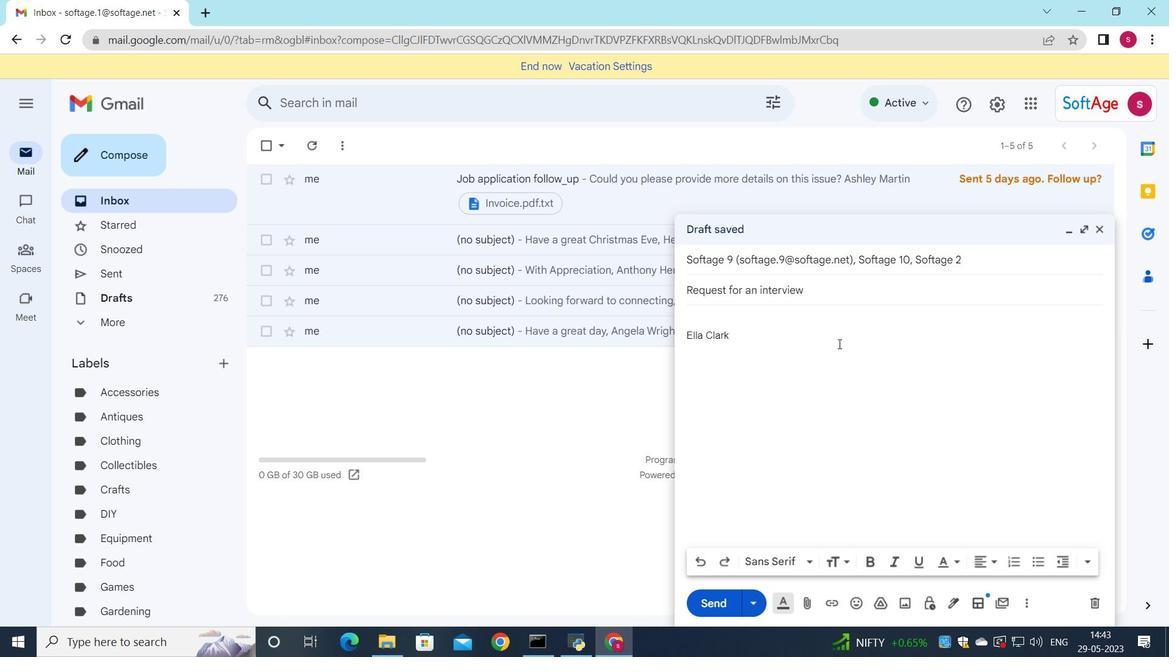
Action: Key pressed <Key.shift>I<Key.space>apologize<Key.space>for<Key.space>ab<Key.backspace>nuy<Key.backspace><Key.backspace><Key.backspace>ny<Key.space>errors<Key.space>on<Key.space>our<Key.space>end<Key.space>and<Key.space>would<Key.space>like<Key.space>to<Key.space>make<Key.space>it<Key.space>right.
Screenshot: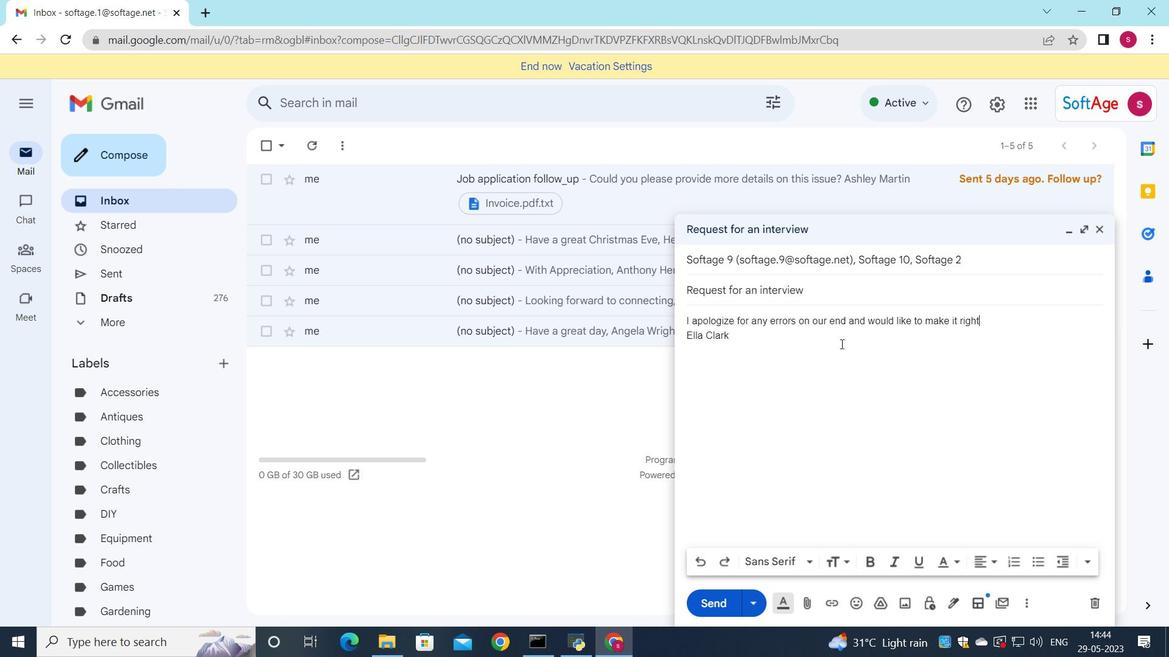 
Action: Mouse moved to (988, 317)
Screenshot: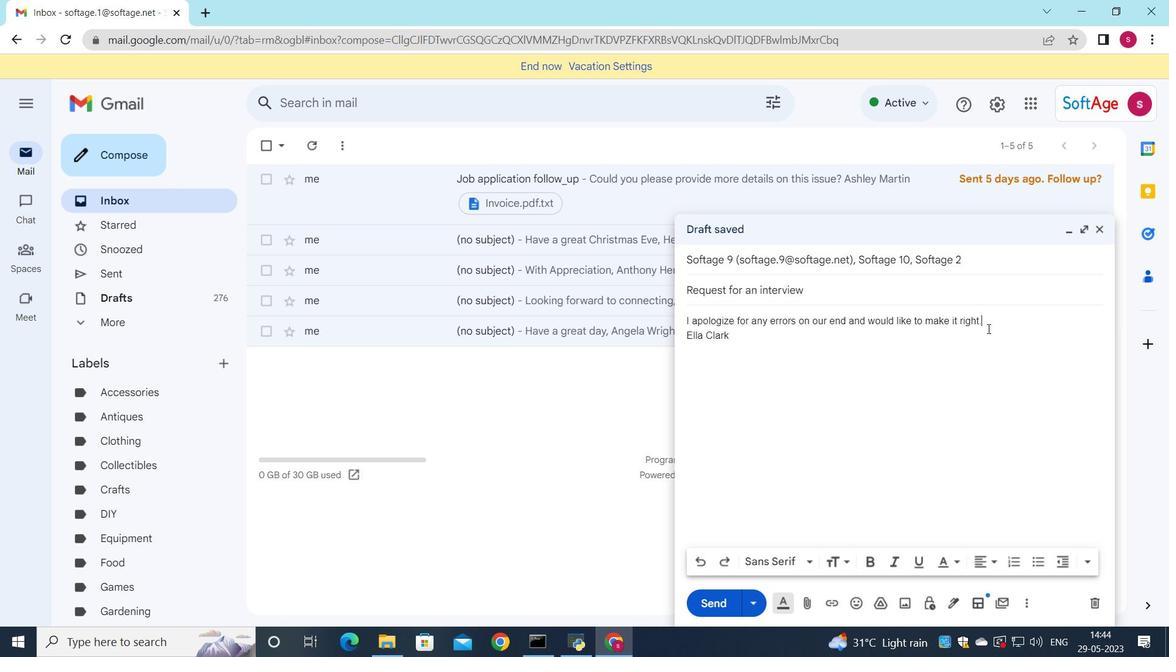 
Action: Mouse pressed left at (988, 317)
Screenshot: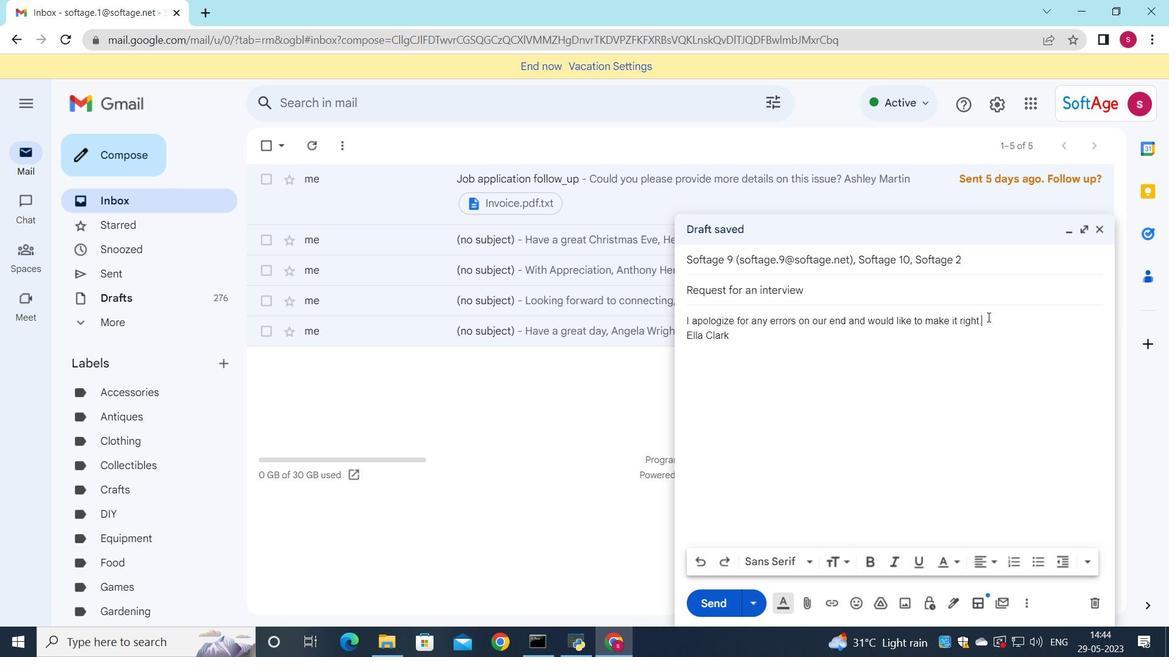 
Action: Mouse moved to (844, 566)
Screenshot: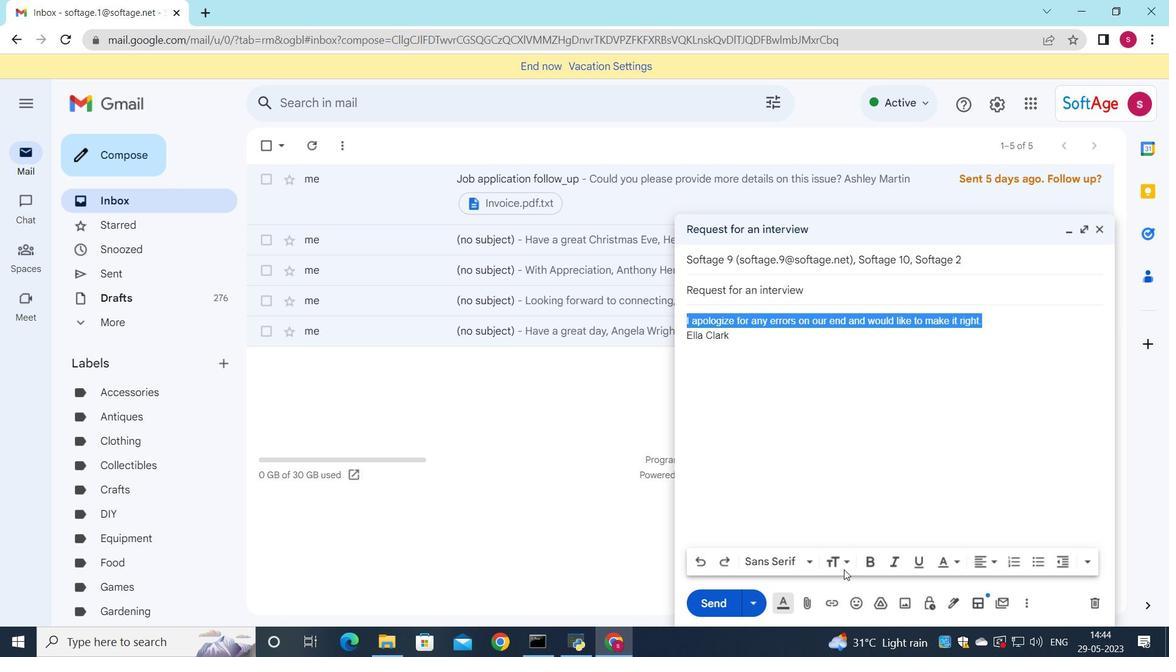 
Action: Mouse pressed left at (844, 566)
Screenshot: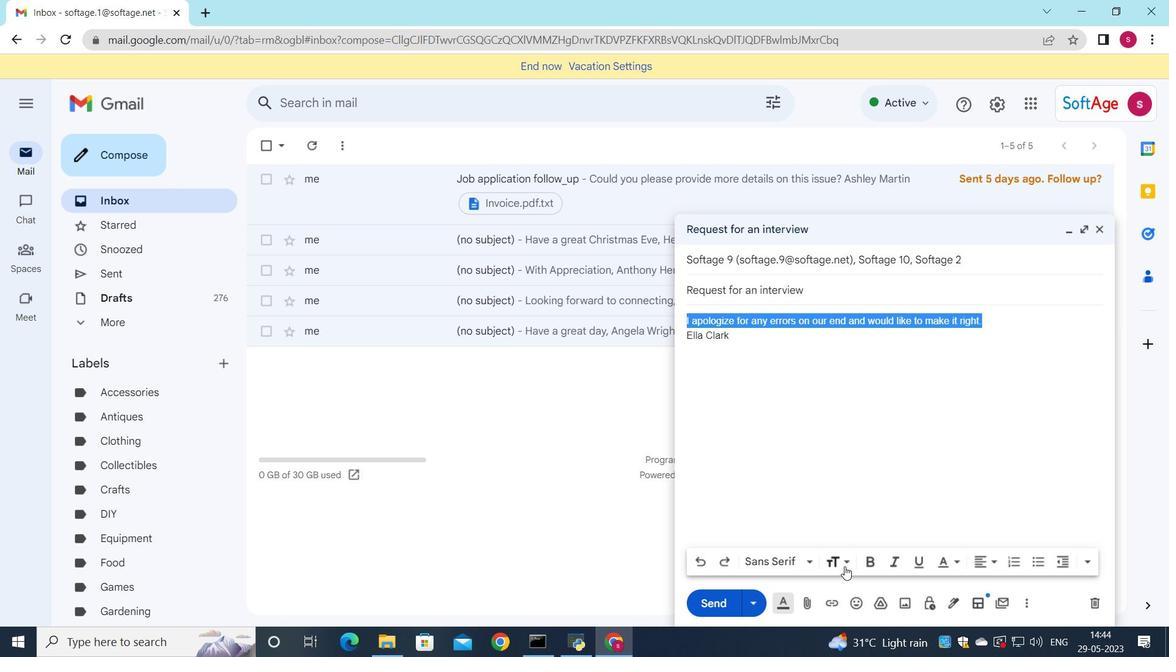 
Action: Mouse moved to (864, 538)
Screenshot: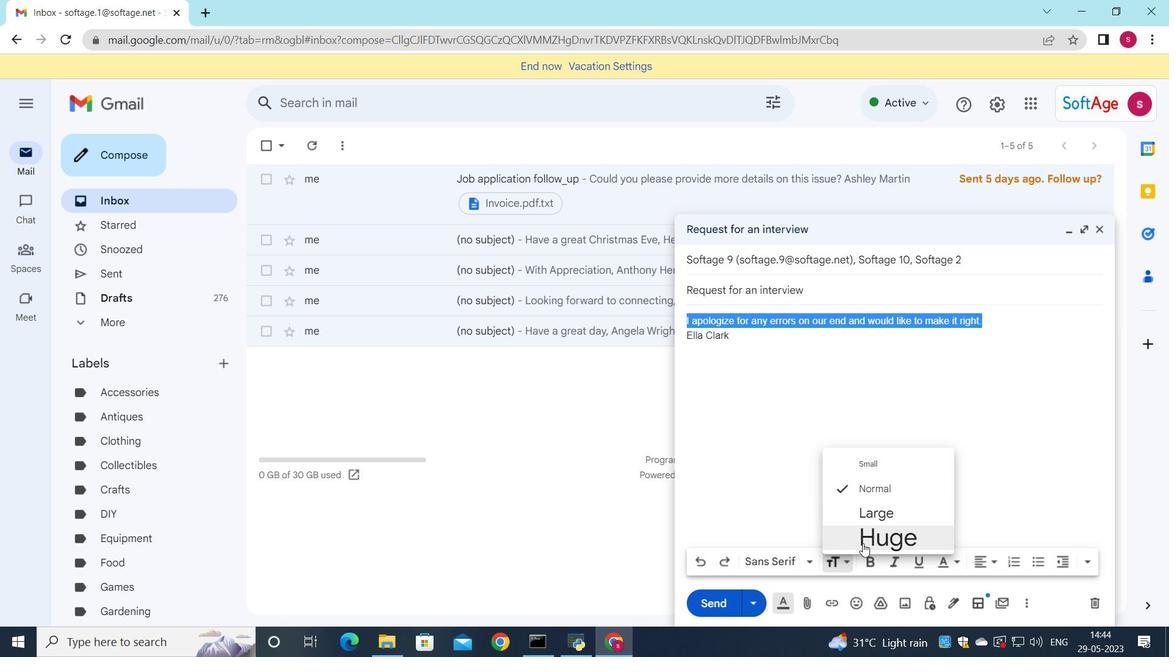 
Action: Mouse pressed left at (864, 538)
Screenshot: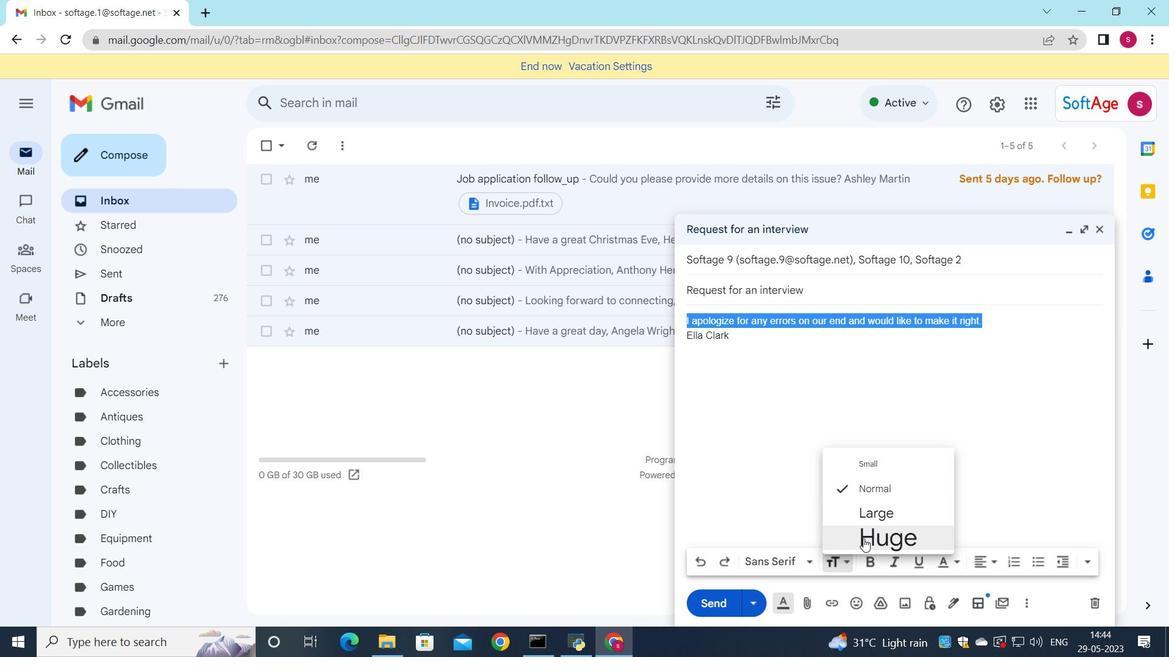 
Action: Mouse moved to (990, 560)
Screenshot: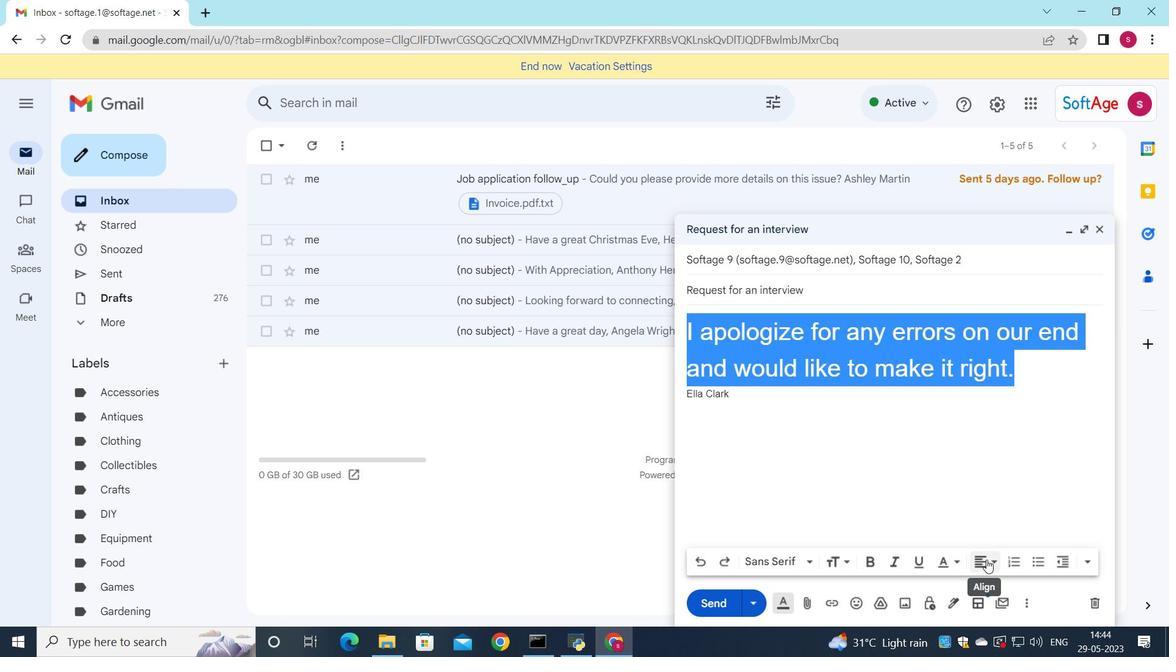 
Action: Mouse pressed left at (990, 560)
Screenshot: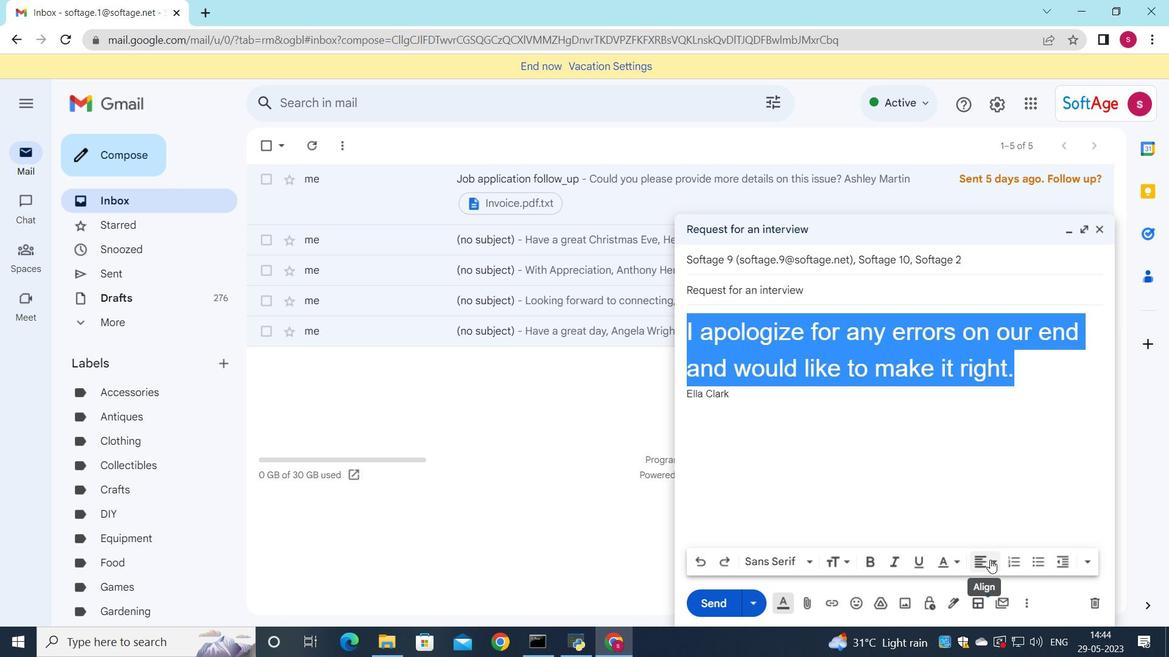 
Action: Mouse moved to (989, 542)
Screenshot: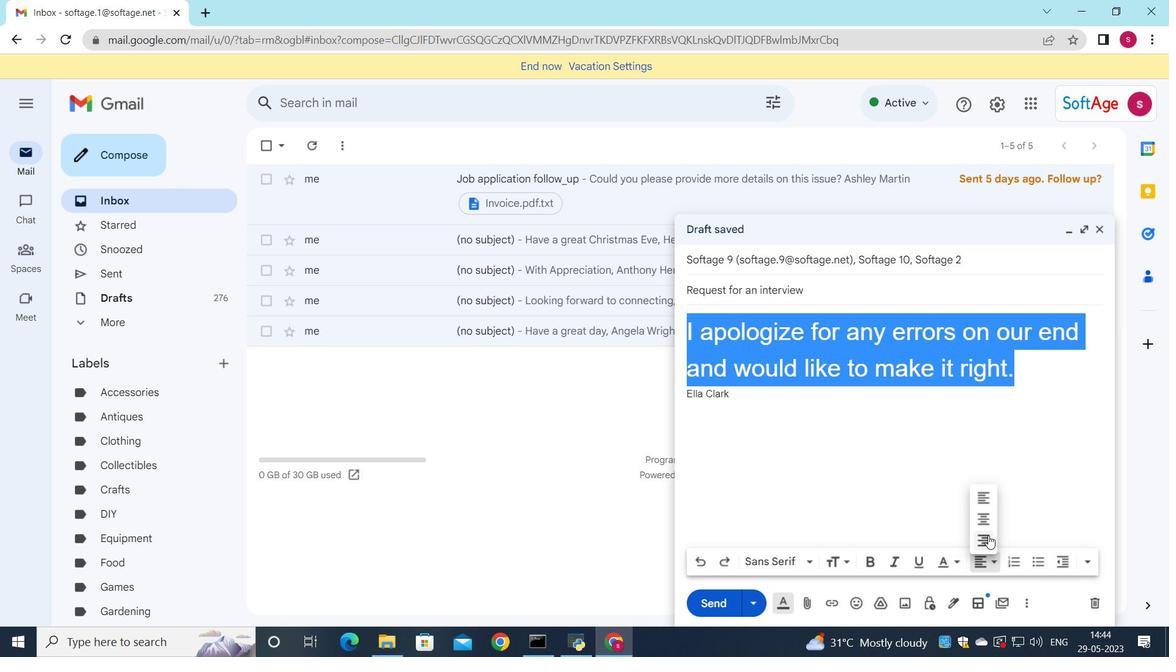 
Action: Mouse pressed left at (989, 542)
Screenshot: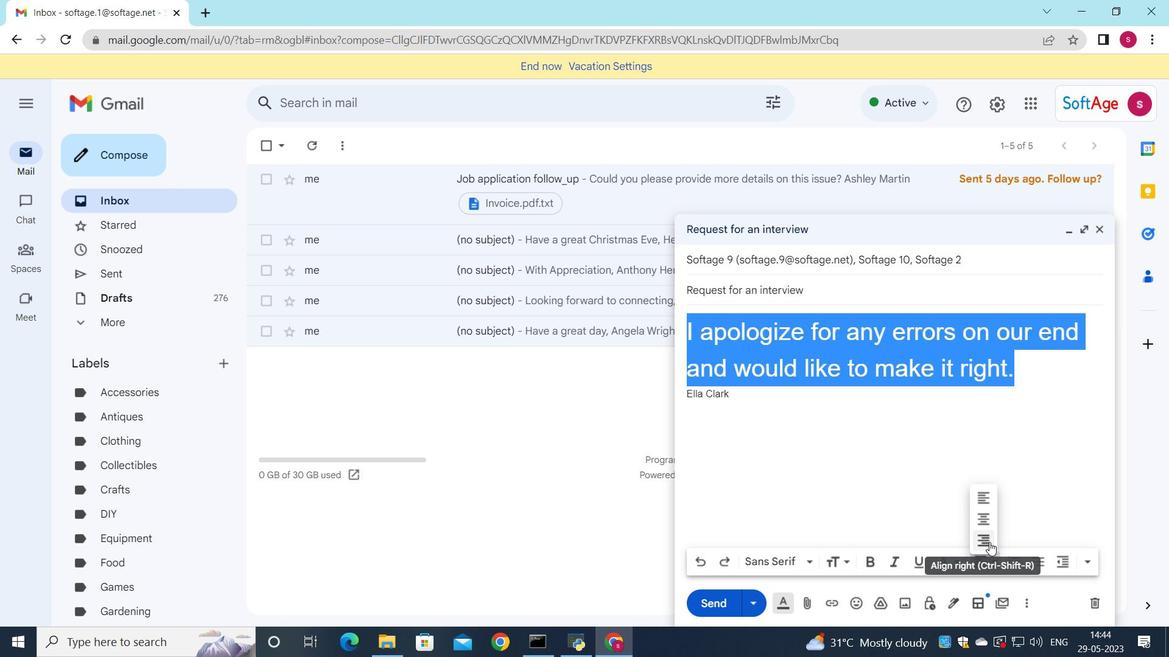 
Action: Mouse moved to (713, 613)
Screenshot: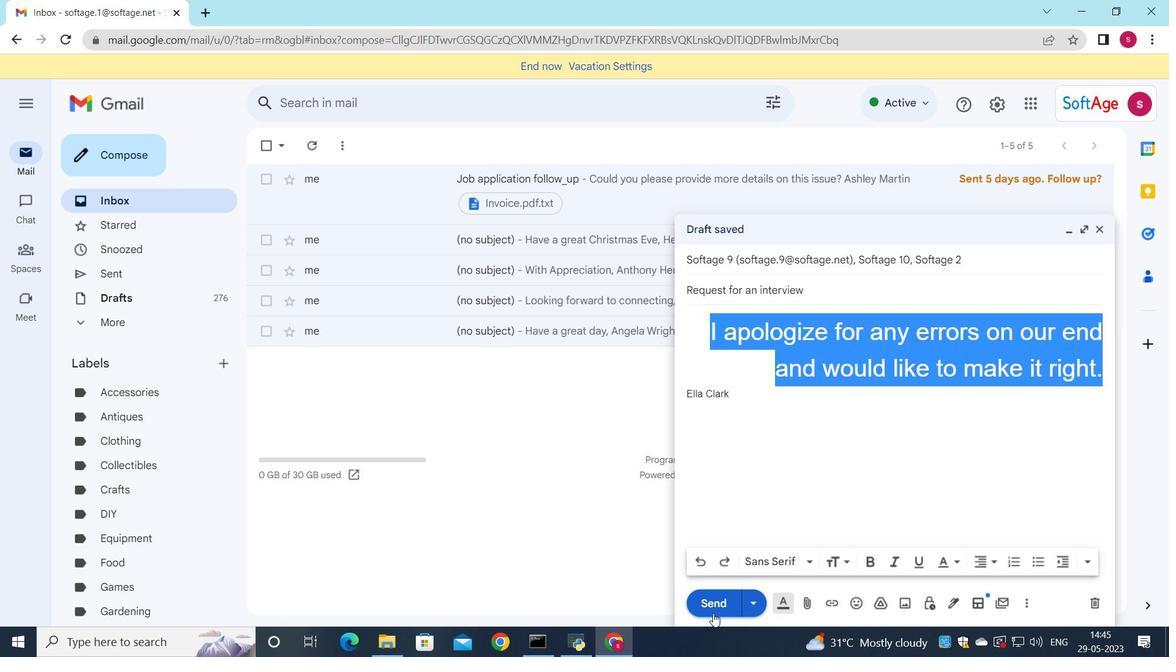 
Action: Mouse pressed left at (713, 613)
Screenshot: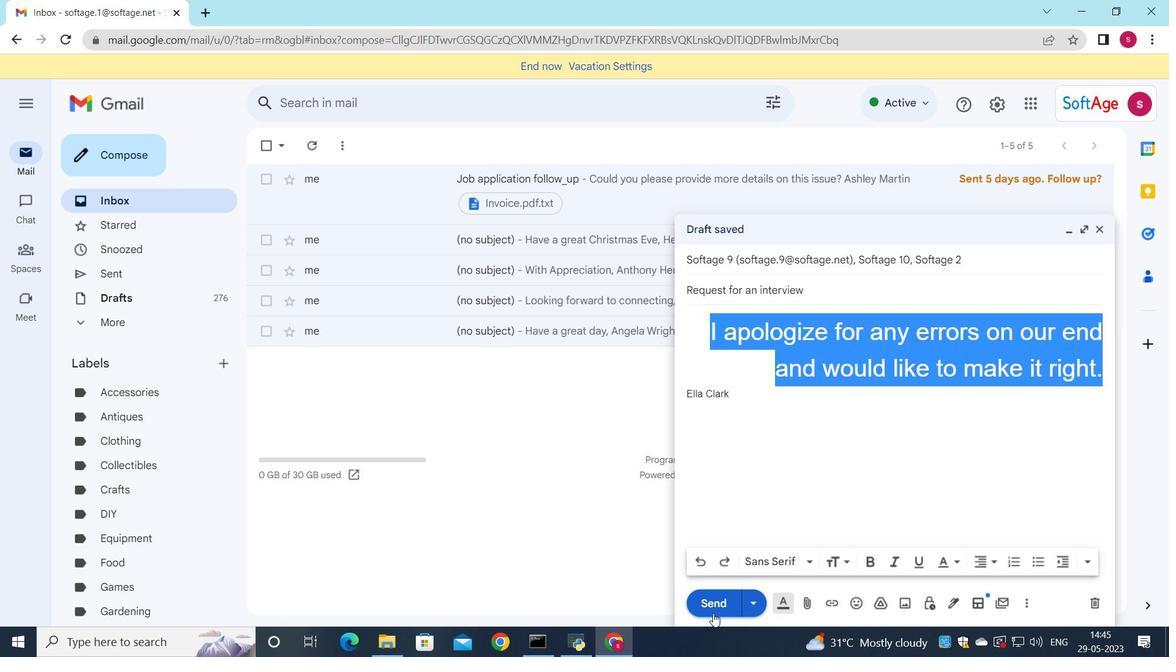 
Action: Mouse moved to (84, 269)
Screenshot: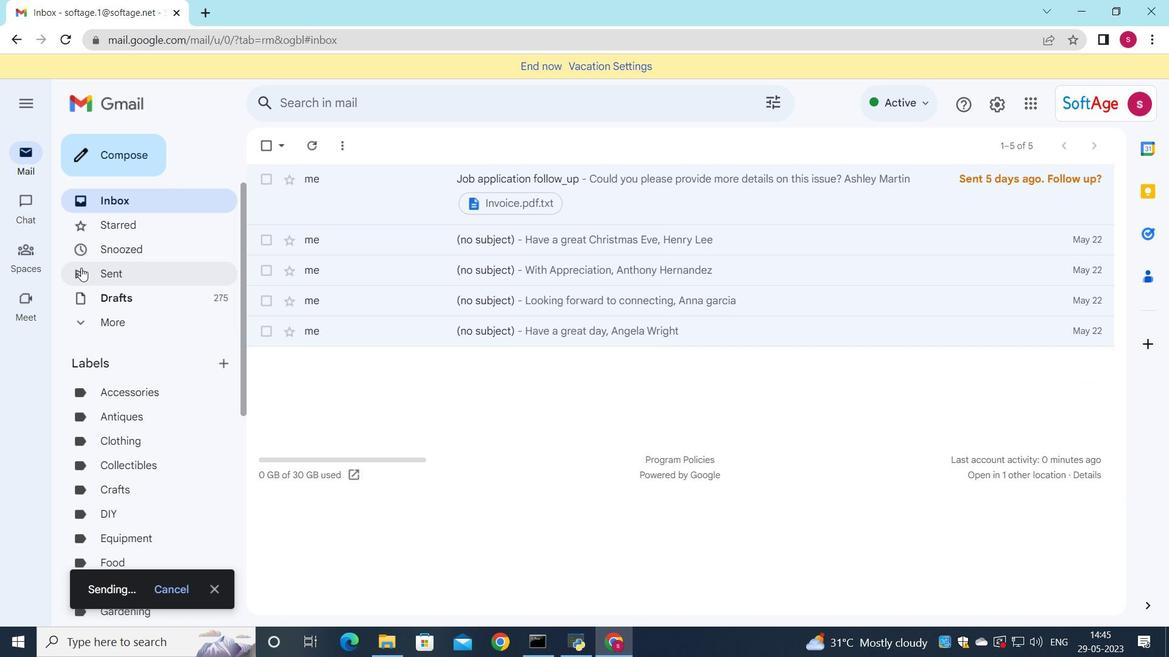 
Action: Mouse pressed left at (84, 269)
Screenshot: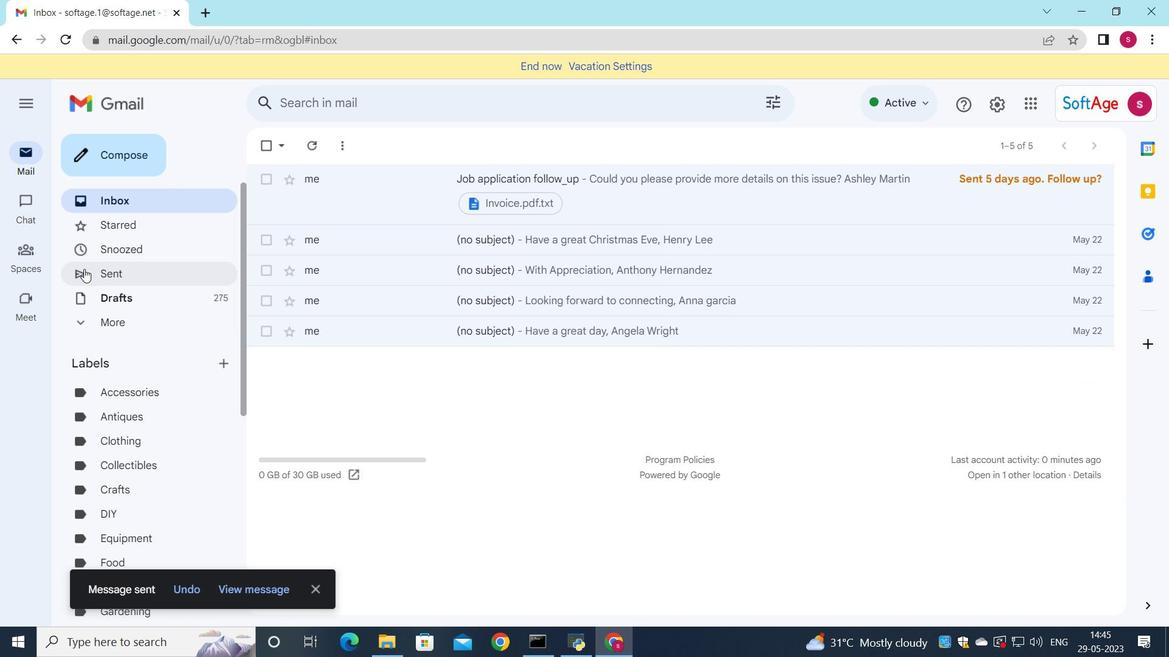 
Action: Mouse moved to (534, 213)
Screenshot: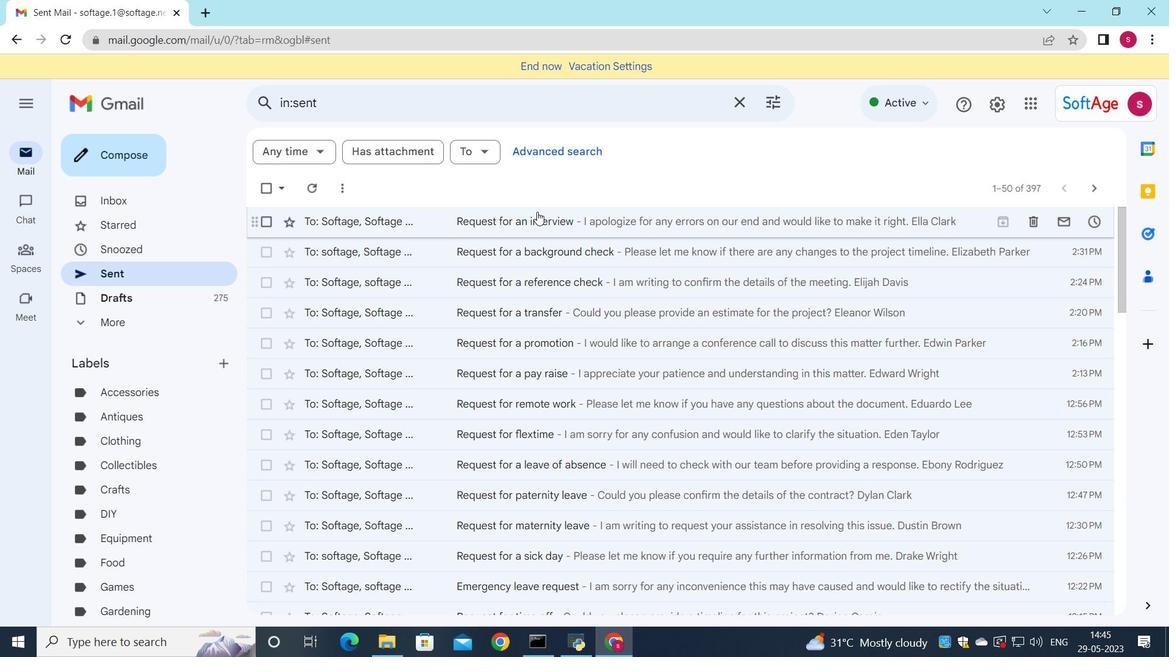 
Action: Mouse pressed left at (534, 213)
Screenshot: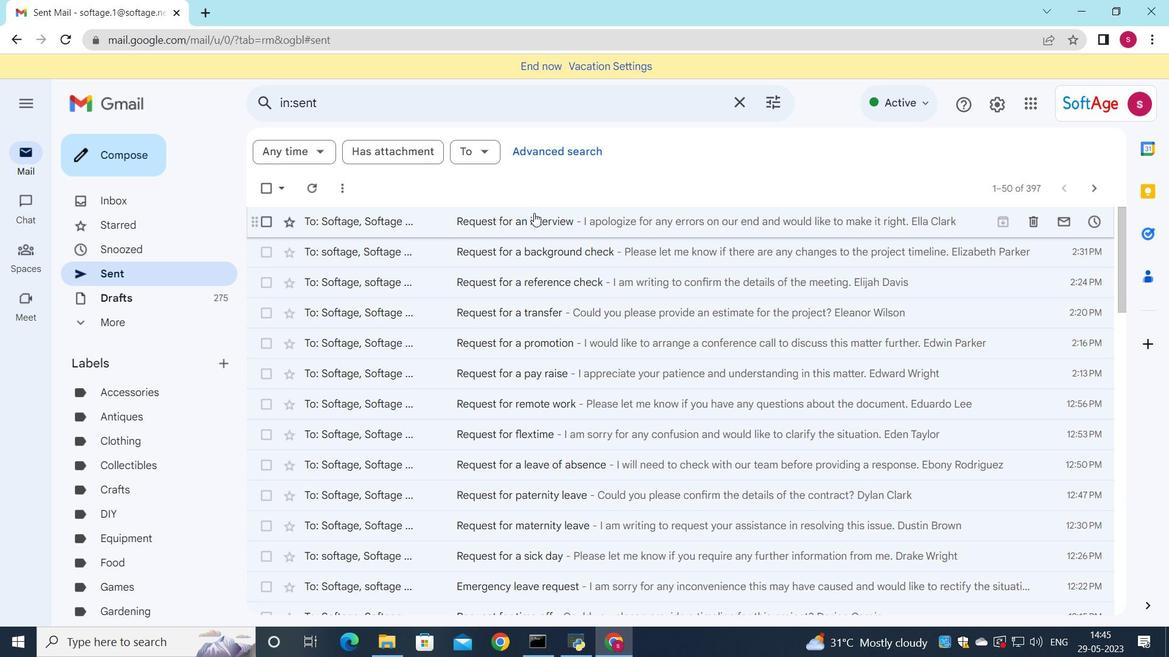 
Action: Mouse moved to (644, 255)
Screenshot: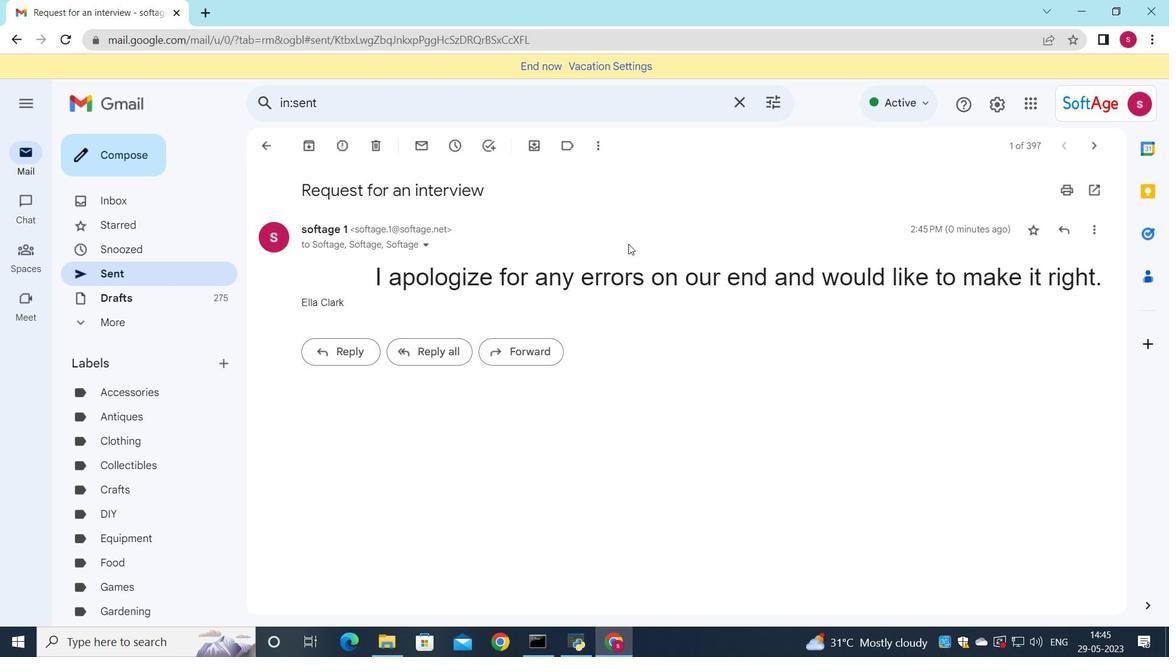 
